 Task: Look for space in Laredo, Peru from 10th July, 2023 to 15th July, 2023 for 7 adults in price range Rs.10000 to Rs.15000. Place can be entire place or shared room with 4 bedrooms having 7 beds and 4 bathrooms. Property type can be house, flat, guest house. Amenities needed are: wifi, TV, free parkinig on premises, gym, breakfast. Booking option can be shelf check-in. Required host language is English.
Action: Mouse pressed left at (544, 119)
Screenshot: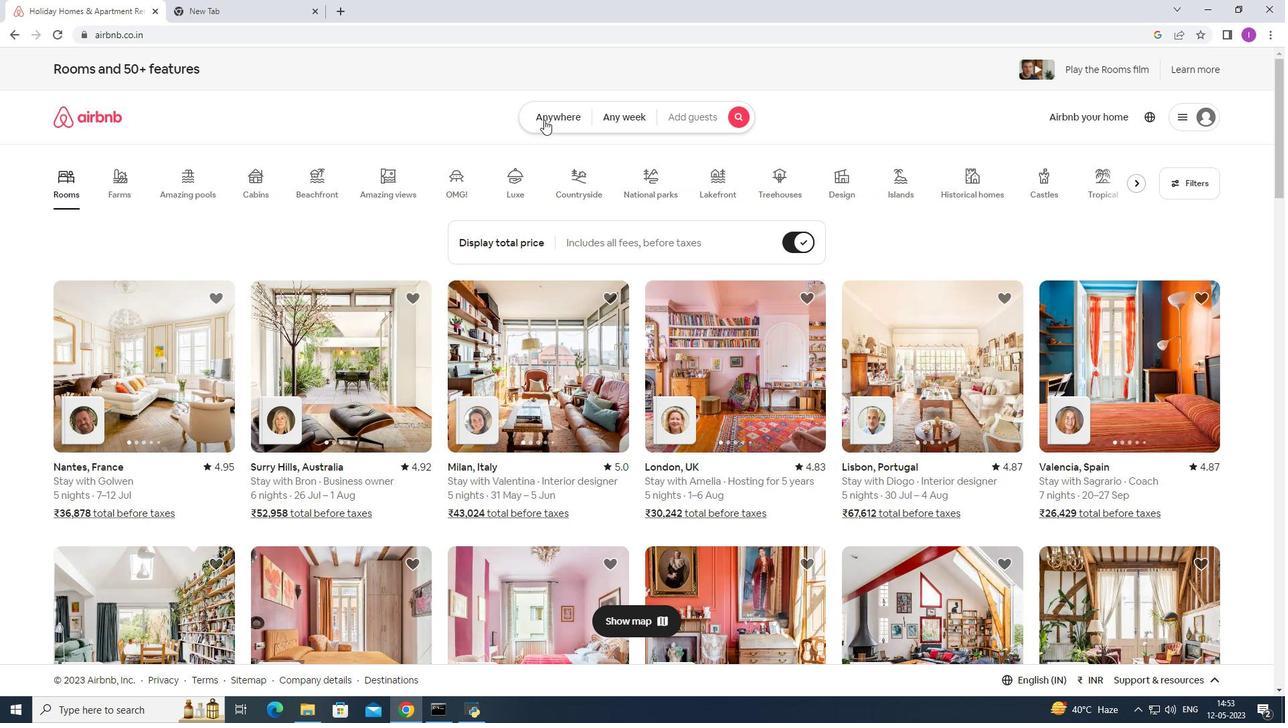 
Action: Mouse moved to (437, 163)
Screenshot: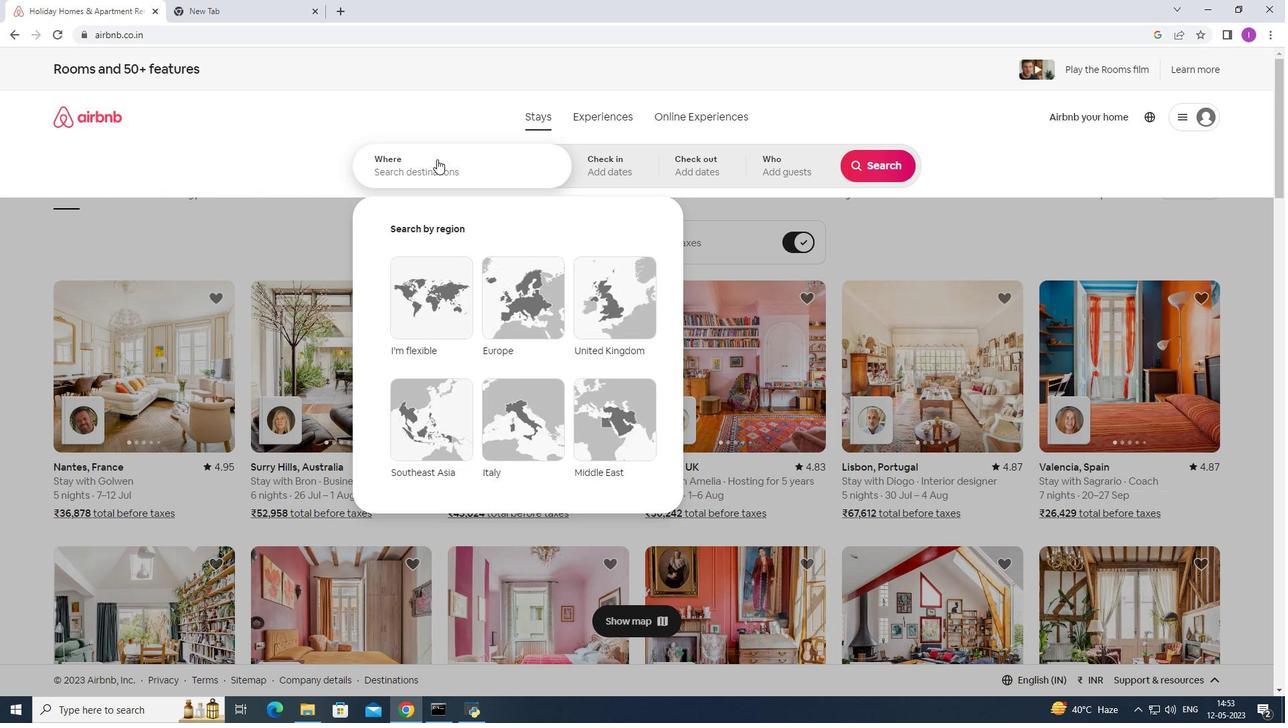 
Action: Mouse pressed left at (437, 163)
Screenshot: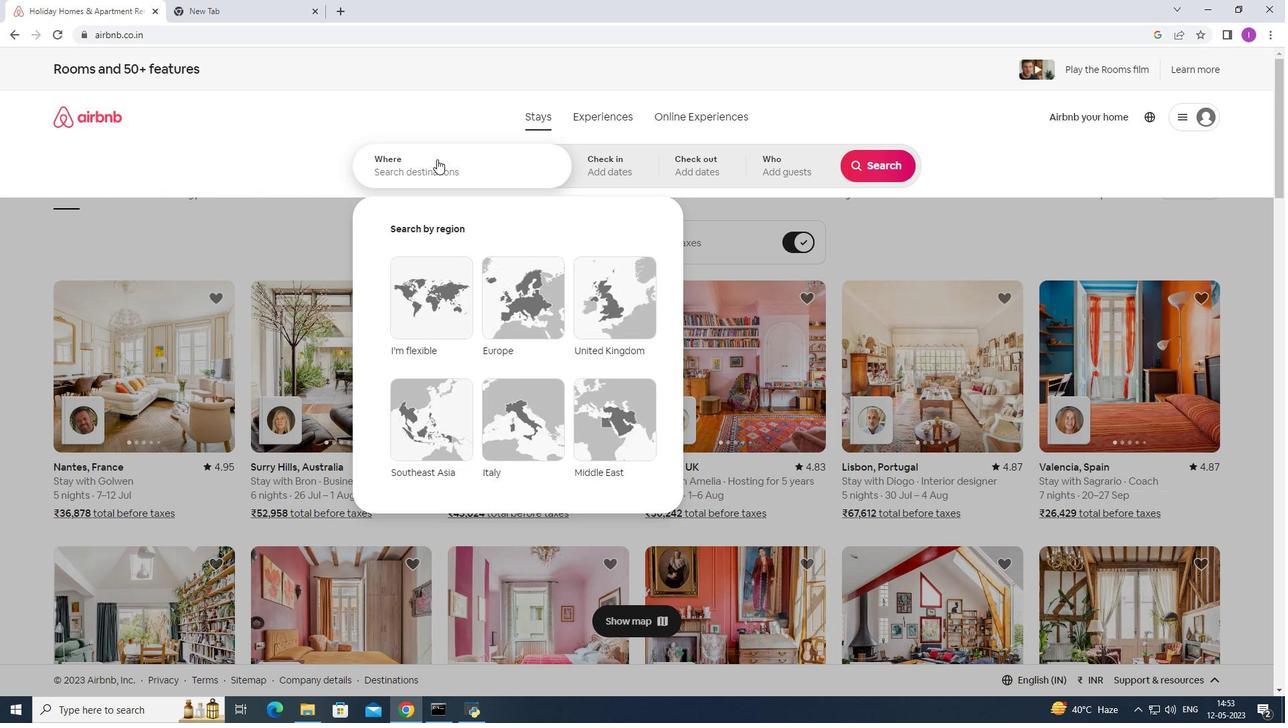
Action: Key pressed <Key.shift>Laredo,<Key.shift>Peru
Screenshot: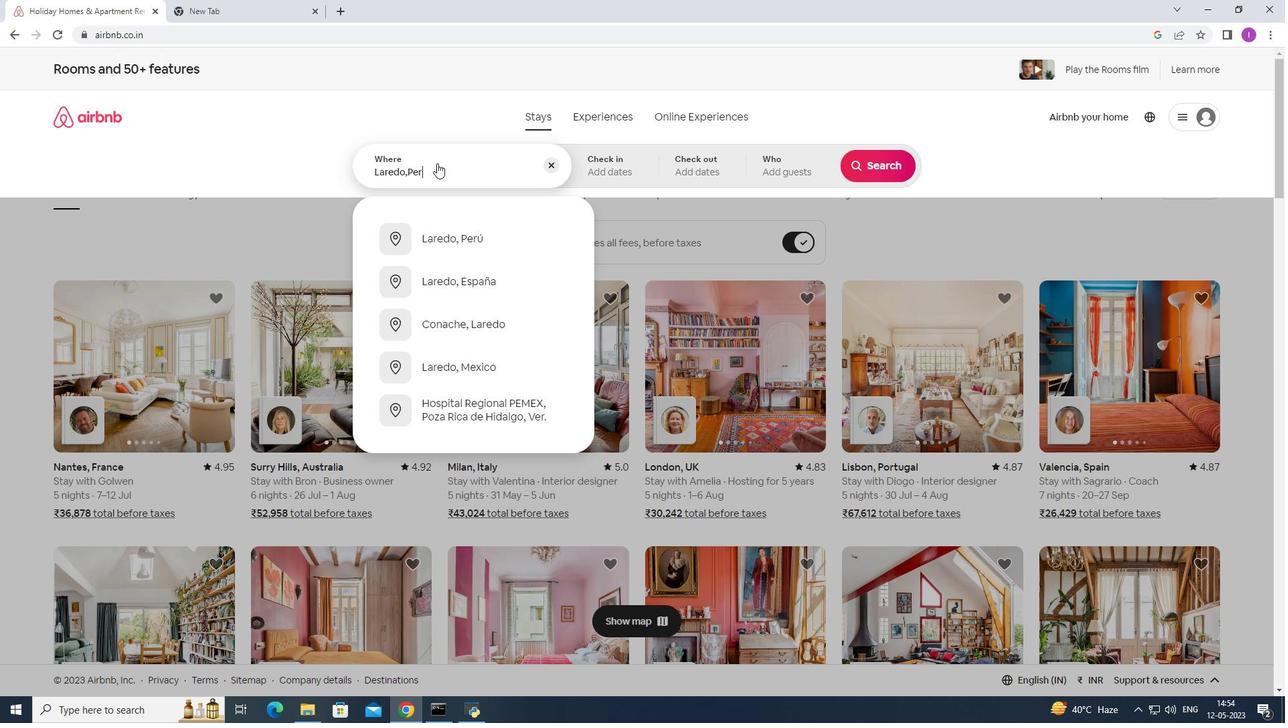 
Action: Mouse moved to (606, 170)
Screenshot: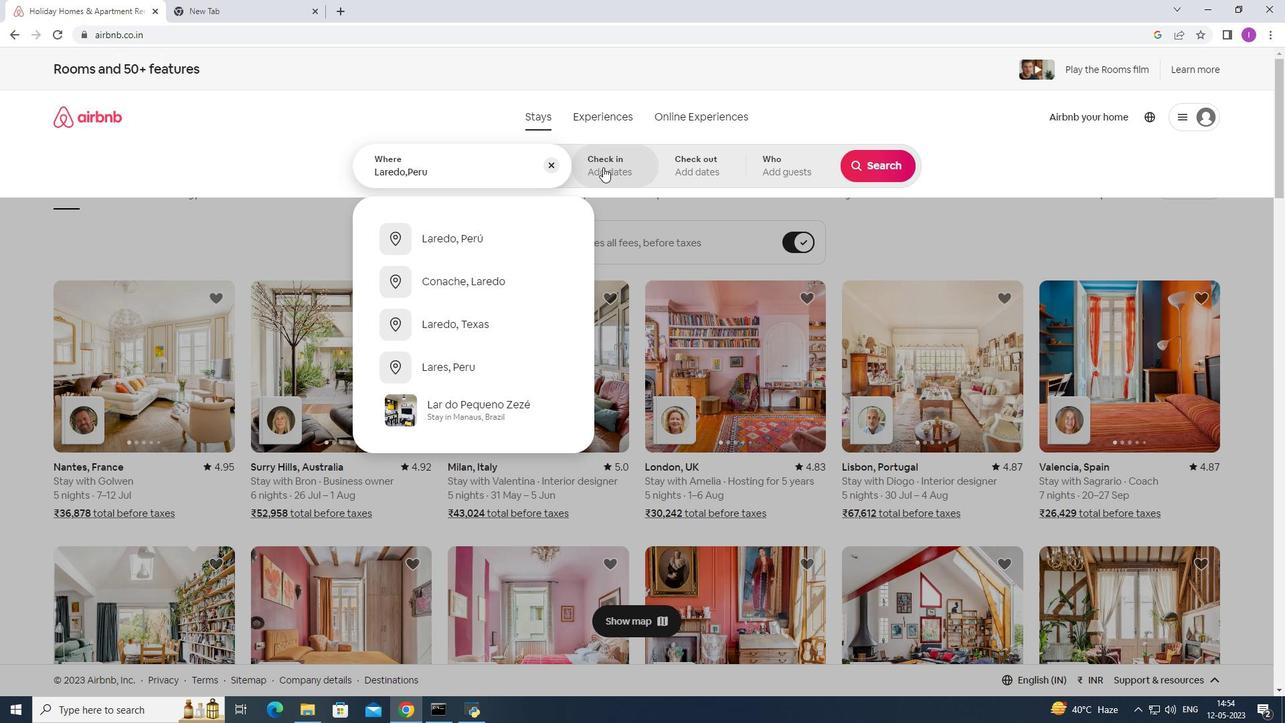 
Action: Mouse pressed left at (606, 170)
Screenshot: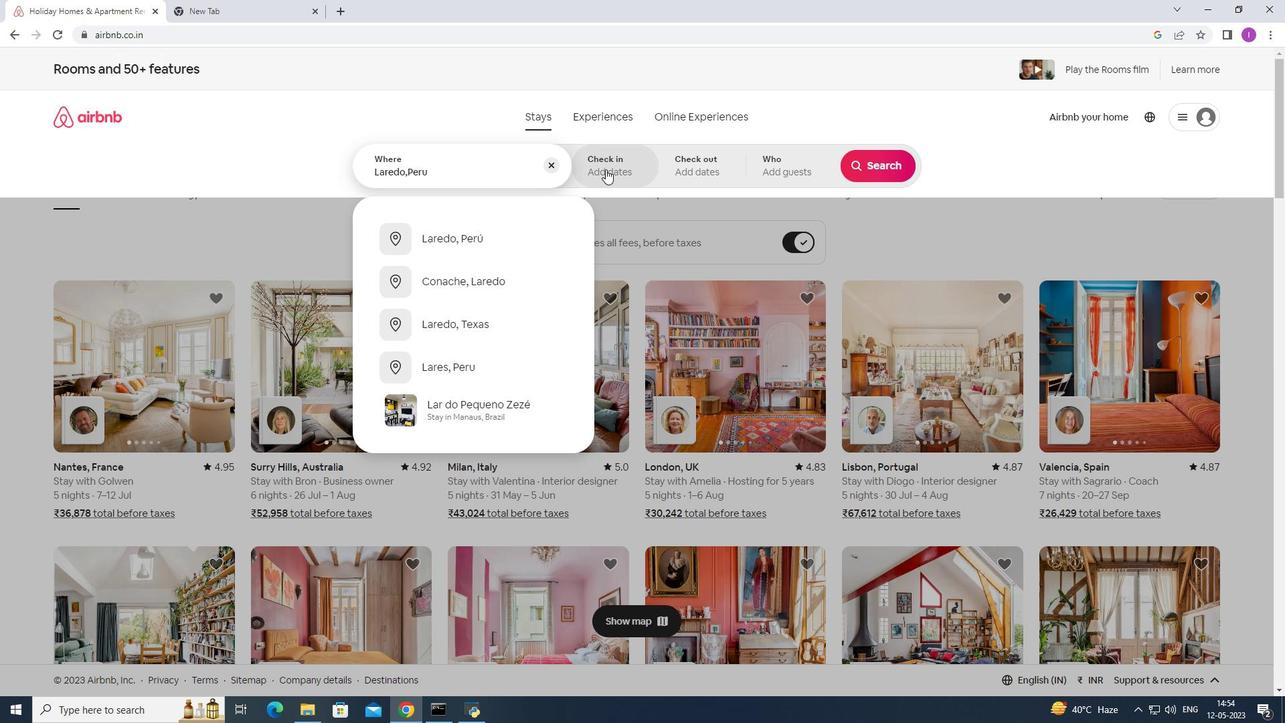 
Action: Mouse moved to (872, 272)
Screenshot: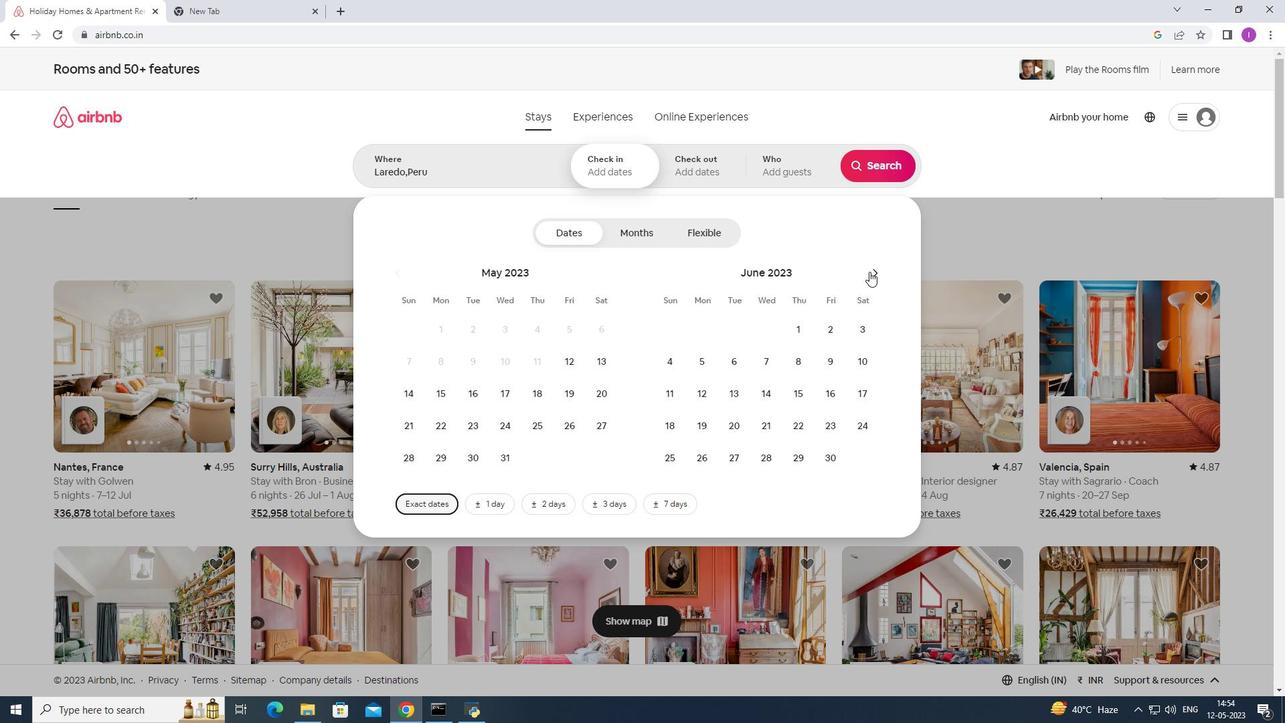 
Action: Mouse pressed left at (872, 272)
Screenshot: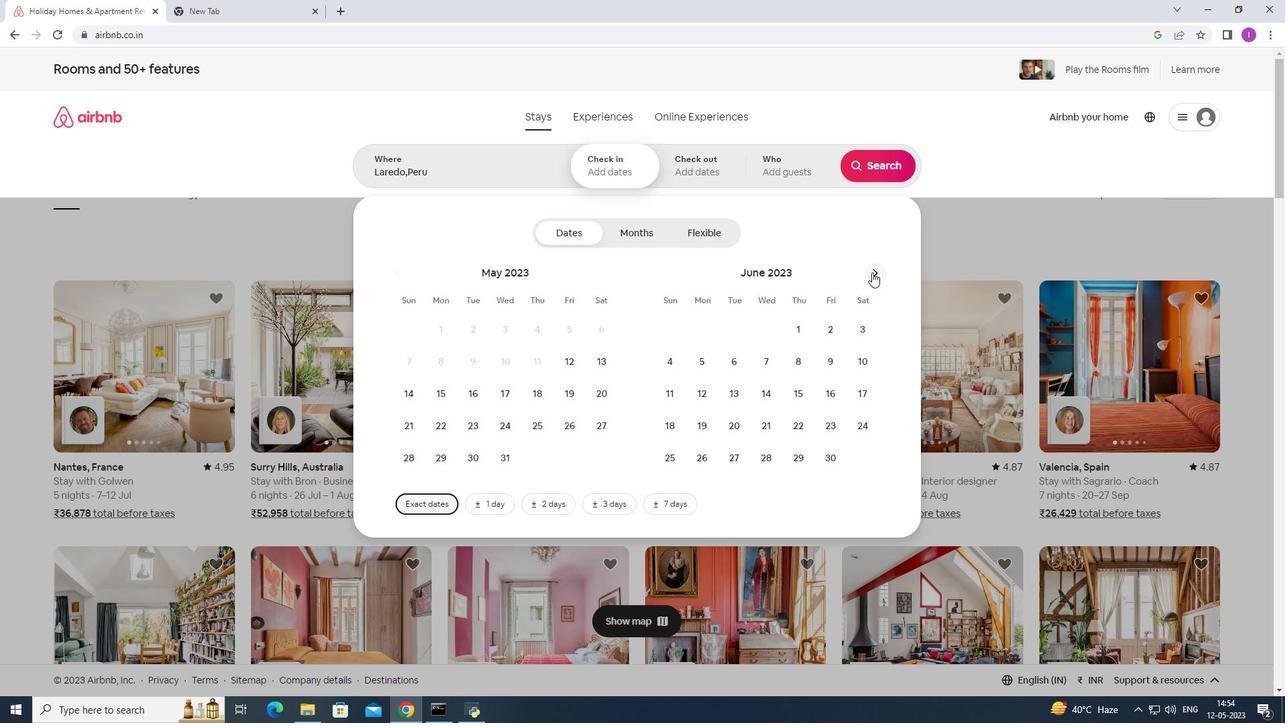 
Action: Mouse moved to (699, 399)
Screenshot: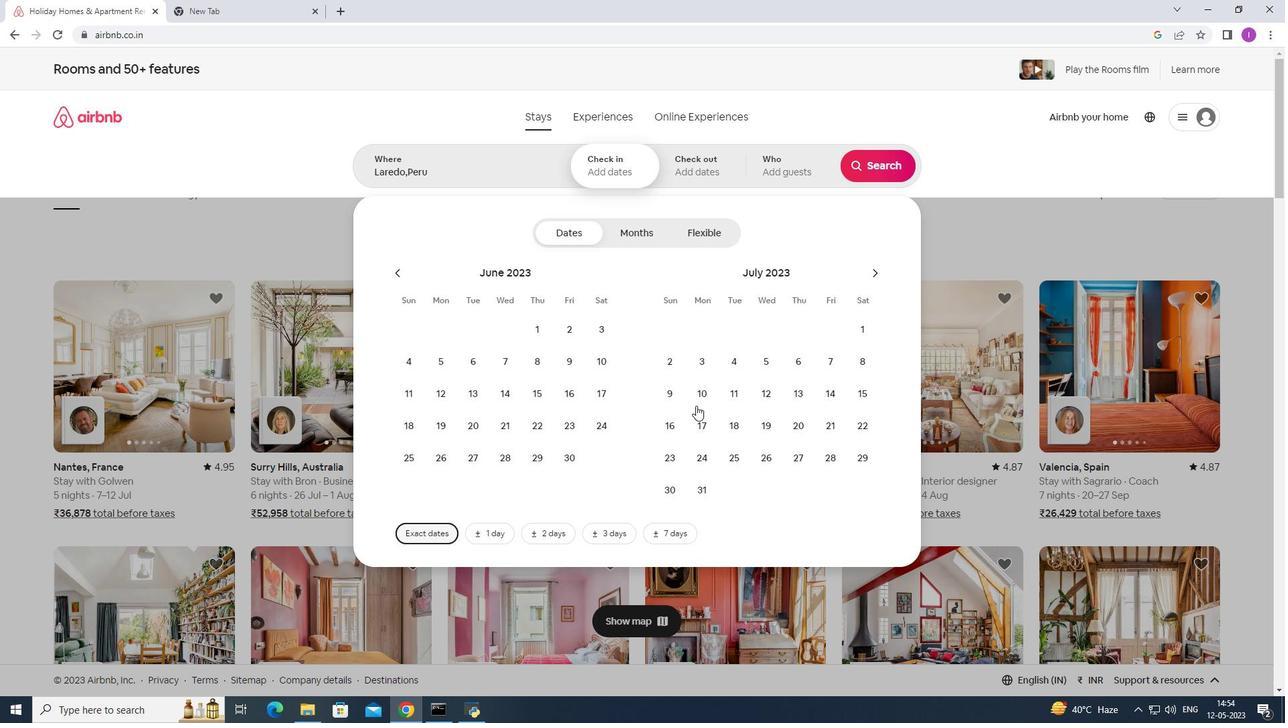 
Action: Mouse pressed left at (699, 399)
Screenshot: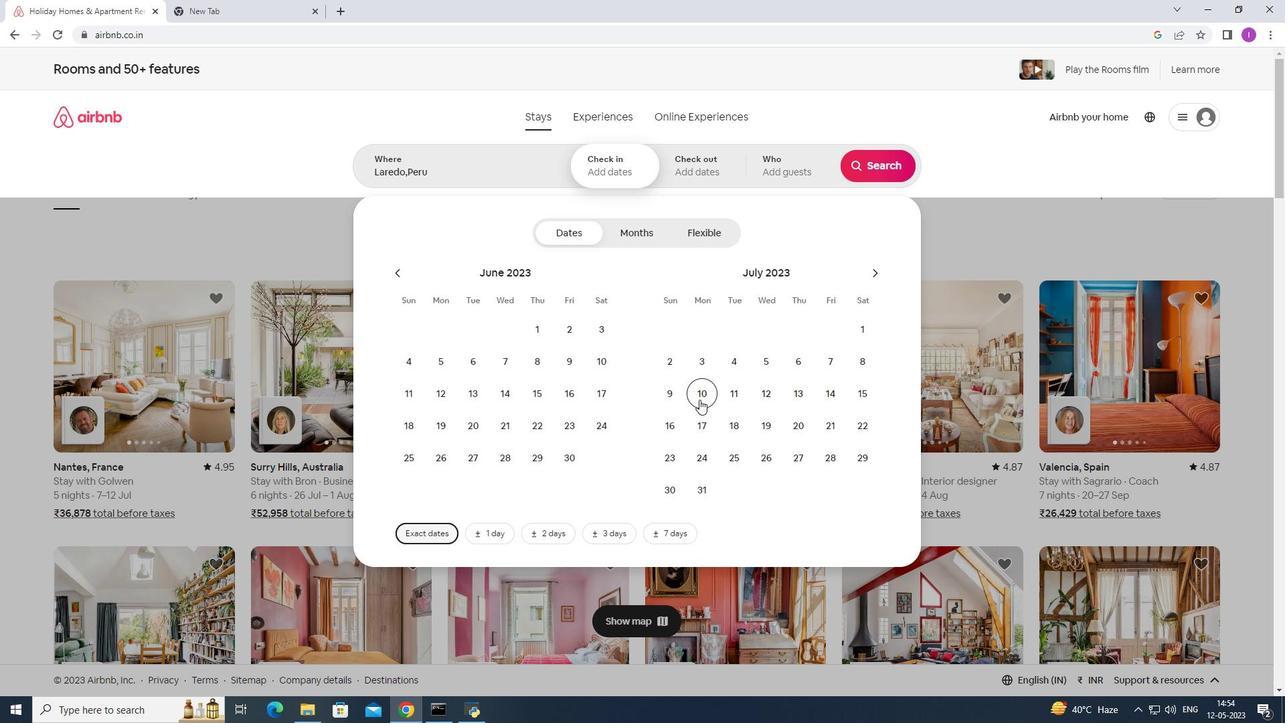 
Action: Mouse moved to (857, 389)
Screenshot: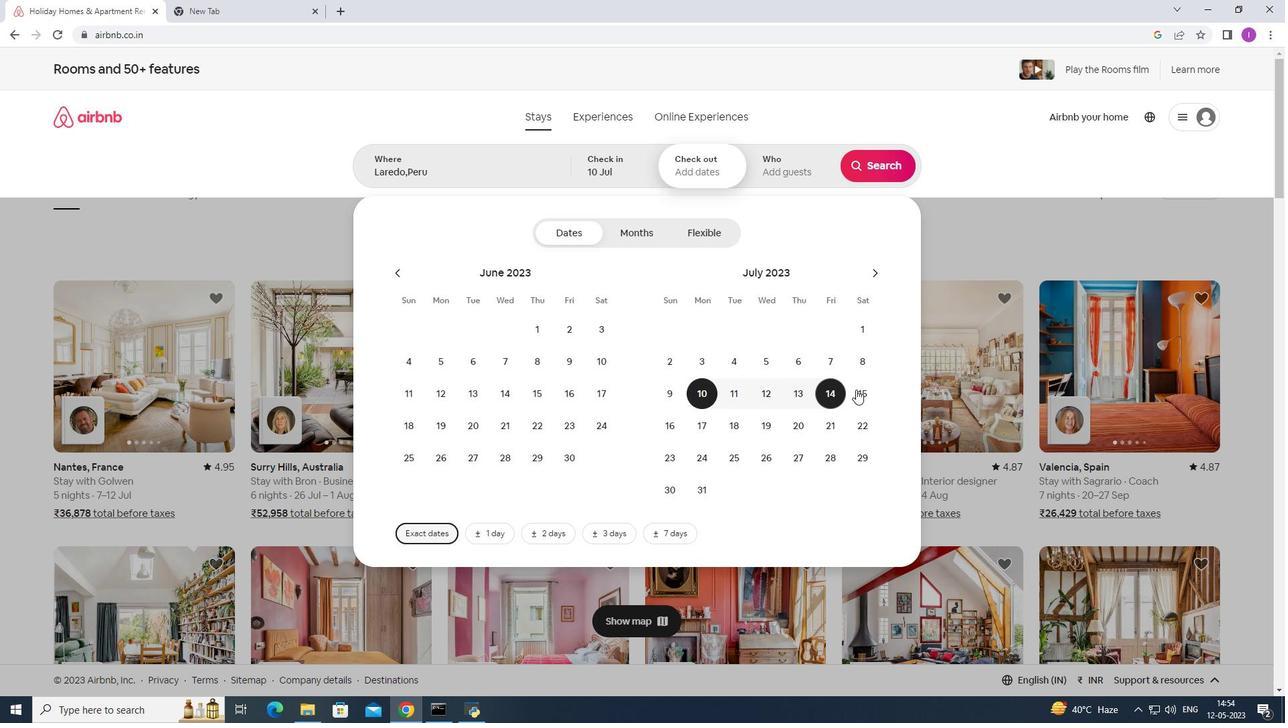 
Action: Mouse pressed left at (857, 389)
Screenshot: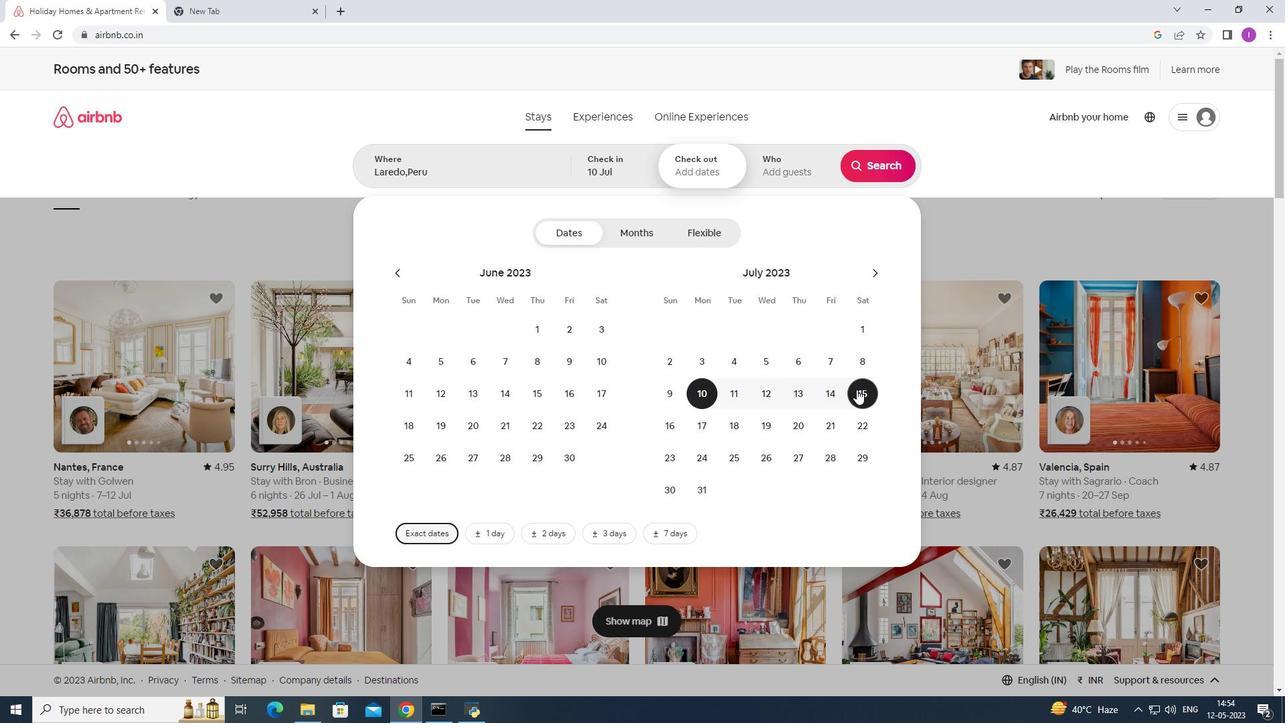 
Action: Mouse moved to (766, 176)
Screenshot: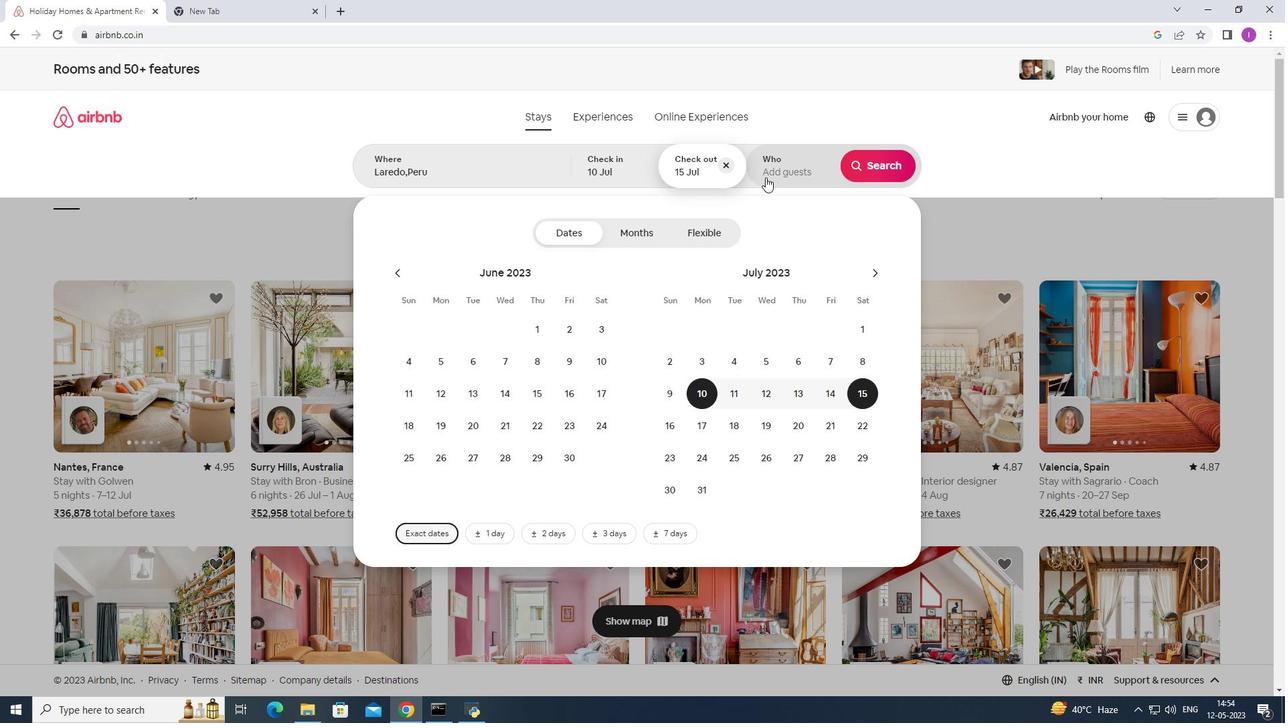 
Action: Mouse pressed left at (766, 176)
Screenshot: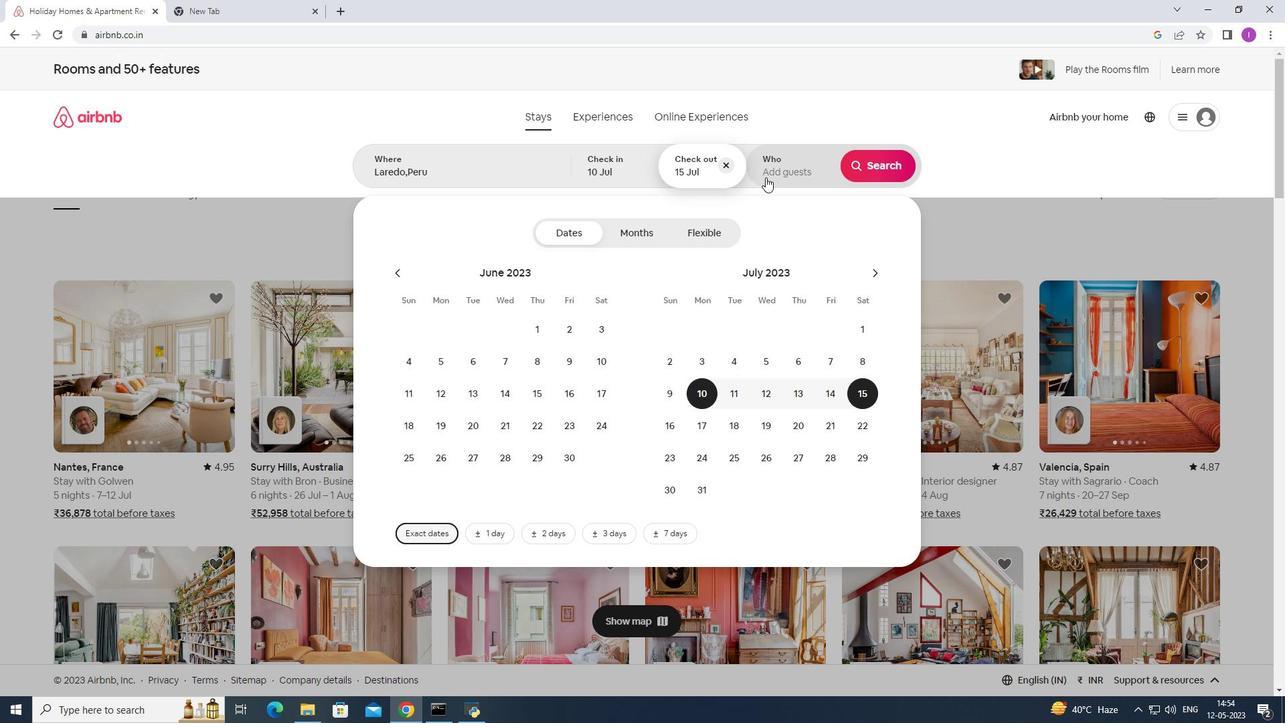
Action: Mouse moved to (878, 235)
Screenshot: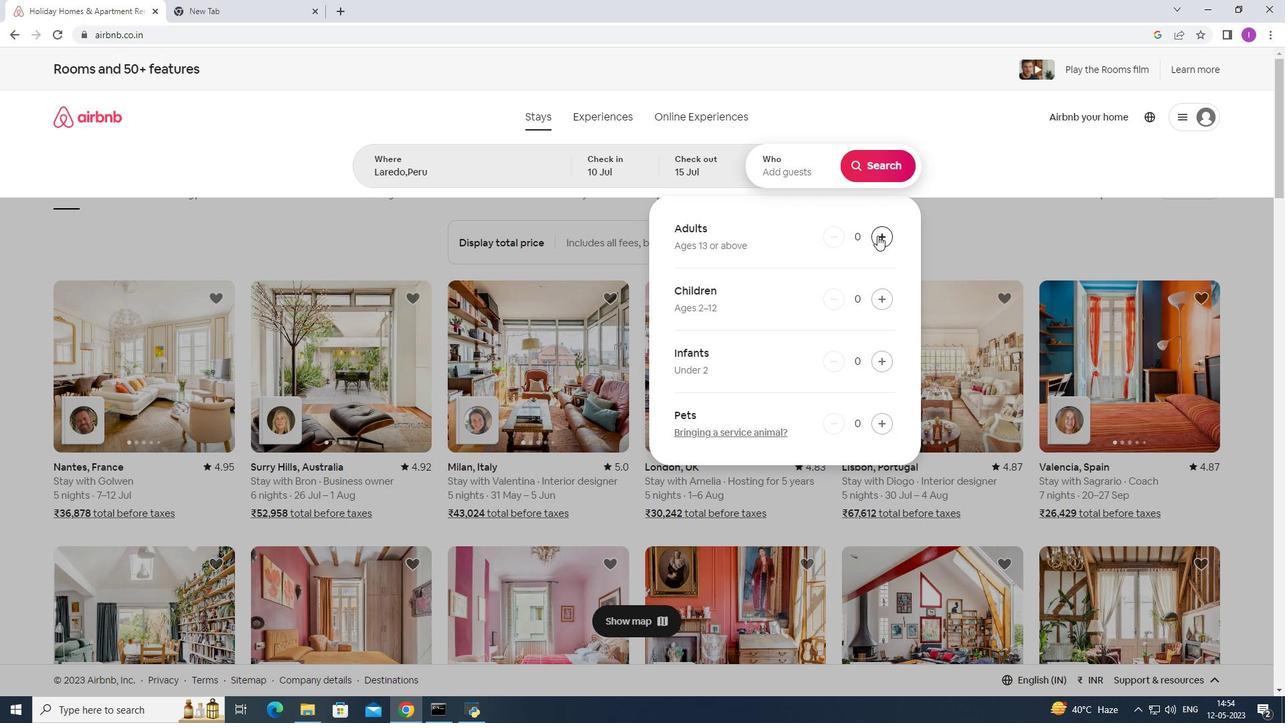 
Action: Mouse pressed left at (878, 235)
Screenshot: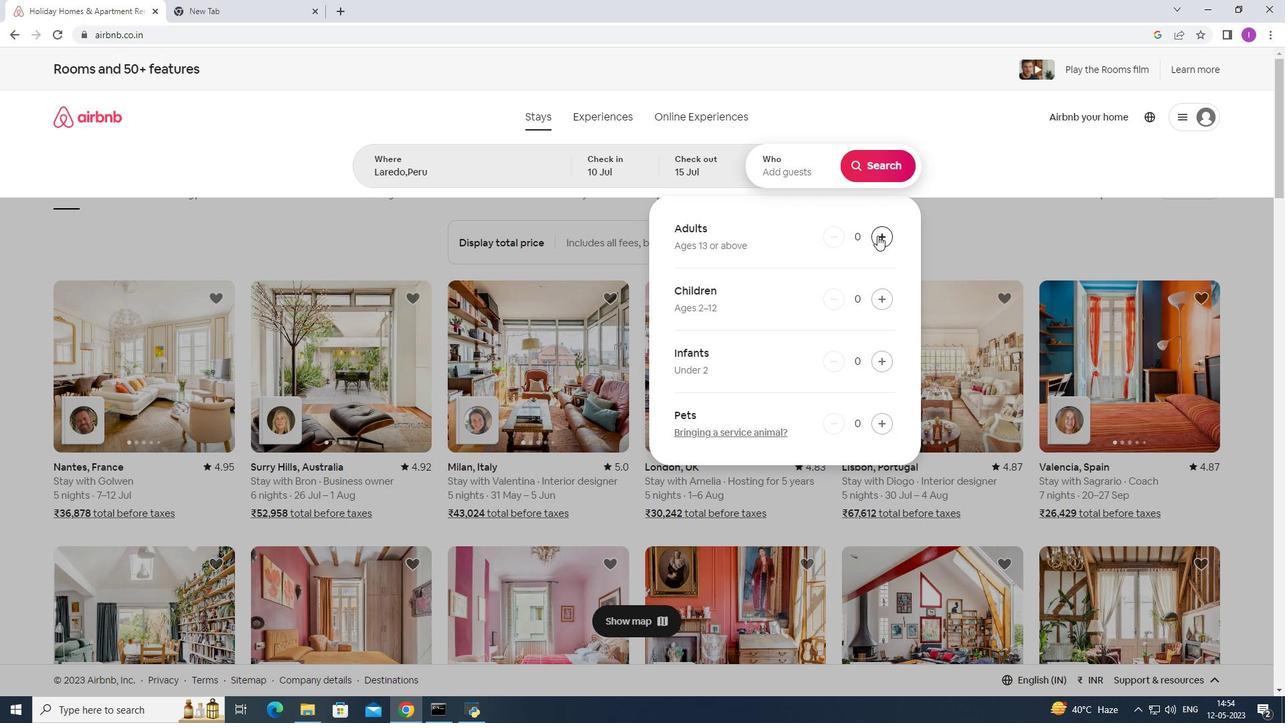 
Action: Mouse moved to (878, 233)
Screenshot: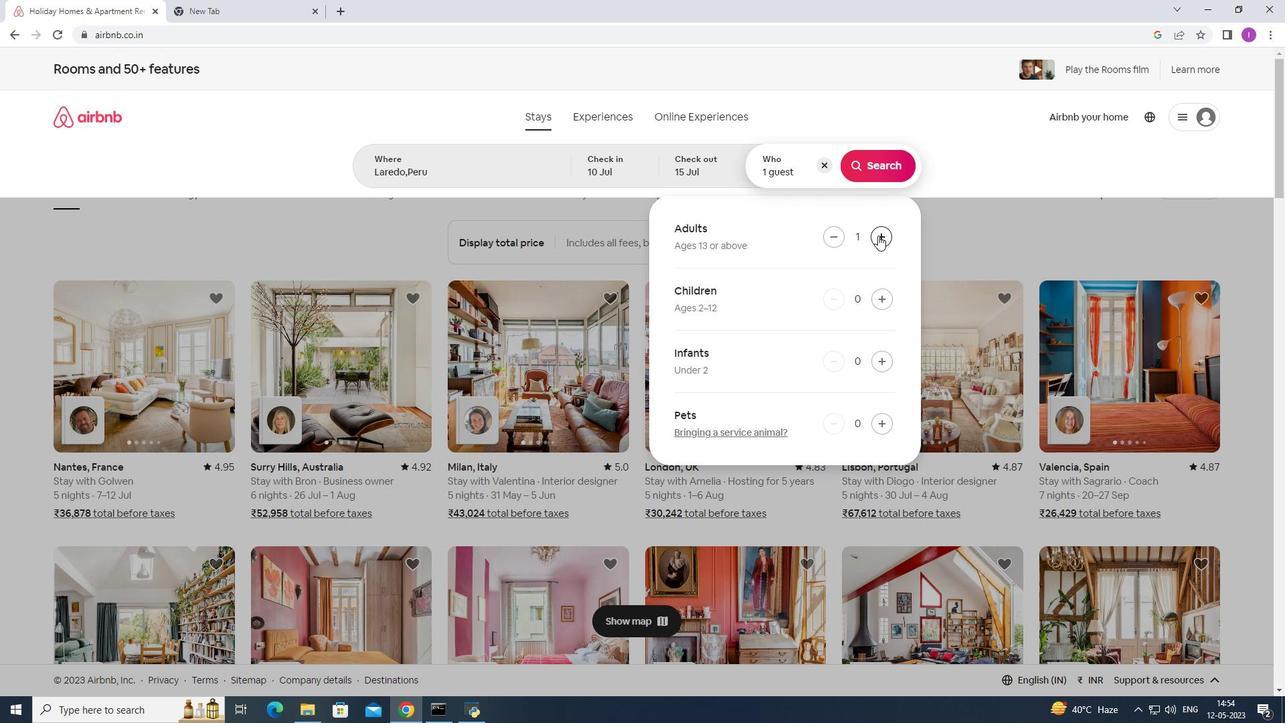 
Action: Mouse pressed left at (878, 233)
Screenshot: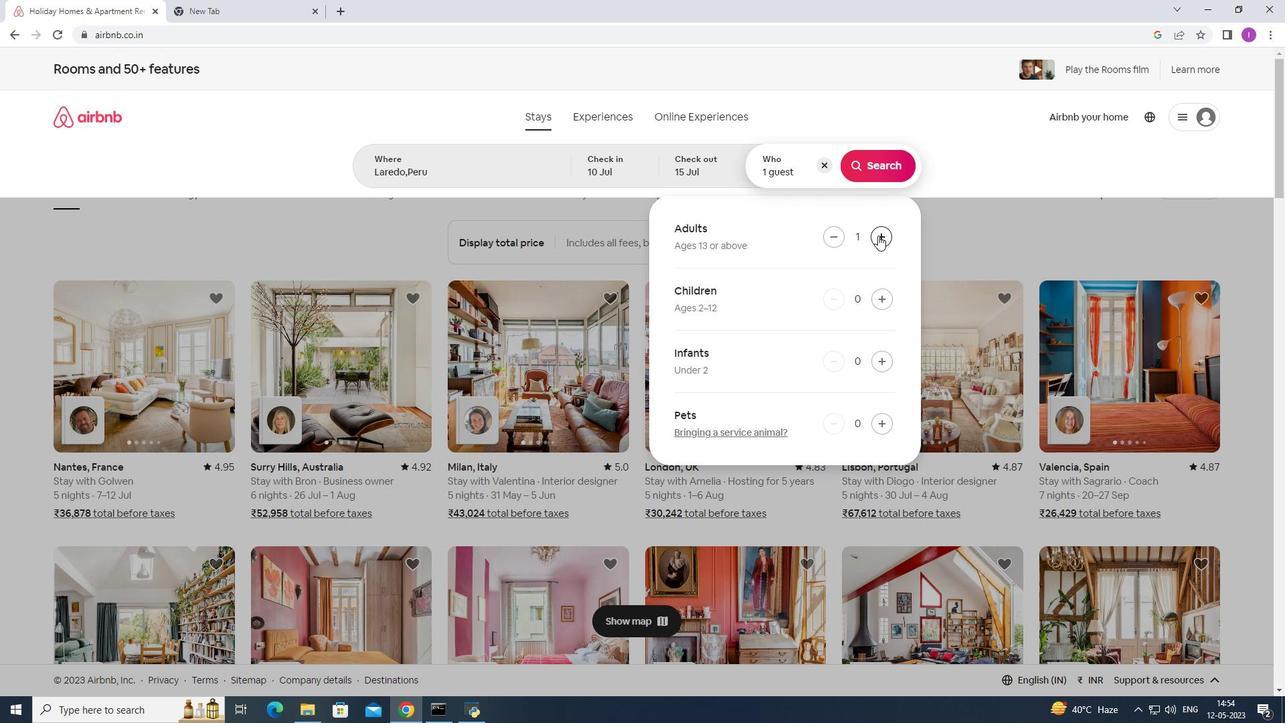 
Action: Mouse moved to (877, 237)
Screenshot: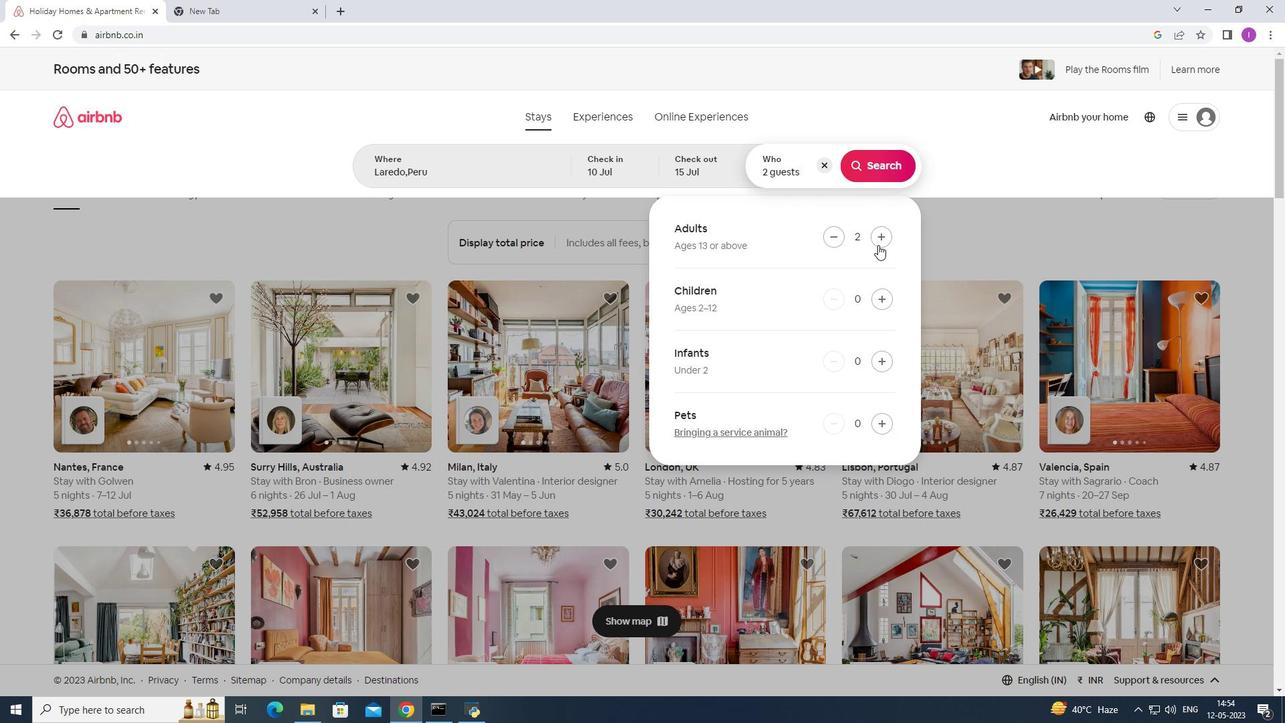 
Action: Mouse pressed left at (877, 237)
Screenshot: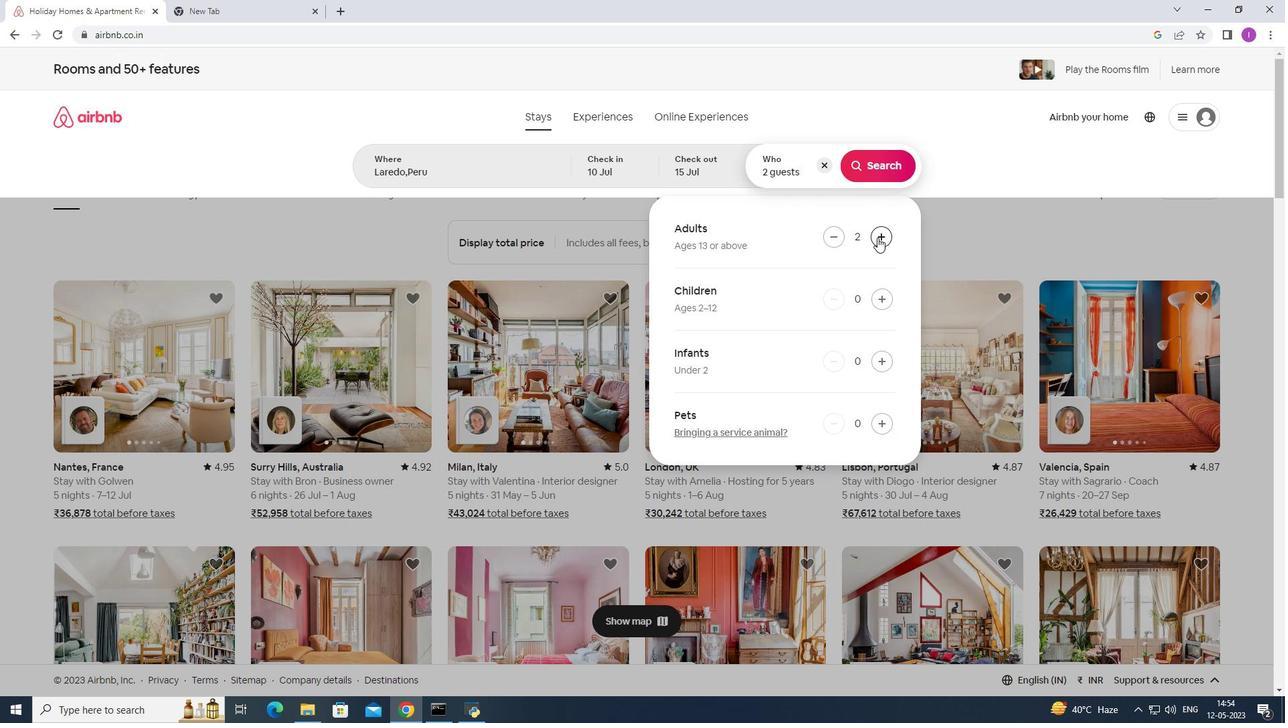 
Action: Mouse pressed left at (877, 237)
Screenshot: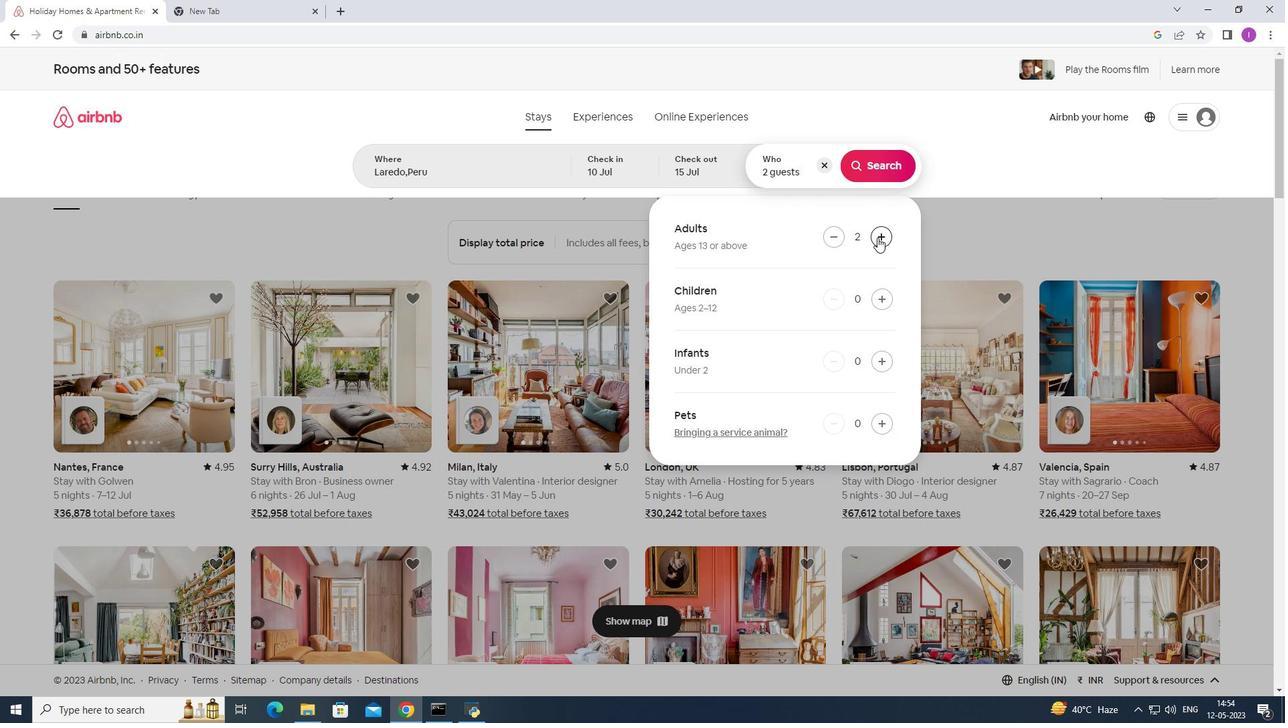
Action: Mouse pressed left at (877, 237)
Screenshot: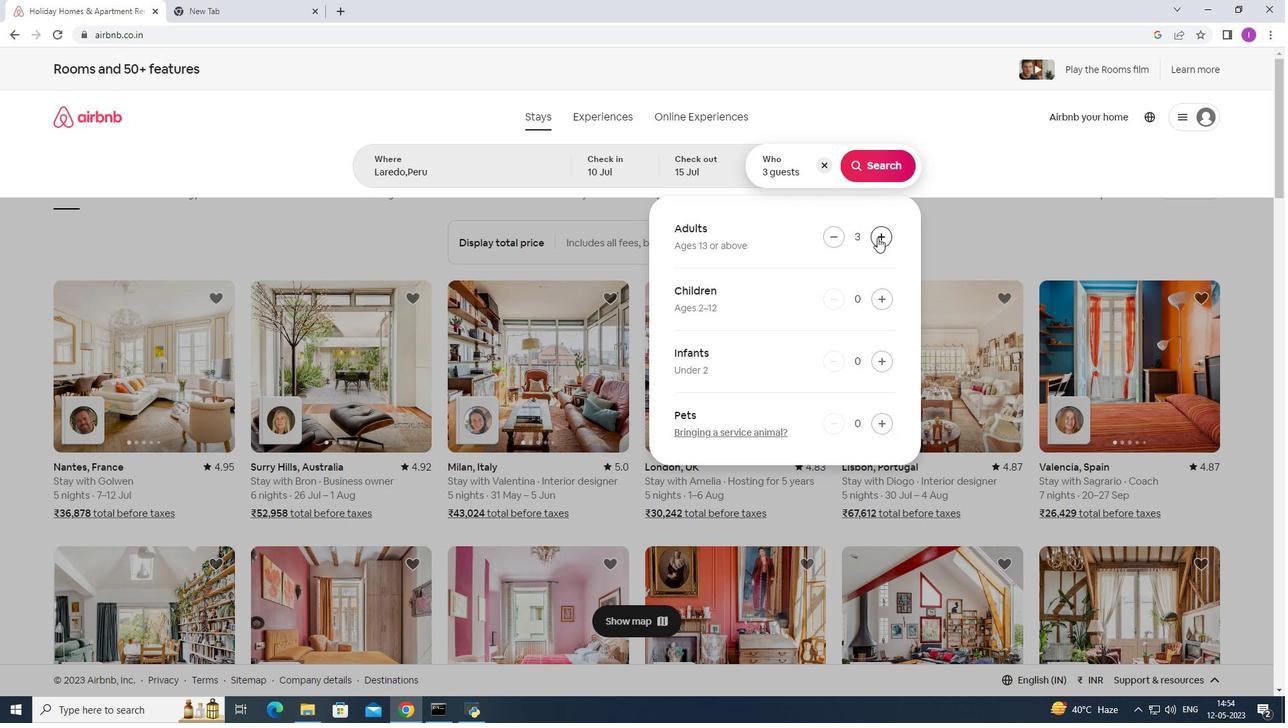 
Action: Mouse pressed left at (877, 237)
Screenshot: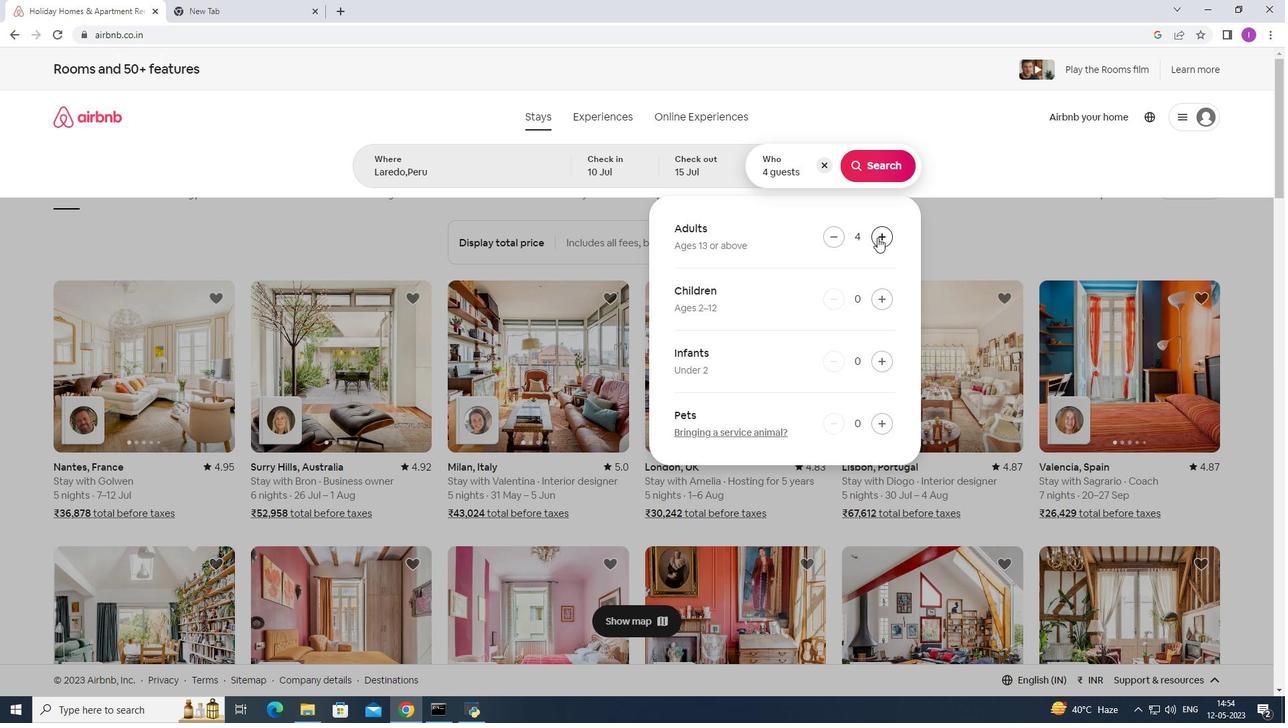 
Action: Mouse pressed left at (877, 237)
Screenshot: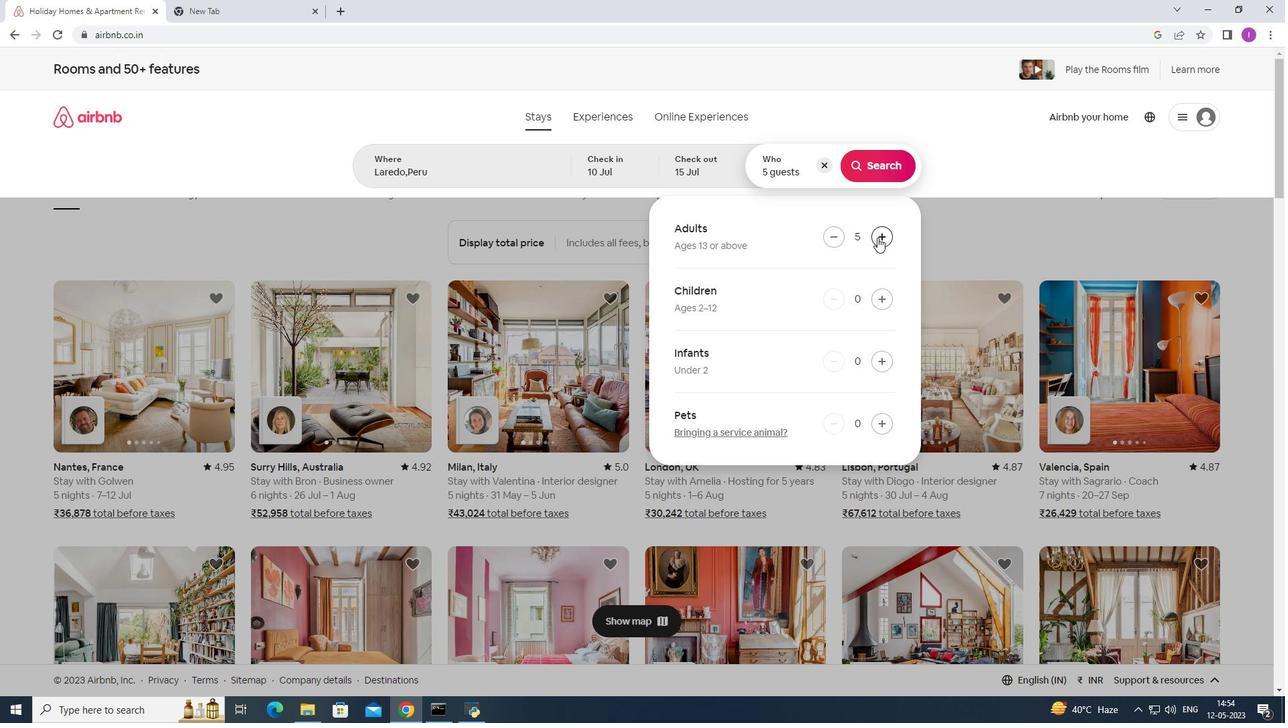 
Action: Mouse moved to (877, 237)
Screenshot: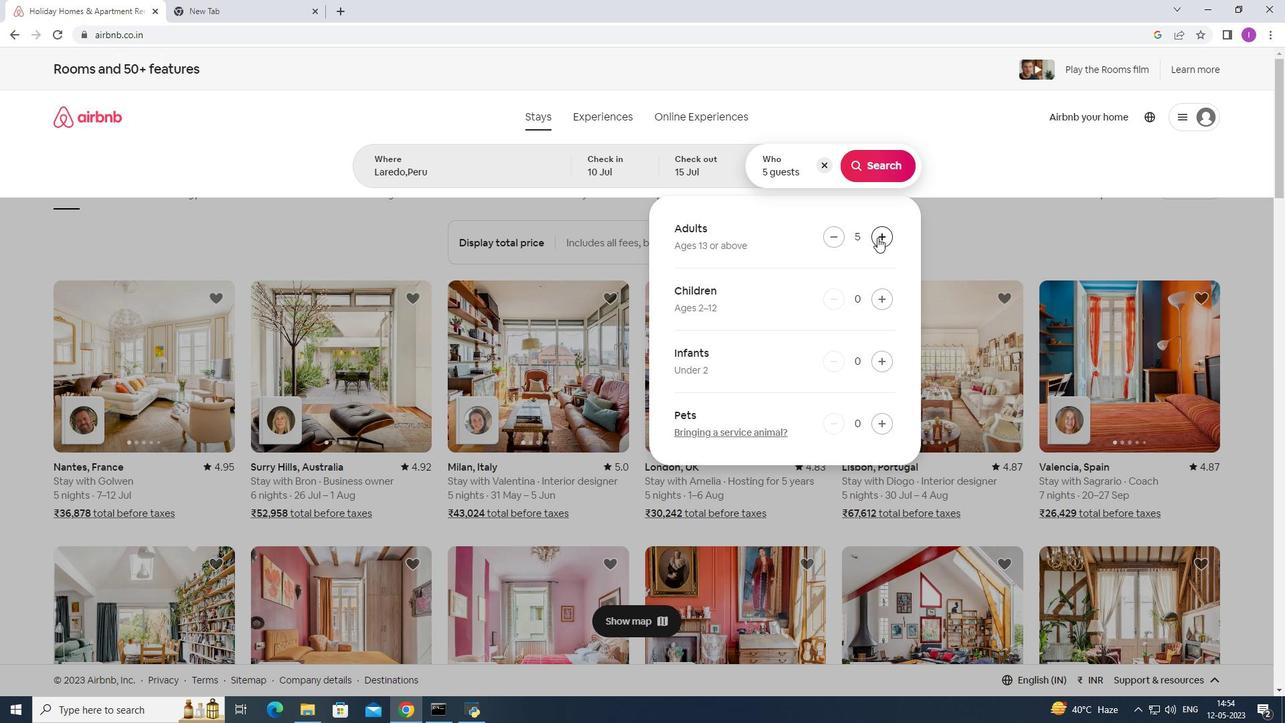 
Action: Mouse pressed left at (877, 237)
Screenshot: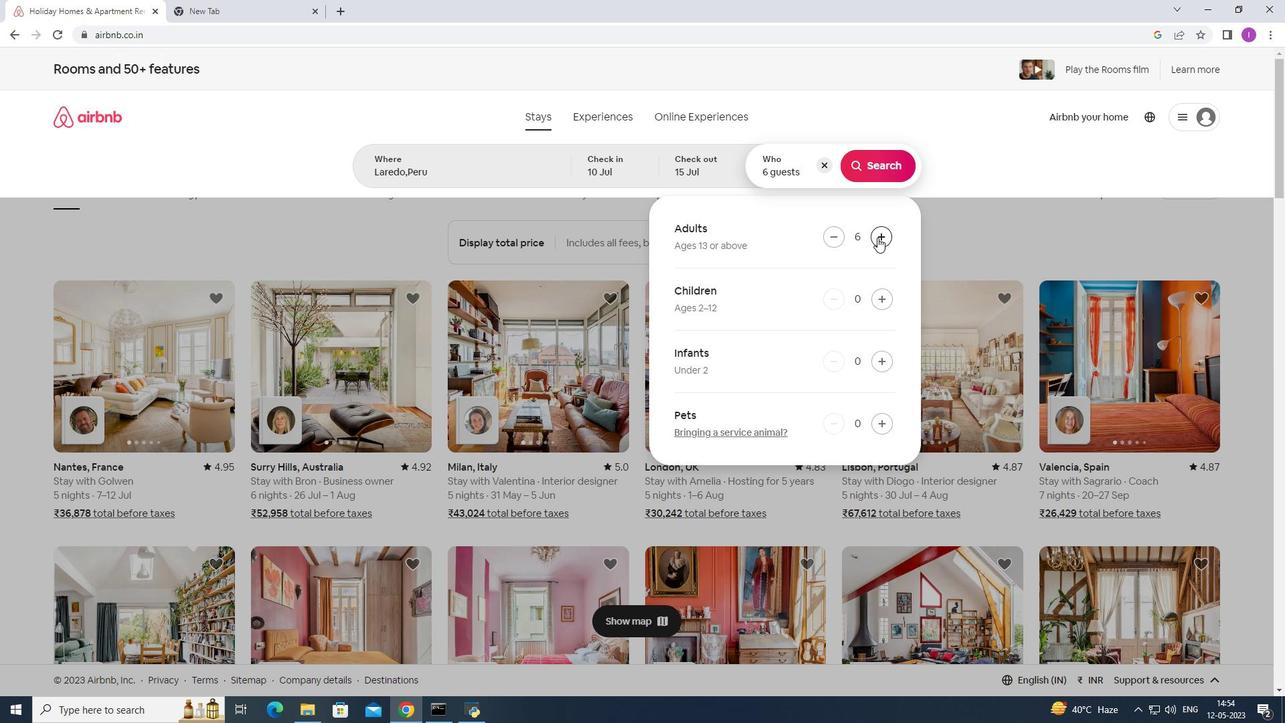 
Action: Mouse moved to (831, 243)
Screenshot: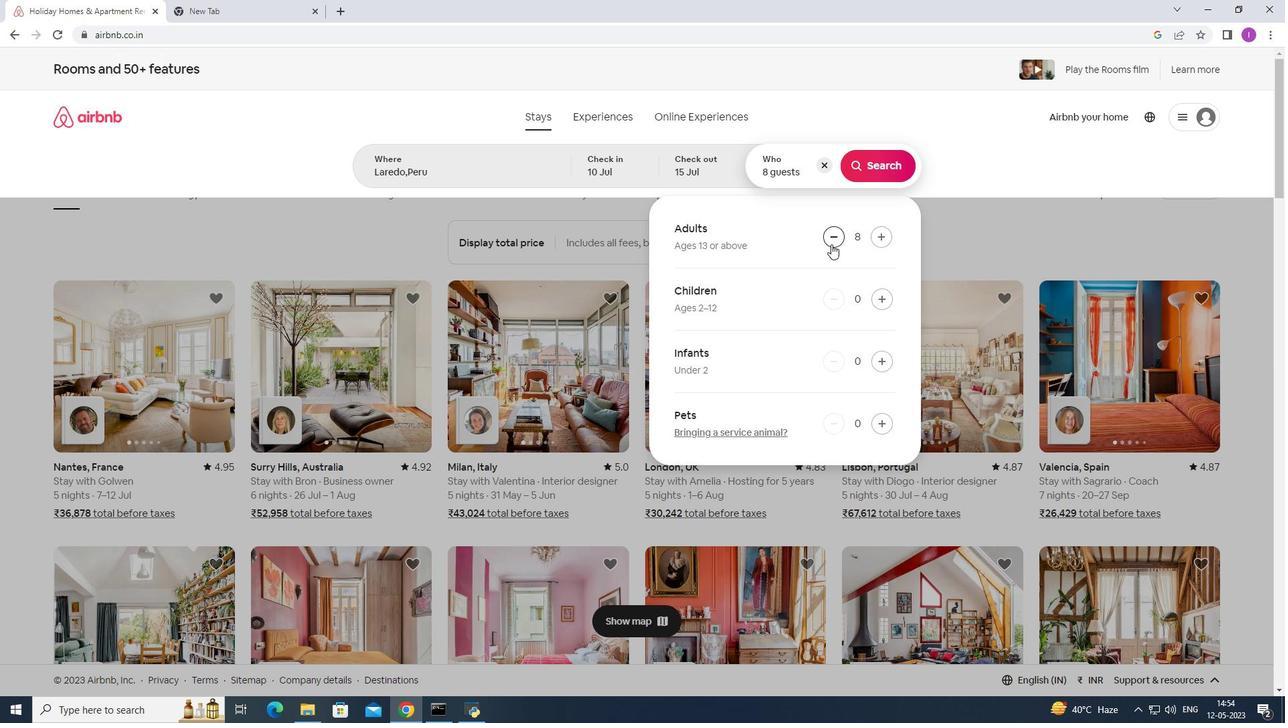 
Action: Mouse pressed left at (831, 243)
Screenshot: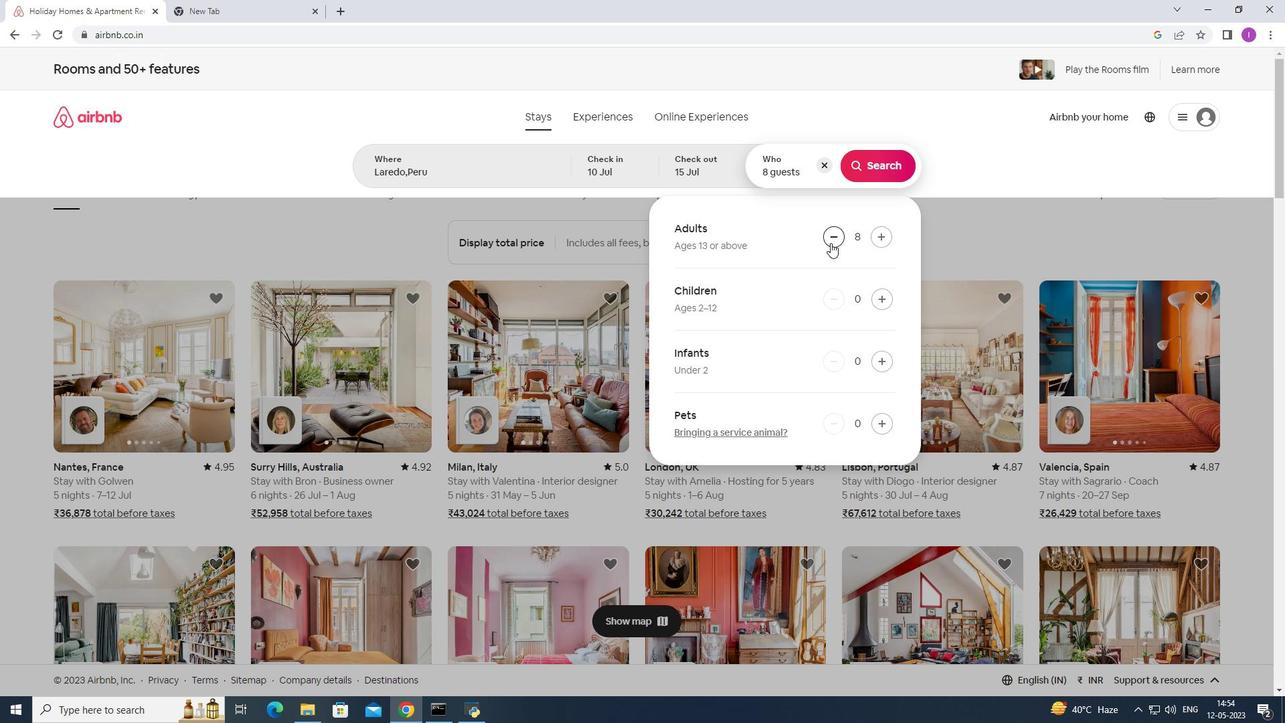 
Action: Mouse moved to (868, 171)
Screenshot: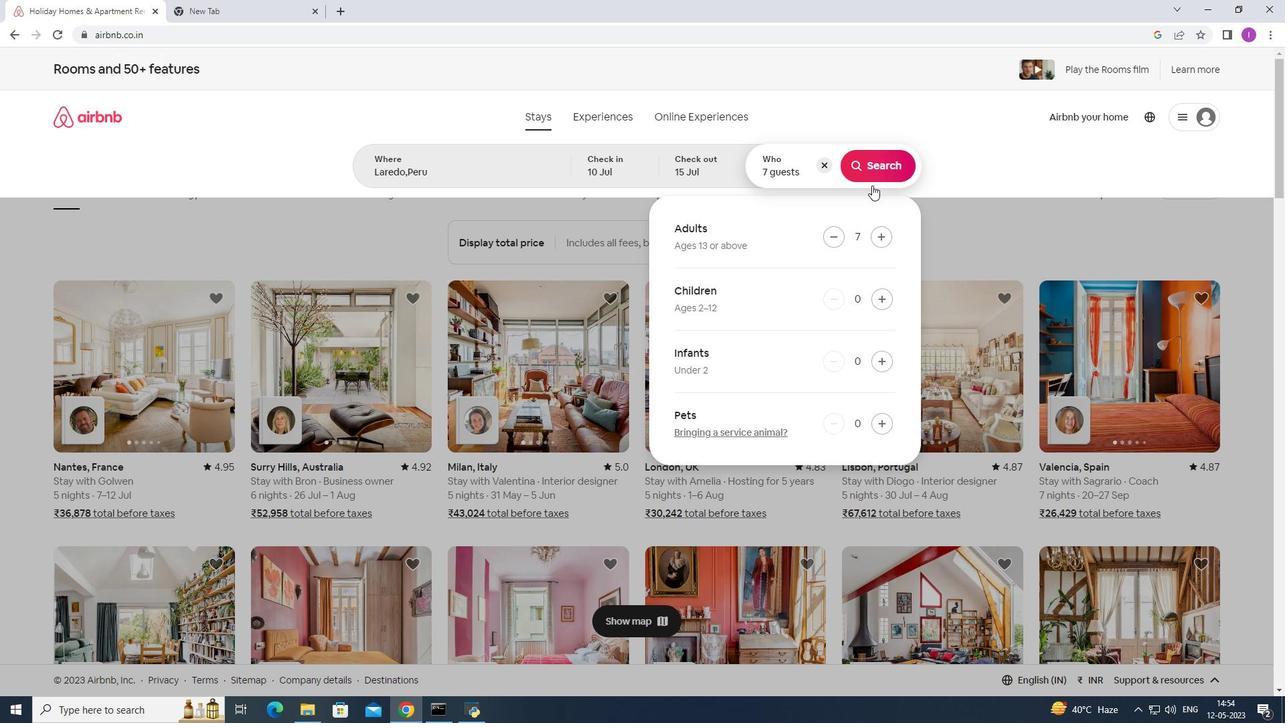 
Action: Mouse pressed left at (868, 171)
Screenshot: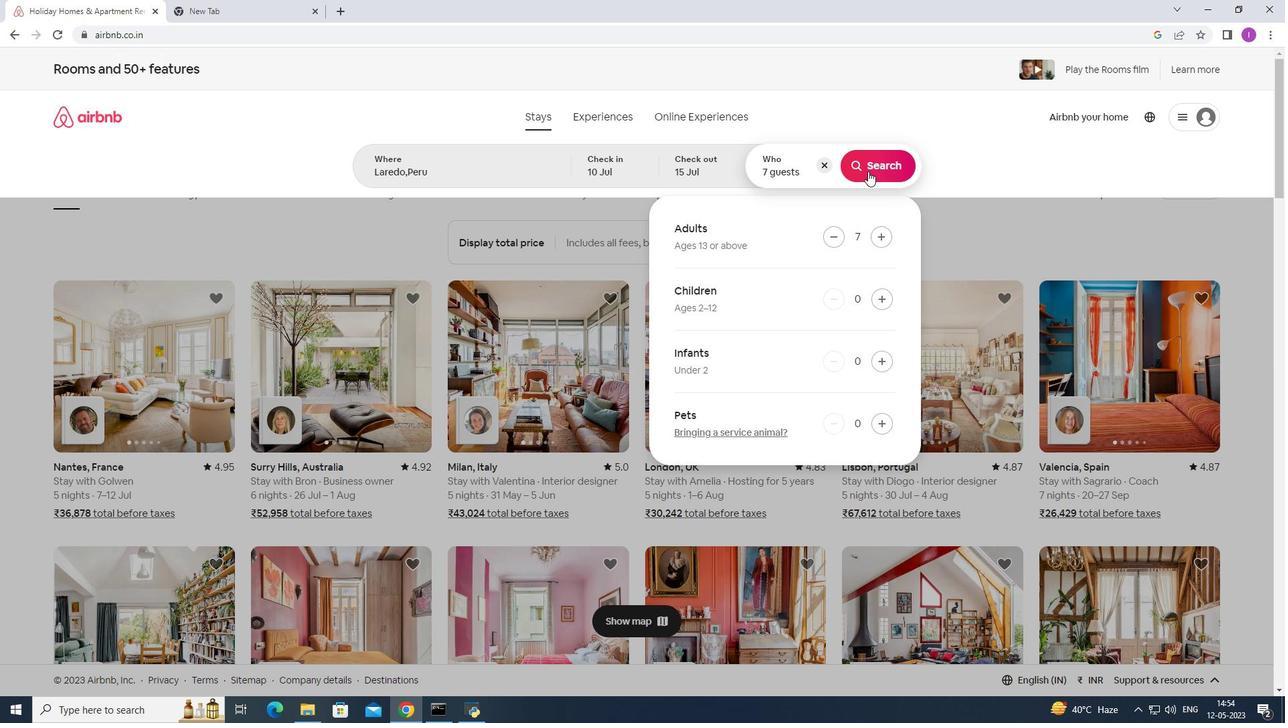 
Action: Mouse moved to (1212, 133)
Screenshot: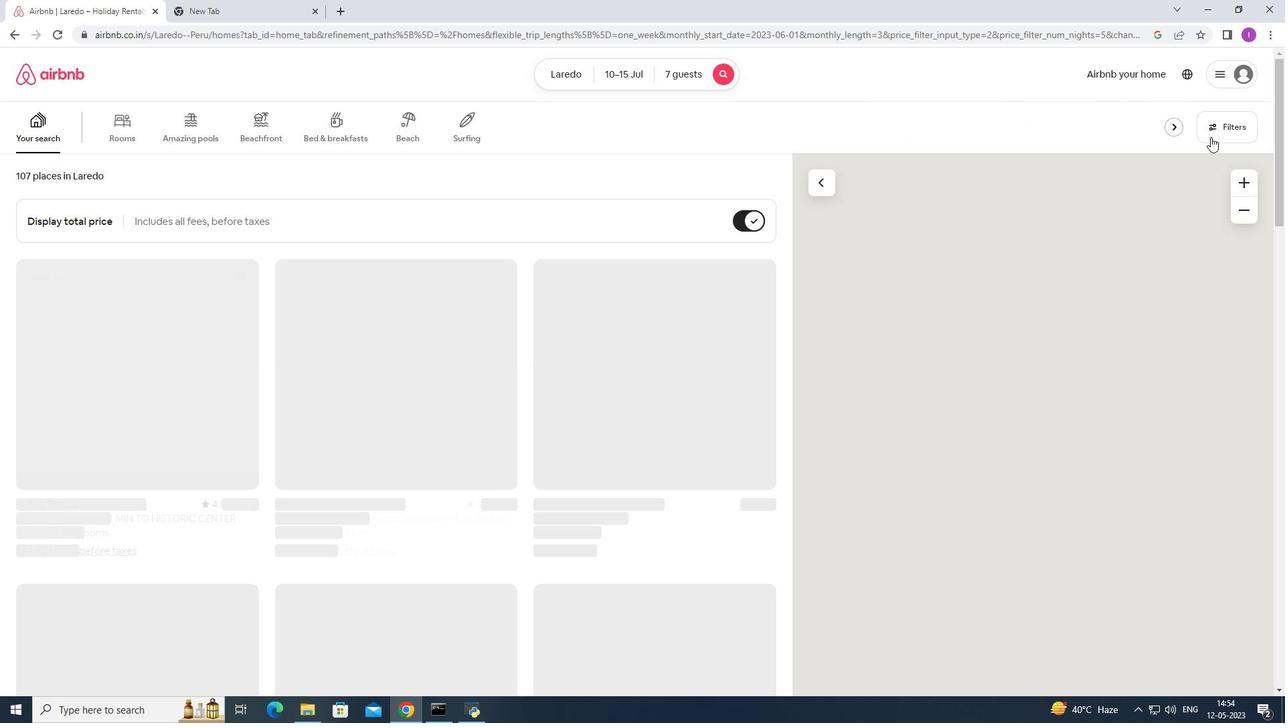 
Action: Mouse pressed left at (1212, 133)
Screenshot: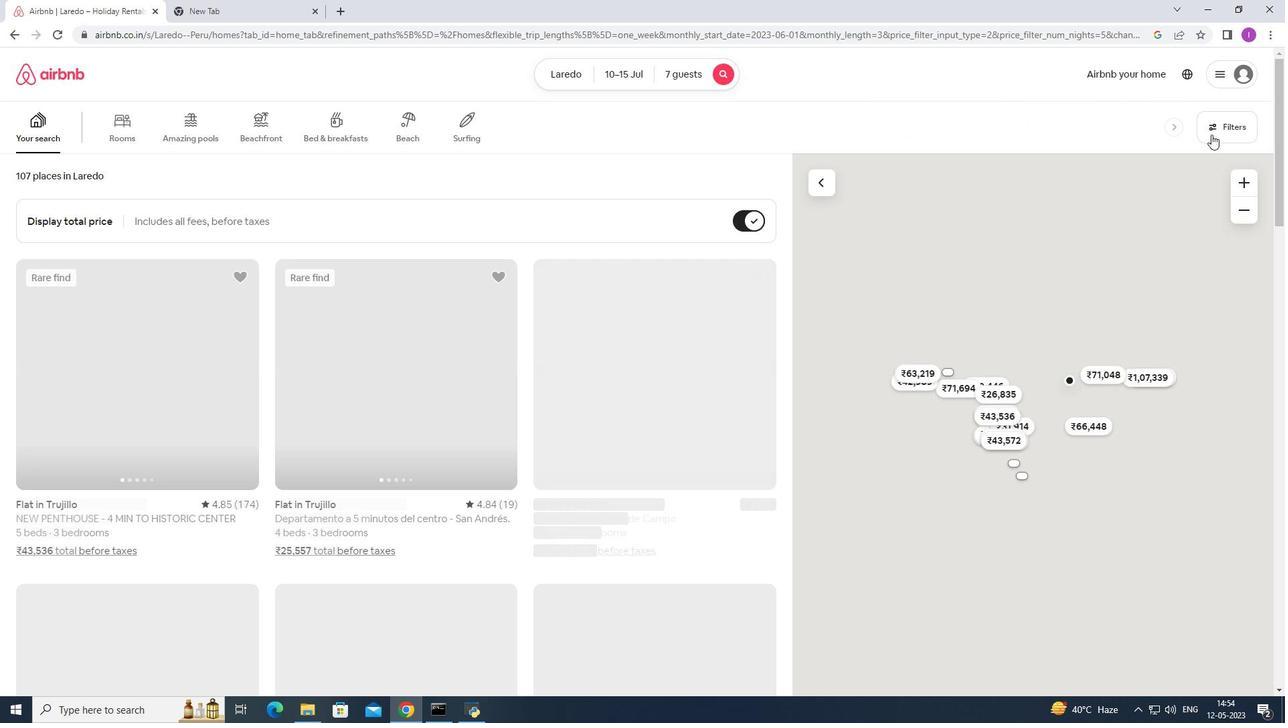 
Action: Mouse moved to (724, 457)
Screenshot: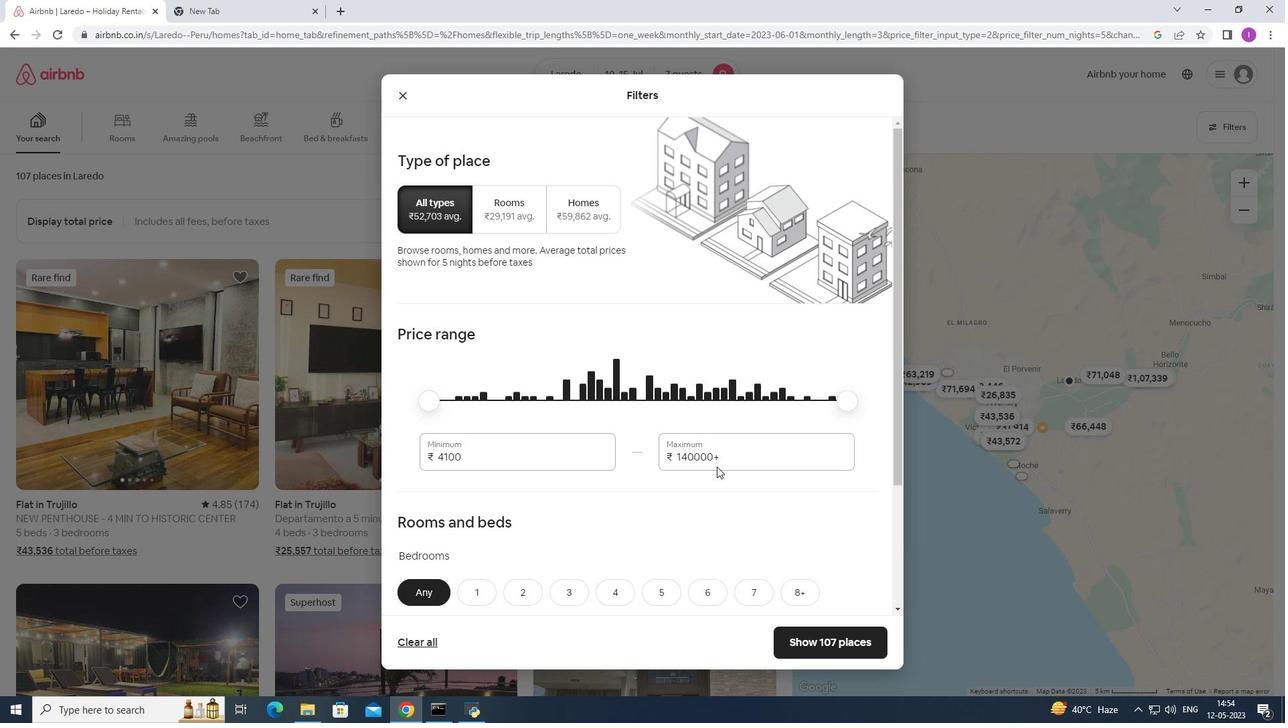 
Action: Mouse pressed left at (724, 457)
Screenshot: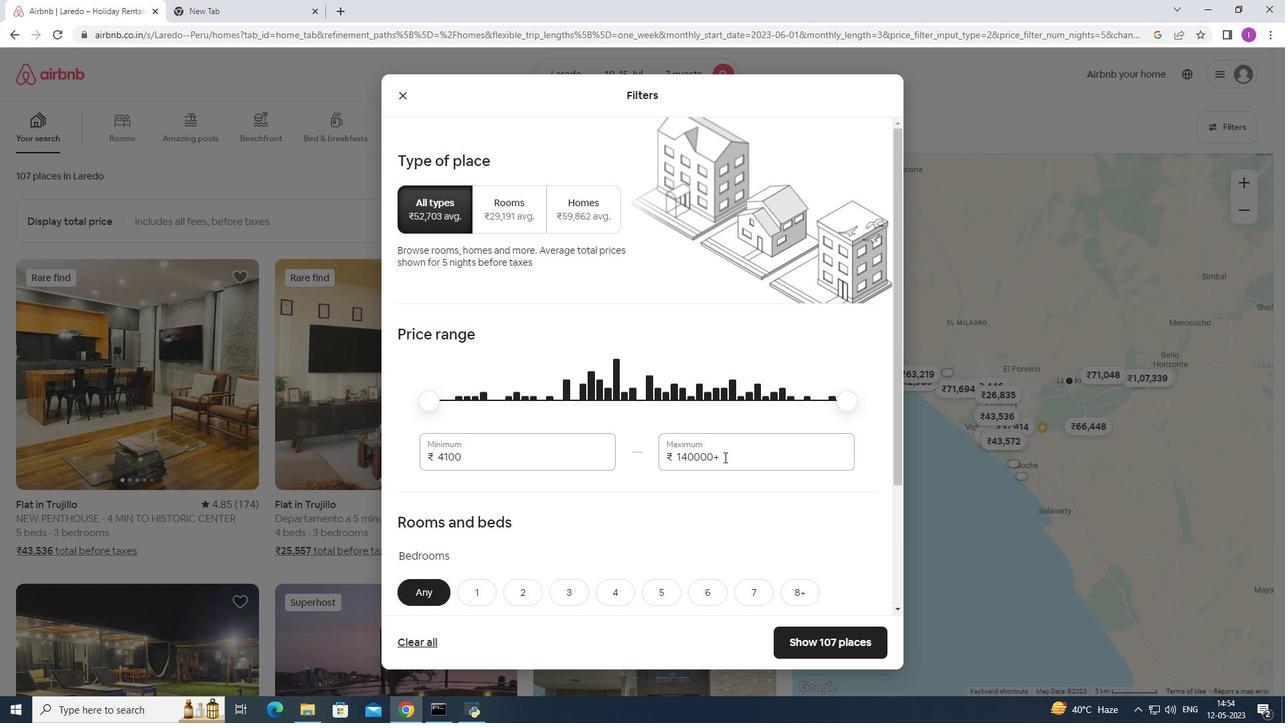 
Action: Mouse moved to (679, 456)
Screenshot: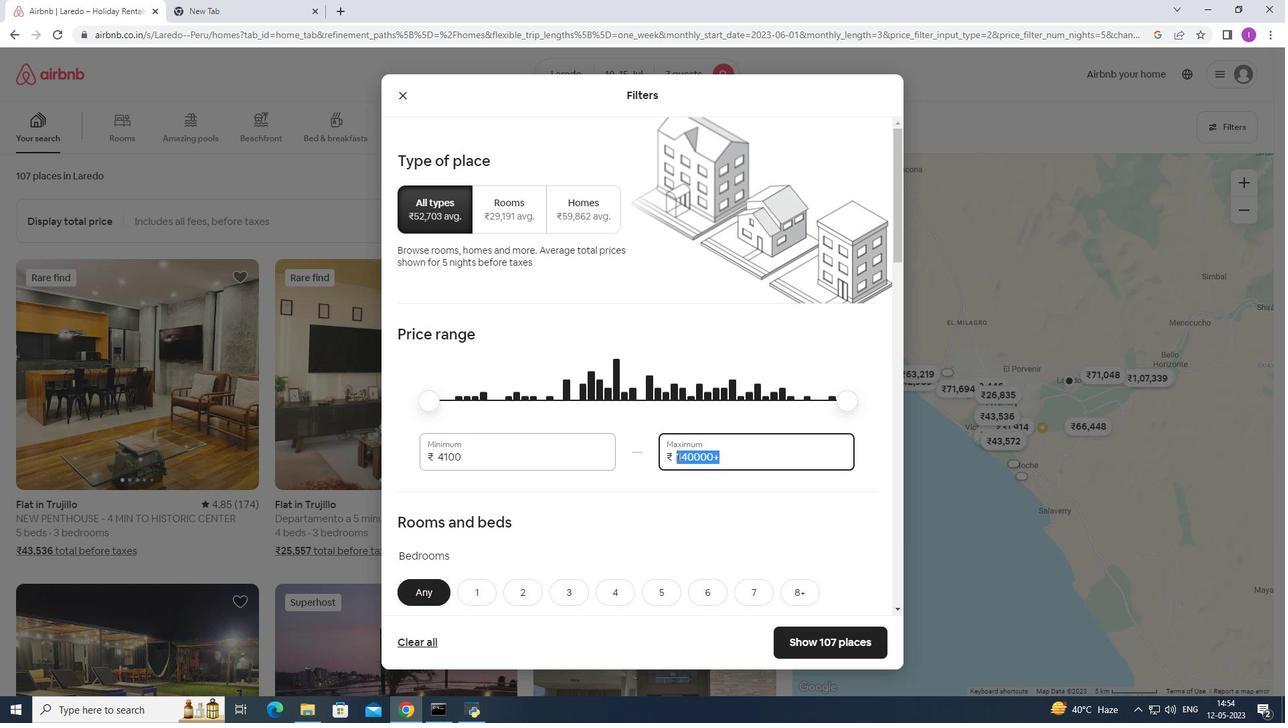 
Action: Key pressed 150000
Screenshot: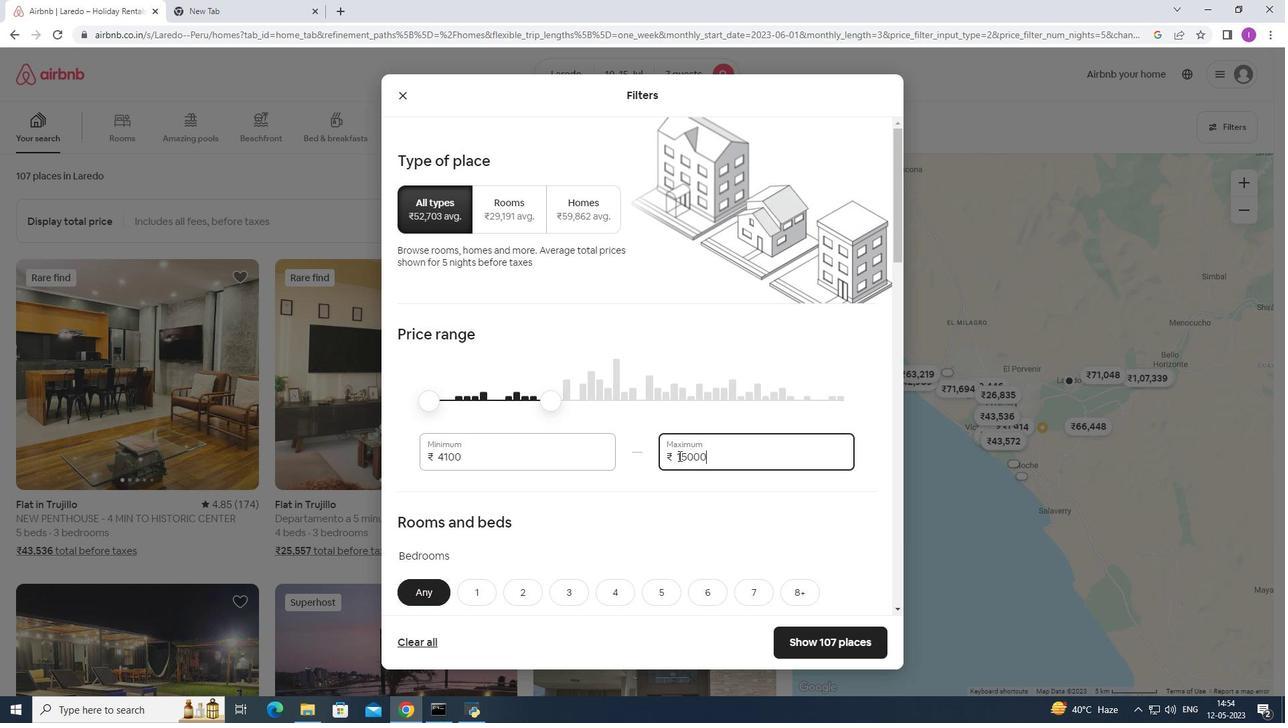 
Action: Mouse moved to (706, 471)
Screenshot: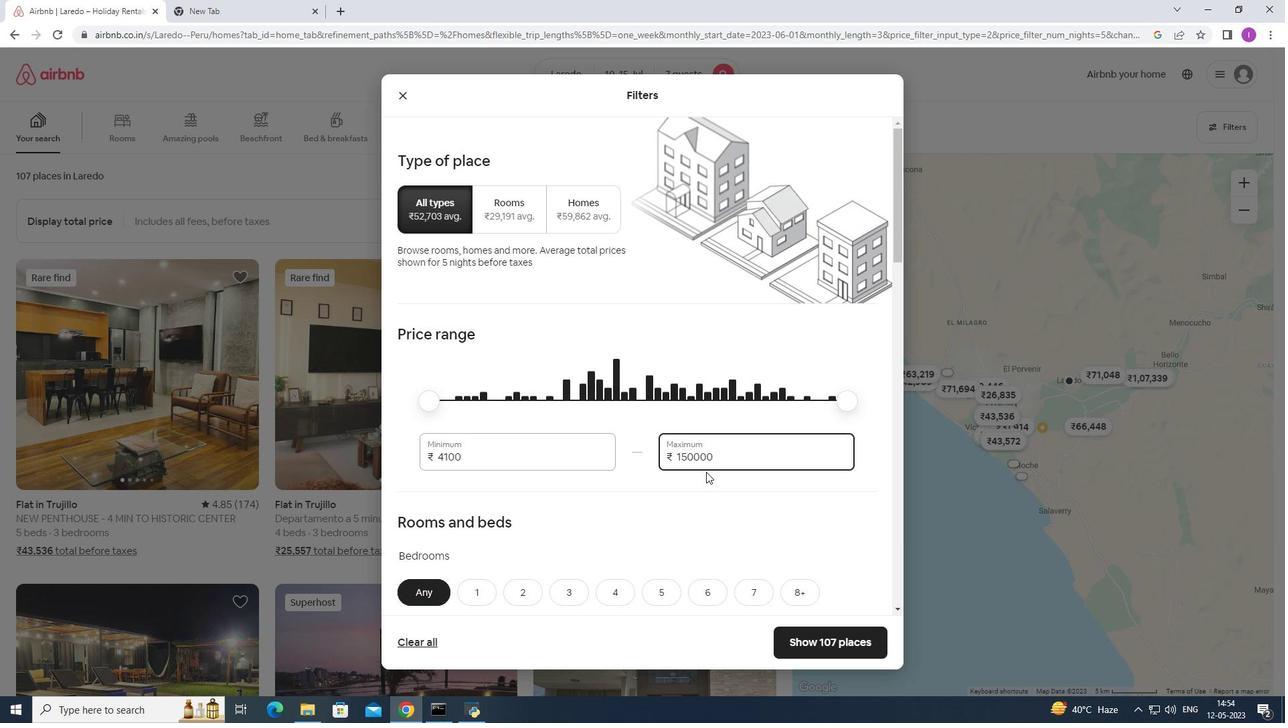 
Action: Key pressed <Key.backspace>
Screenshot: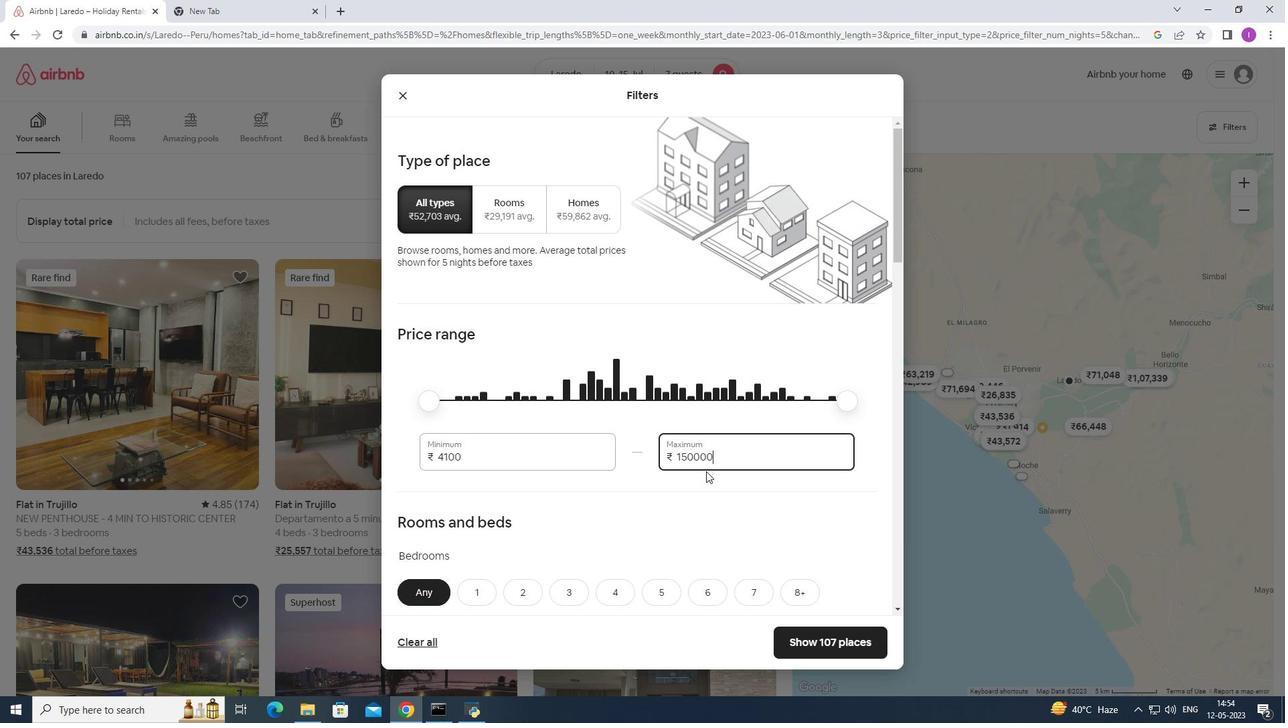 
Action: Mouse moved to (489, 459)
Screenshot: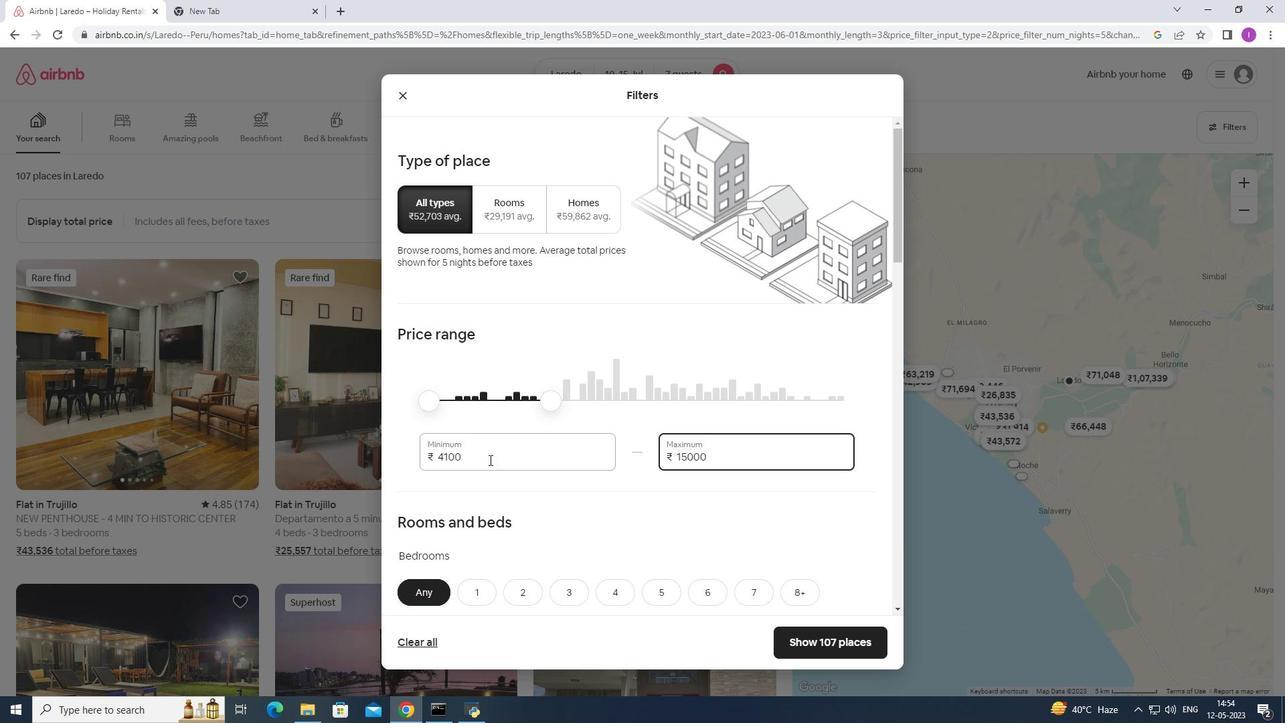 
Action: Mouse pressed left at (489, 459)
Screenshot: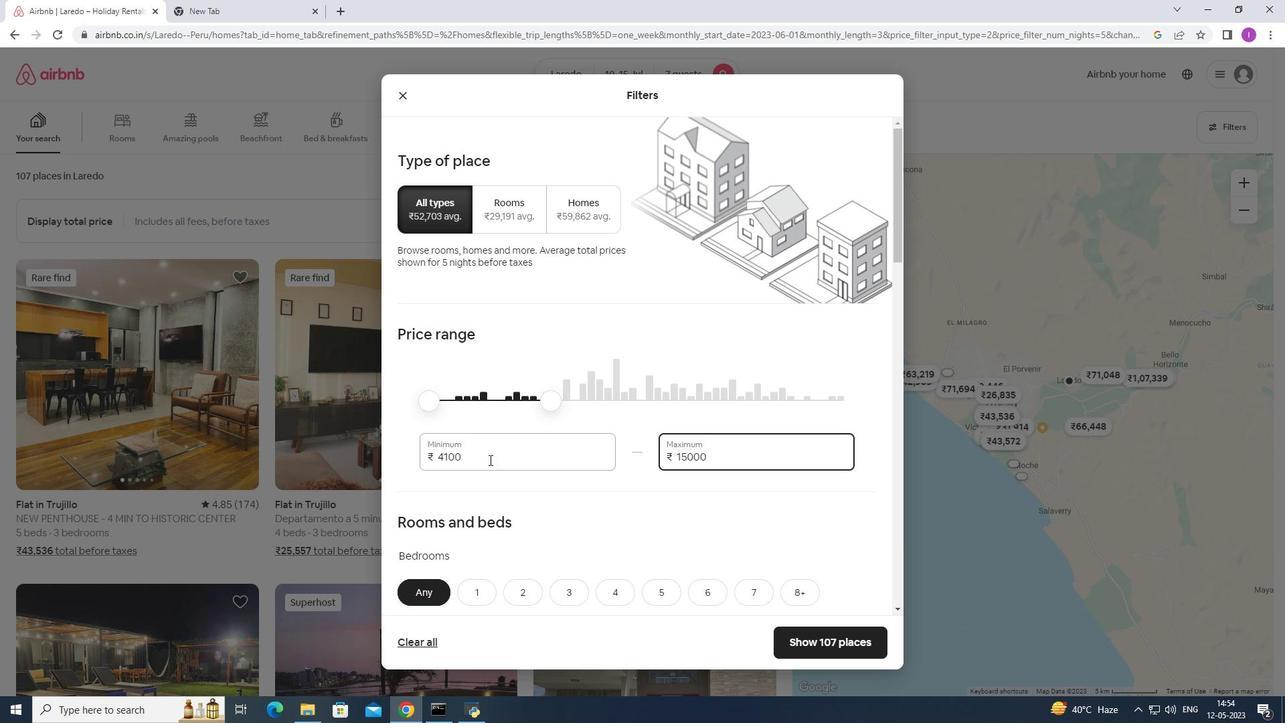 
Action: Mouse moved to (423, 465)
Screenshot: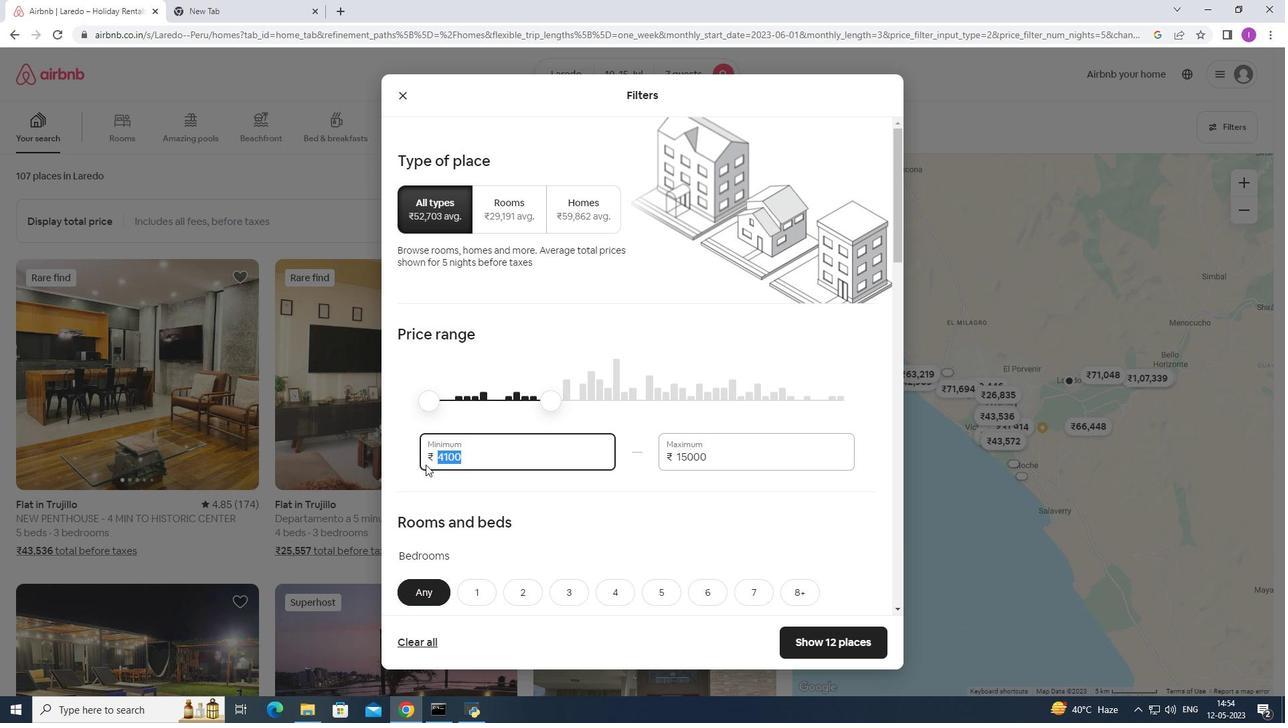 
Action: Mouse pressed left at (423, 465)
Screenshot: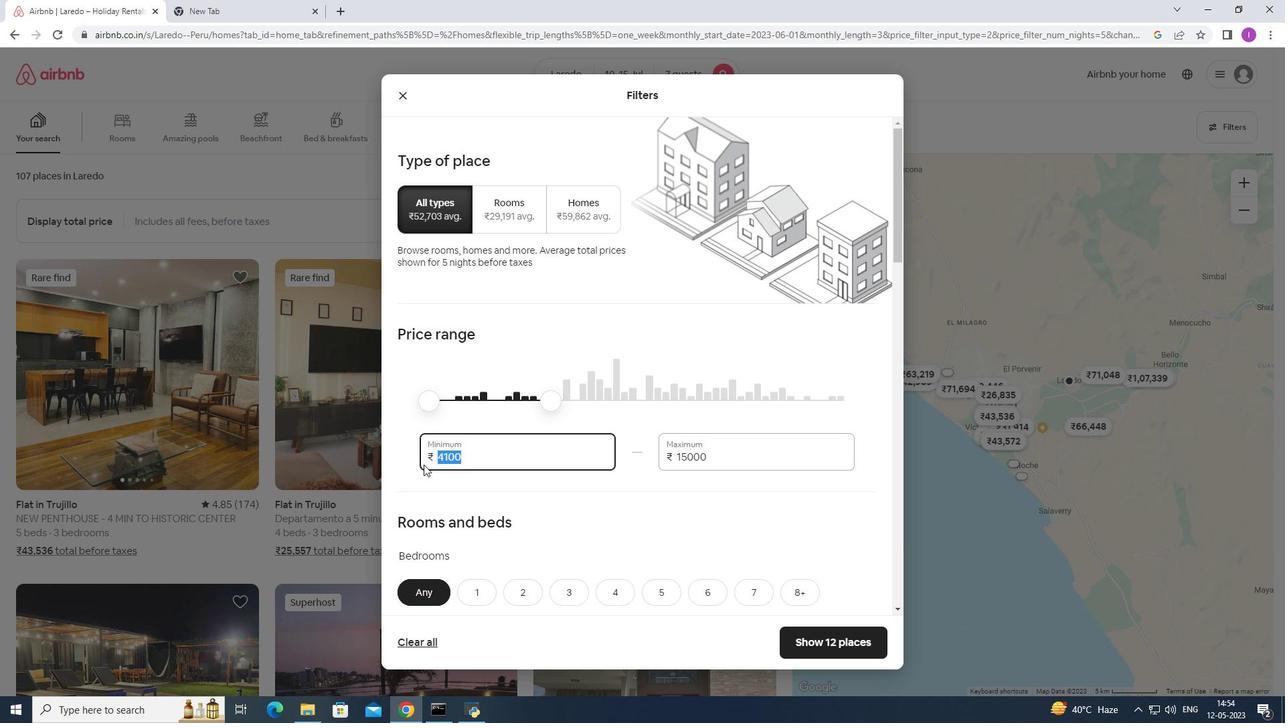 
Action: Mouse moved to (435, 458)
Screenshot: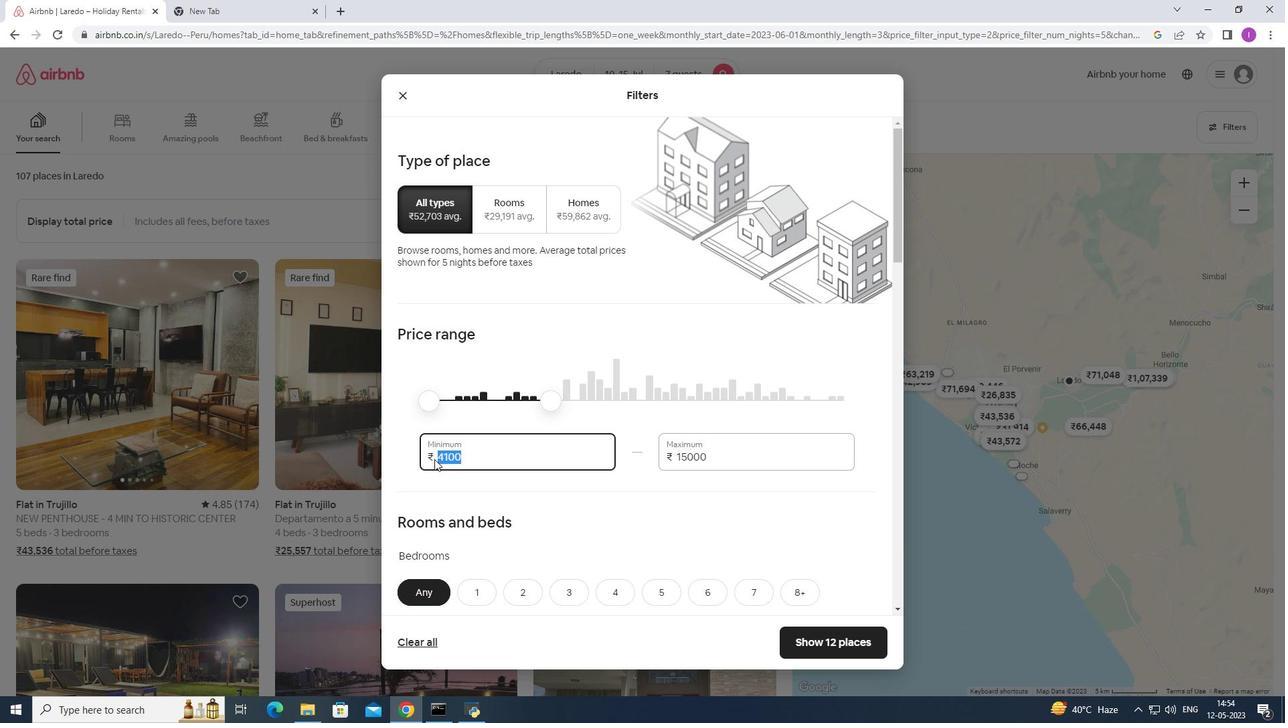 
Action: Key pressed 100
Screenshot: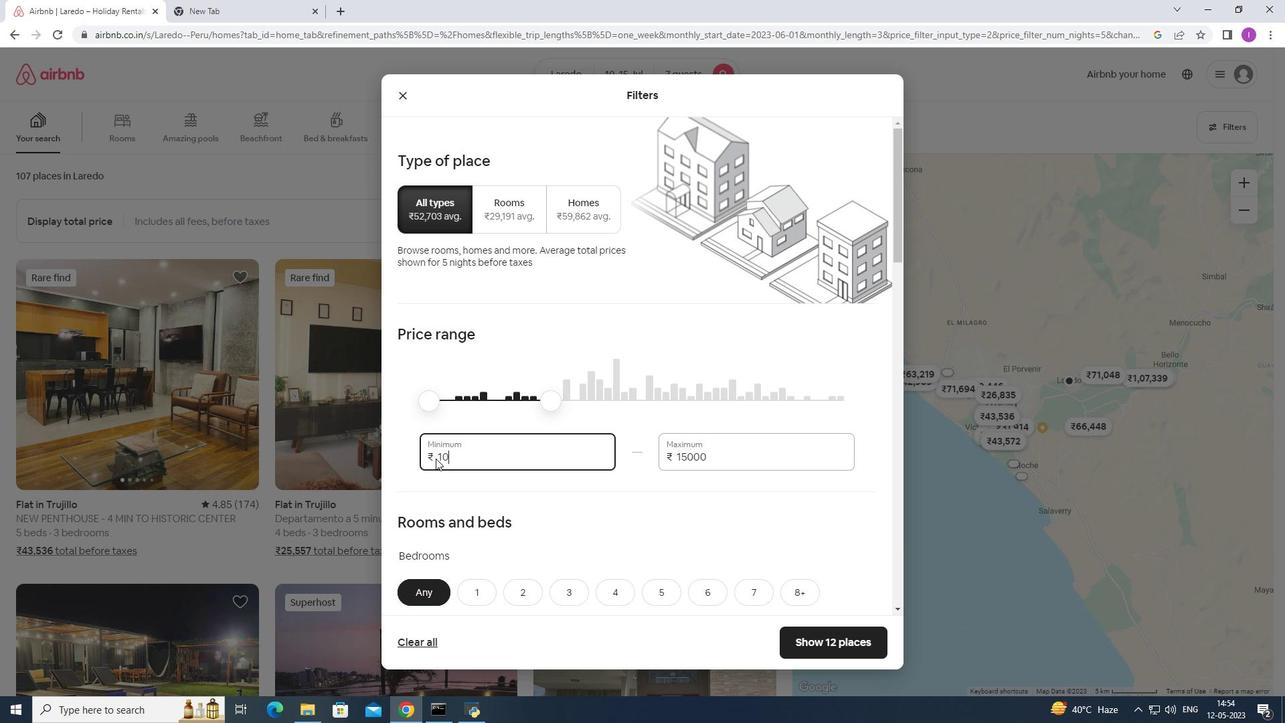 
Action: Mouse moved to (437, 458)
Screenshot: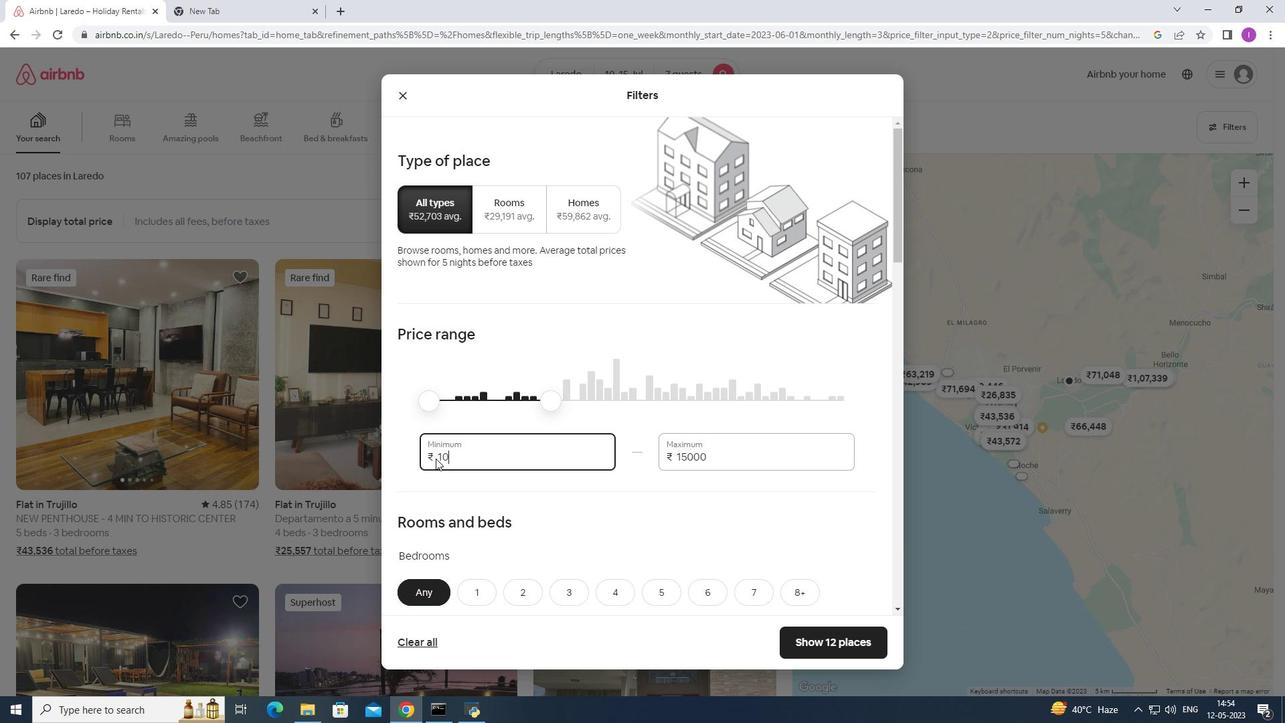 
Action: Key pressed 0
Screenshot: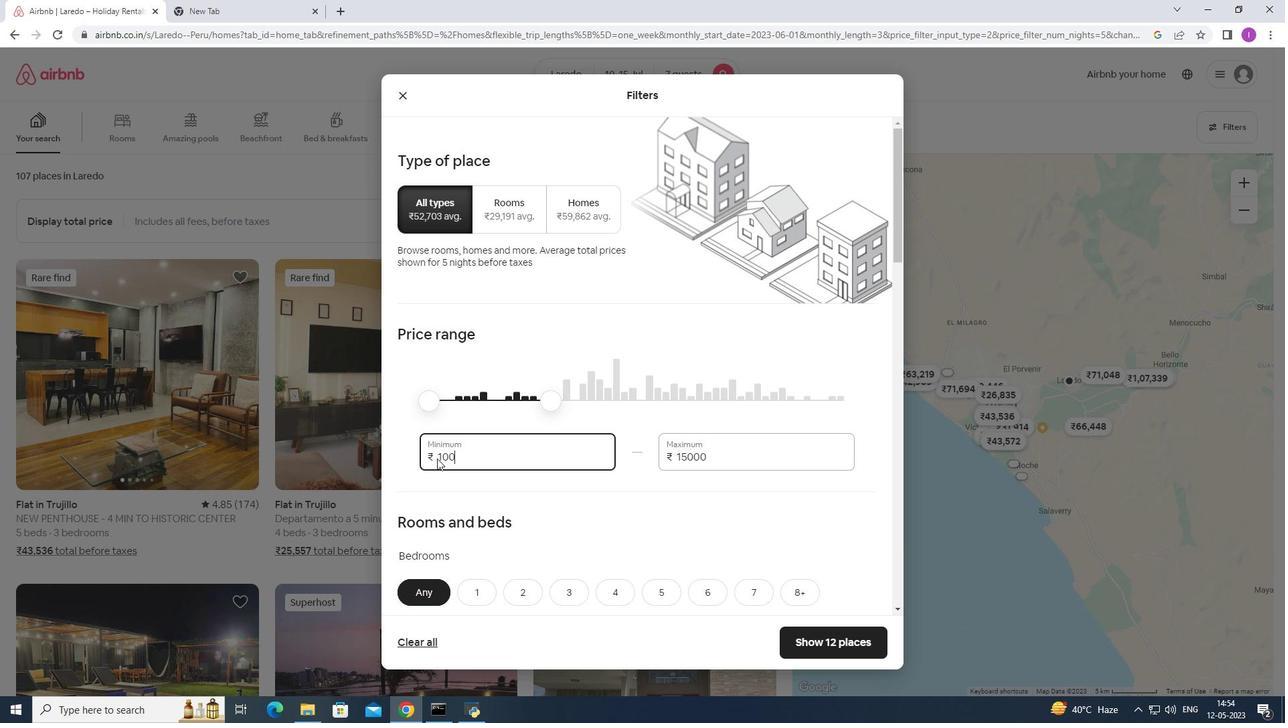 
Action: Mouse moved to (438, 457)
Screenshot: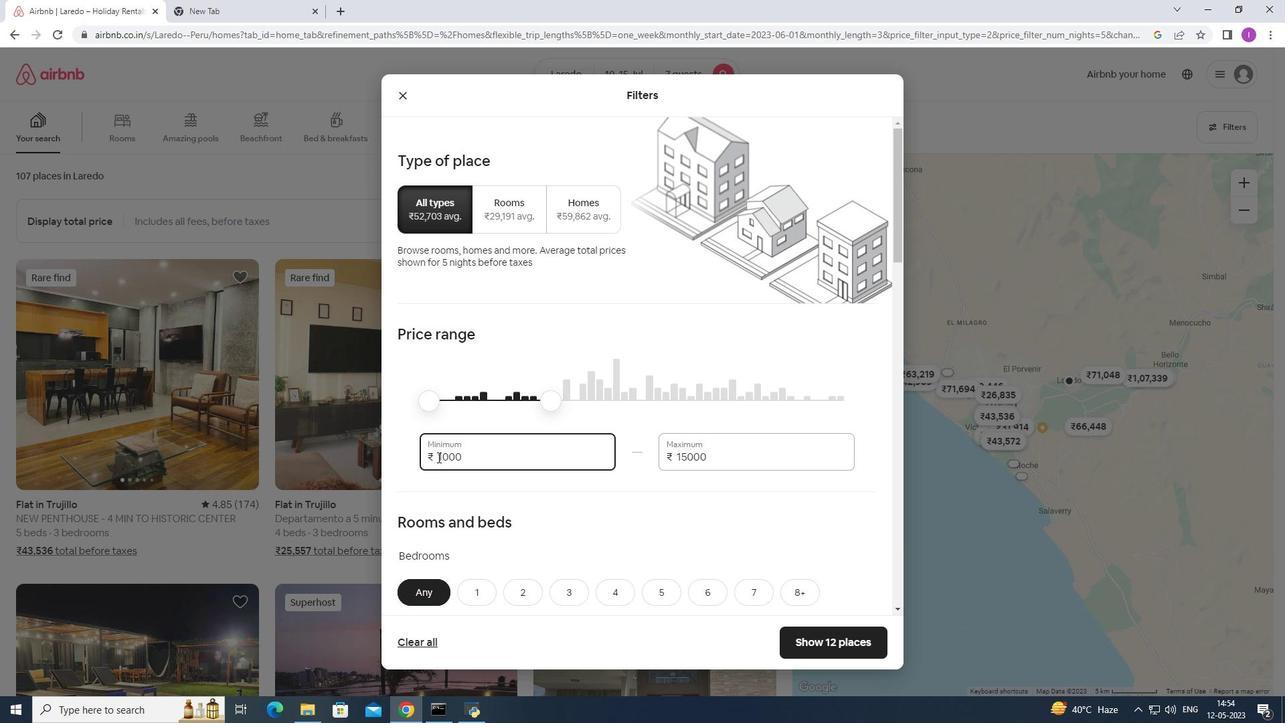 
Action: Key pressed 0
Screenshot: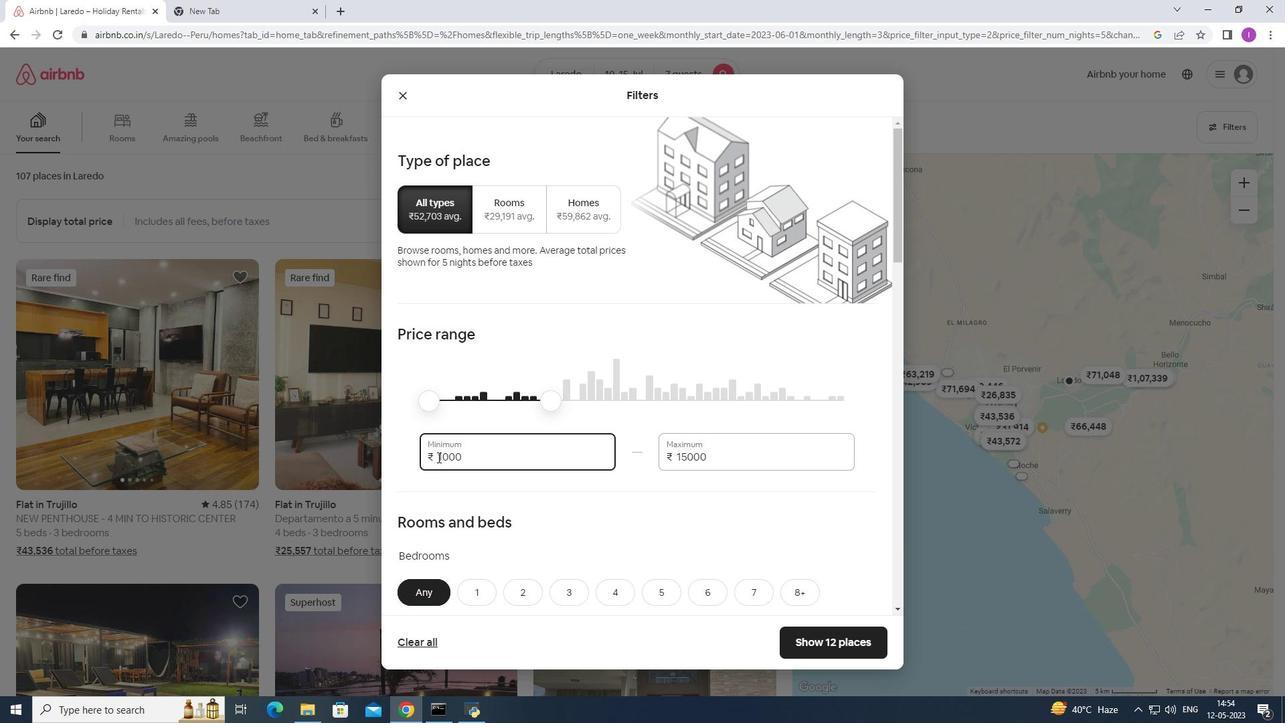 
Action: Mouse moved to (512, 463)
Screenshot: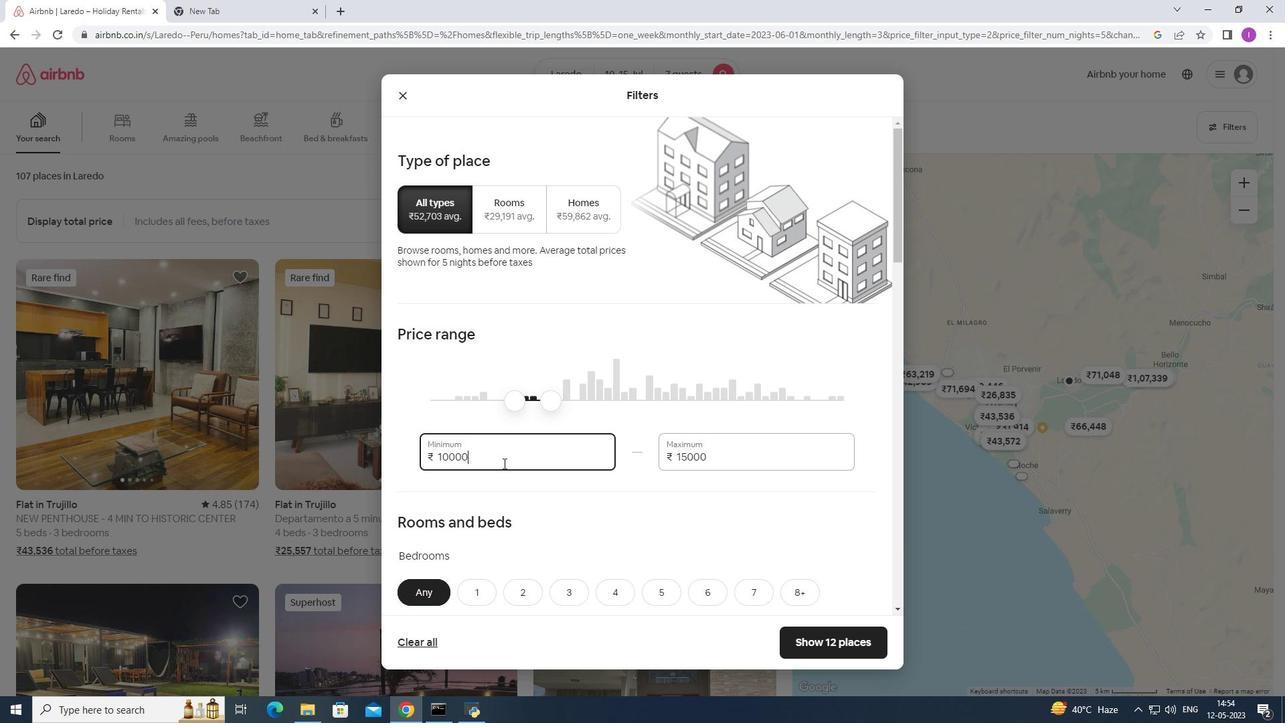 
Action: Mouse scrolled (509, 462) with delta (0, 0)
Screenshot: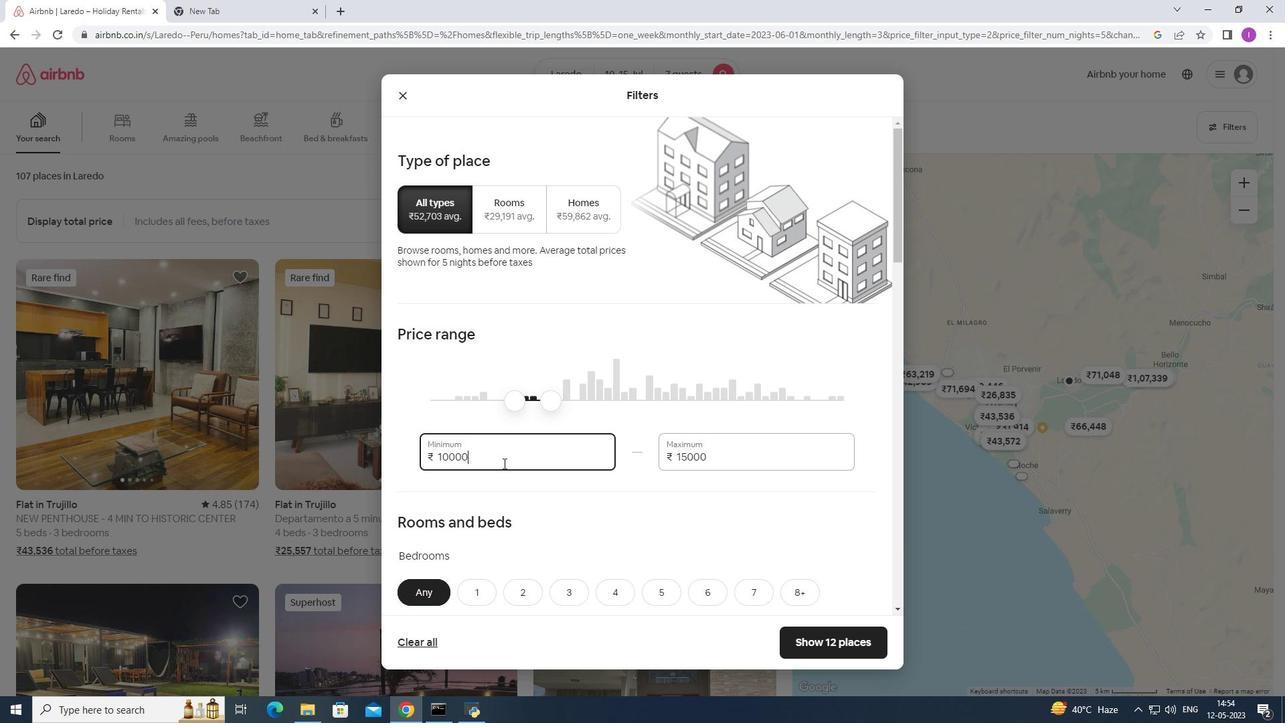 
Action: Mouse moved to (522, 462)
Screenshot: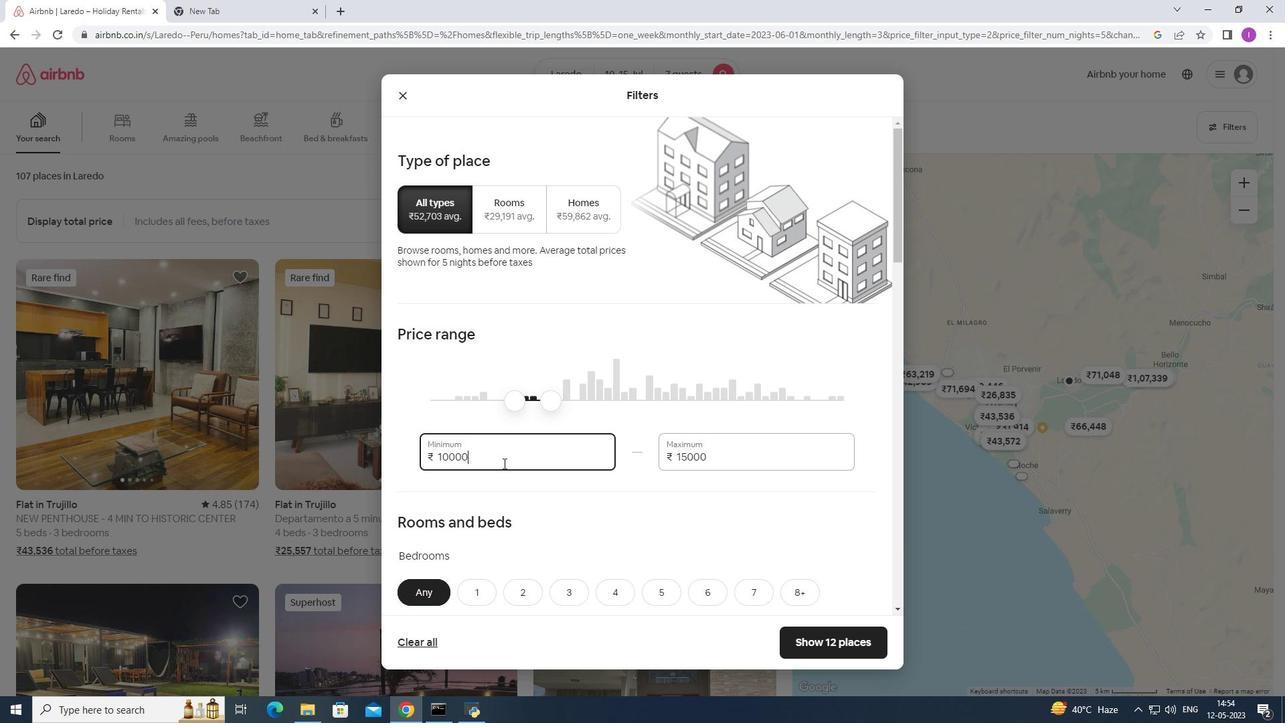 
Action: Mouse scrolled (522, 462) with delta (0, 0)
Screenshot: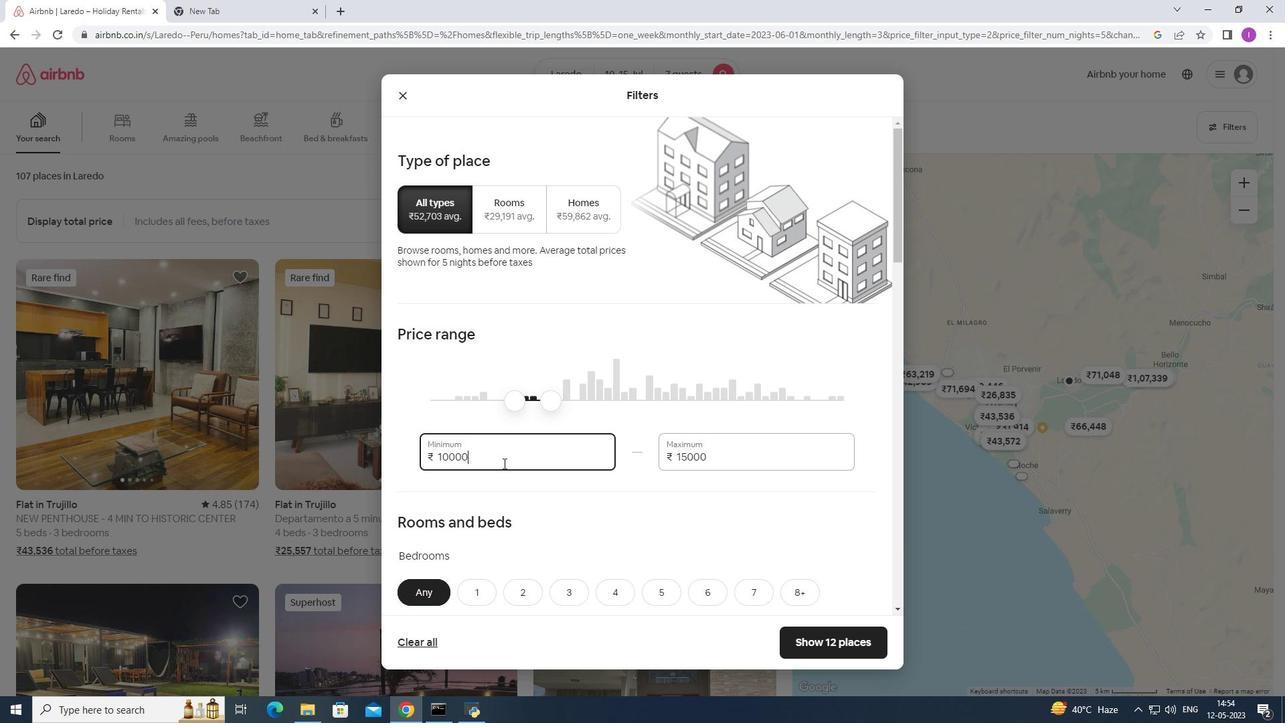 
Action: Mouse moved to (605, 466)
Screenshot: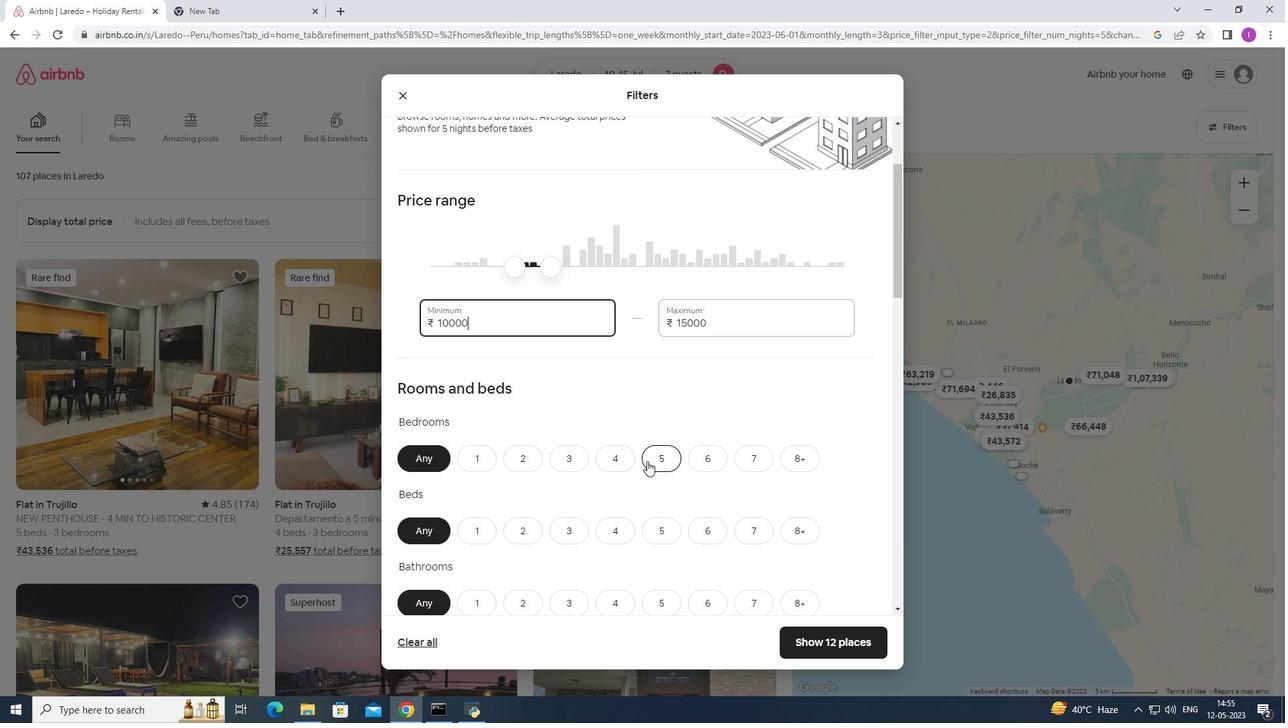 
Action: Mouse pressed left at (605, 466)
Screenshot: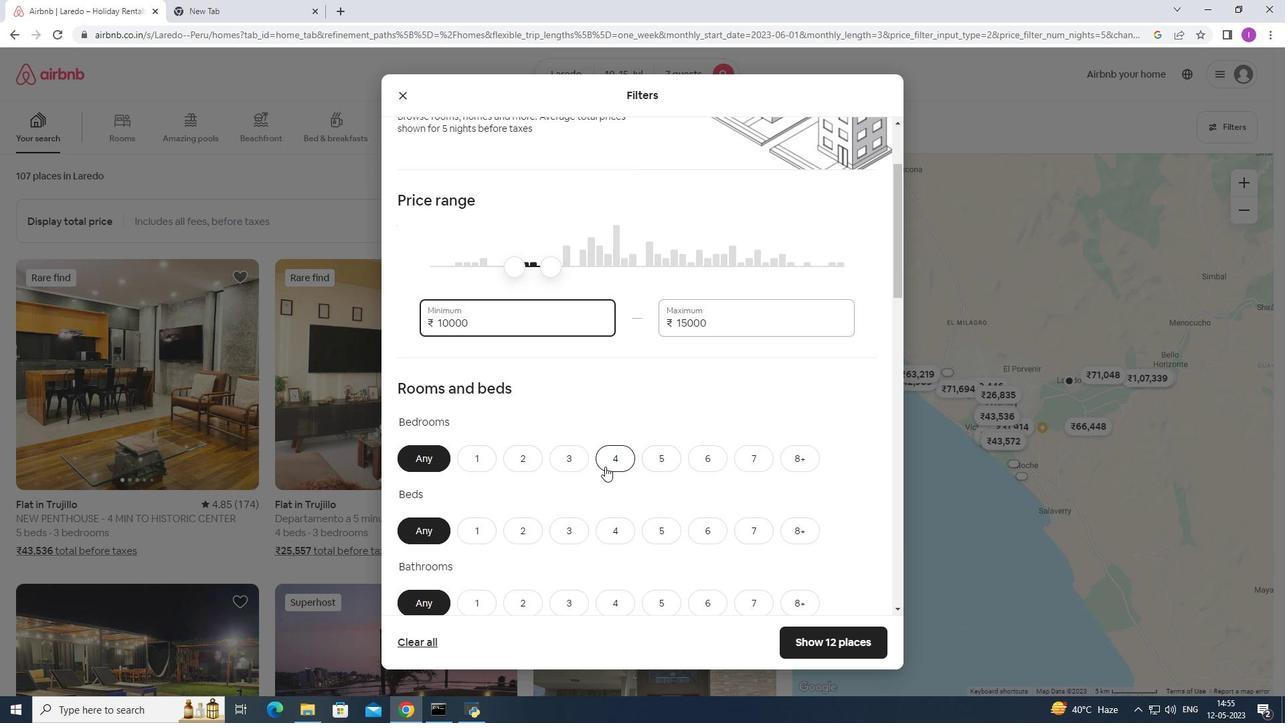 
Action: Mouse moved to (752, 533)
Screenshot: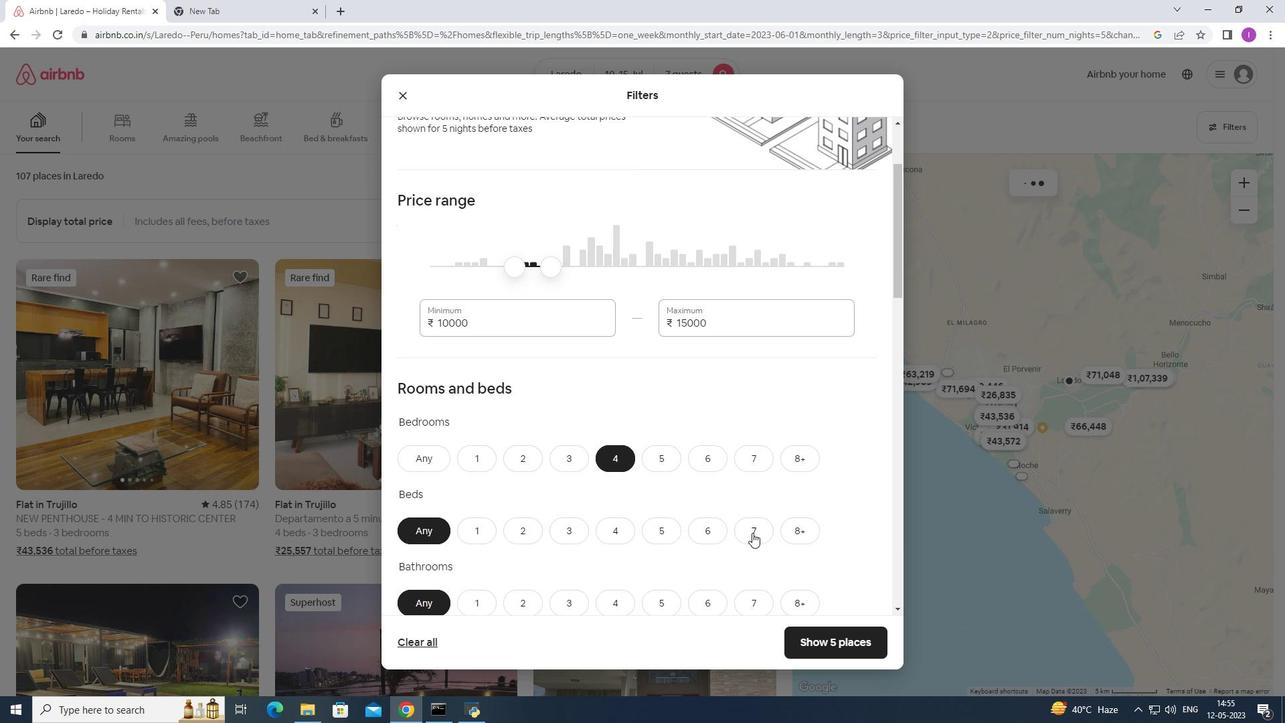 
Action: Mouse pressed left at (752, 533)
Screenshot: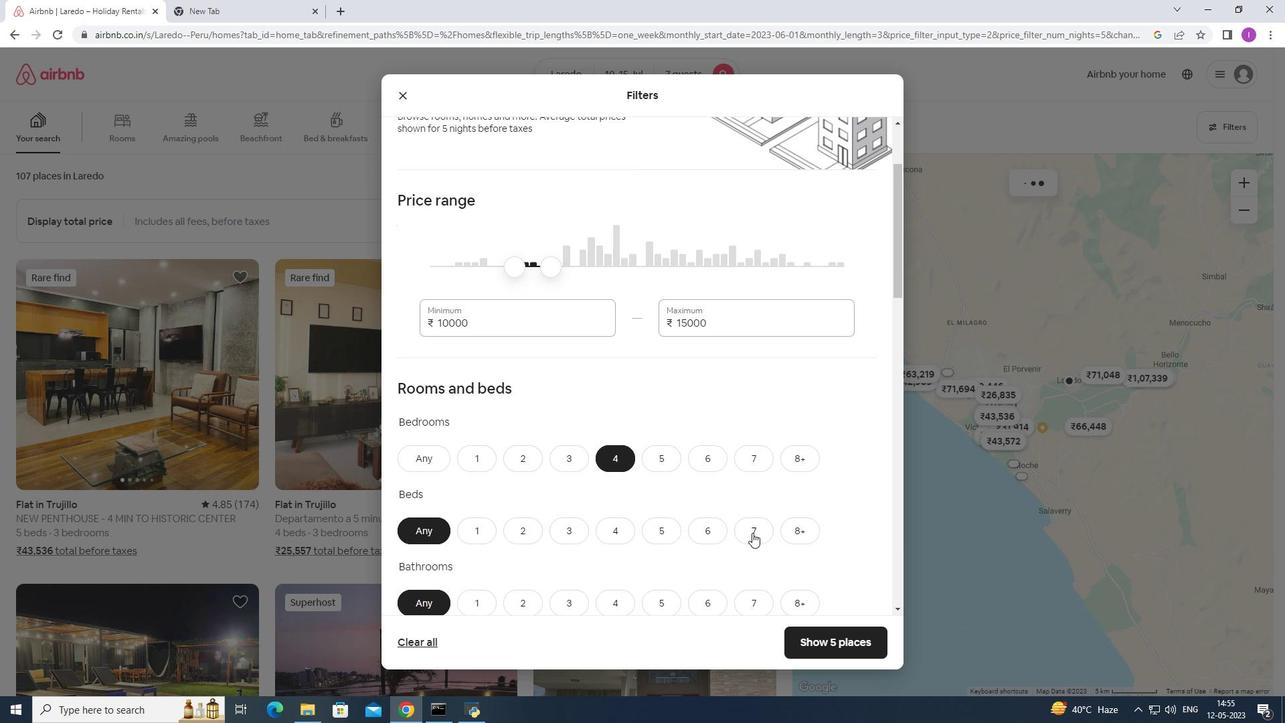 
Action: Mouse moved to (630, 596)
Screenshot: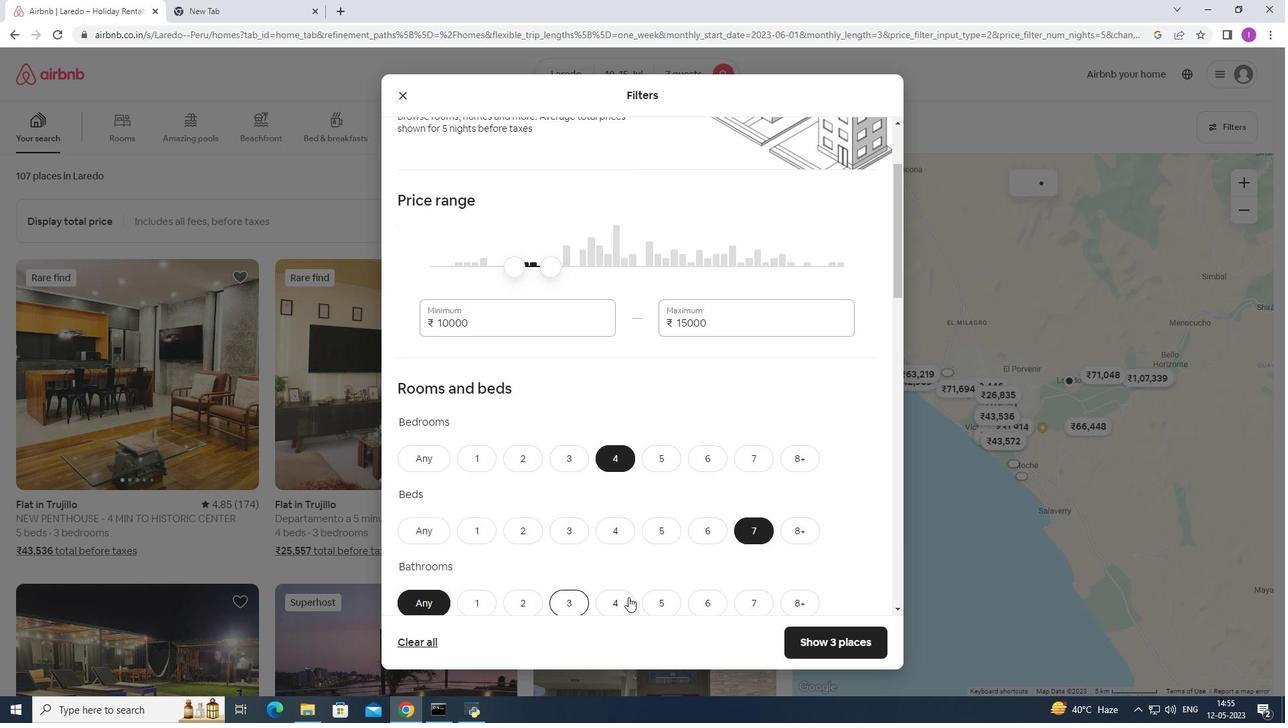 
Action: Mouse scrolled (630, 595) with delta (0, 0)
Screenshot: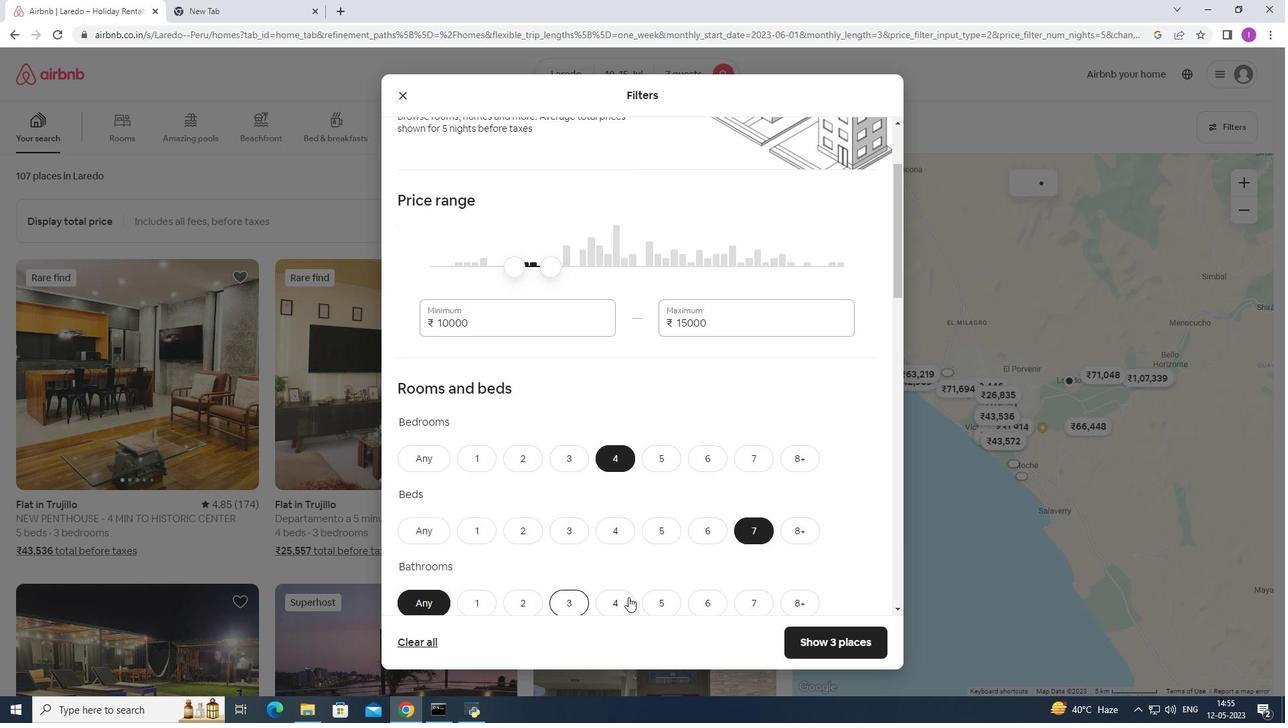 
Action: Mouse scrolled (630, 595) with delta (0, 0)
Screenshot: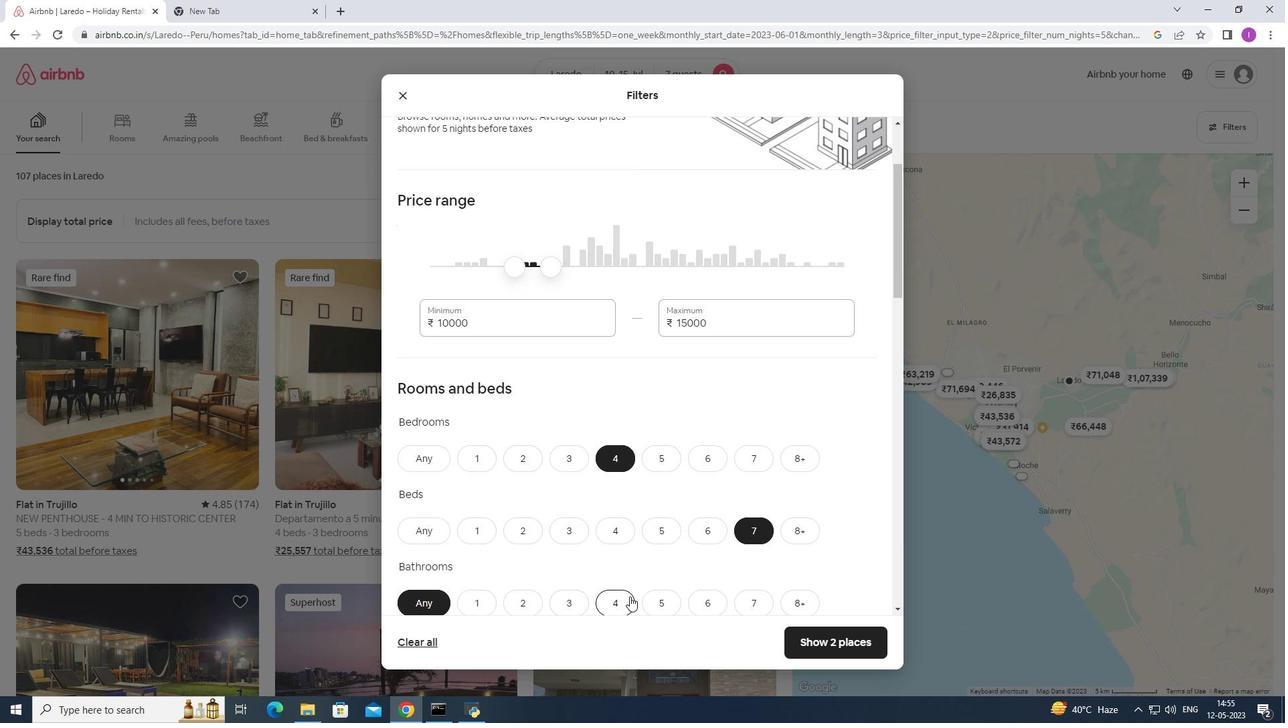 
Action: Mouse scrolled (630, 595) with delta (0, 0)
Screenshot: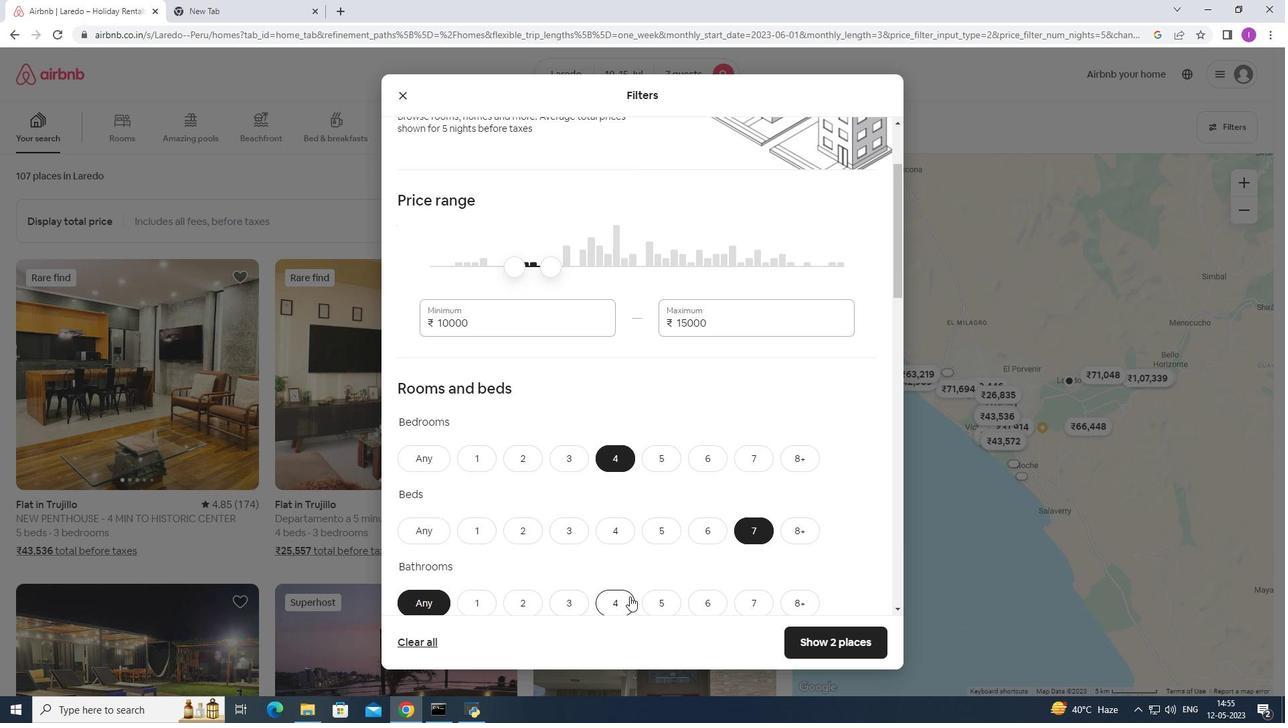 
Action: Mouse moved to (605, 405)
Screenshot: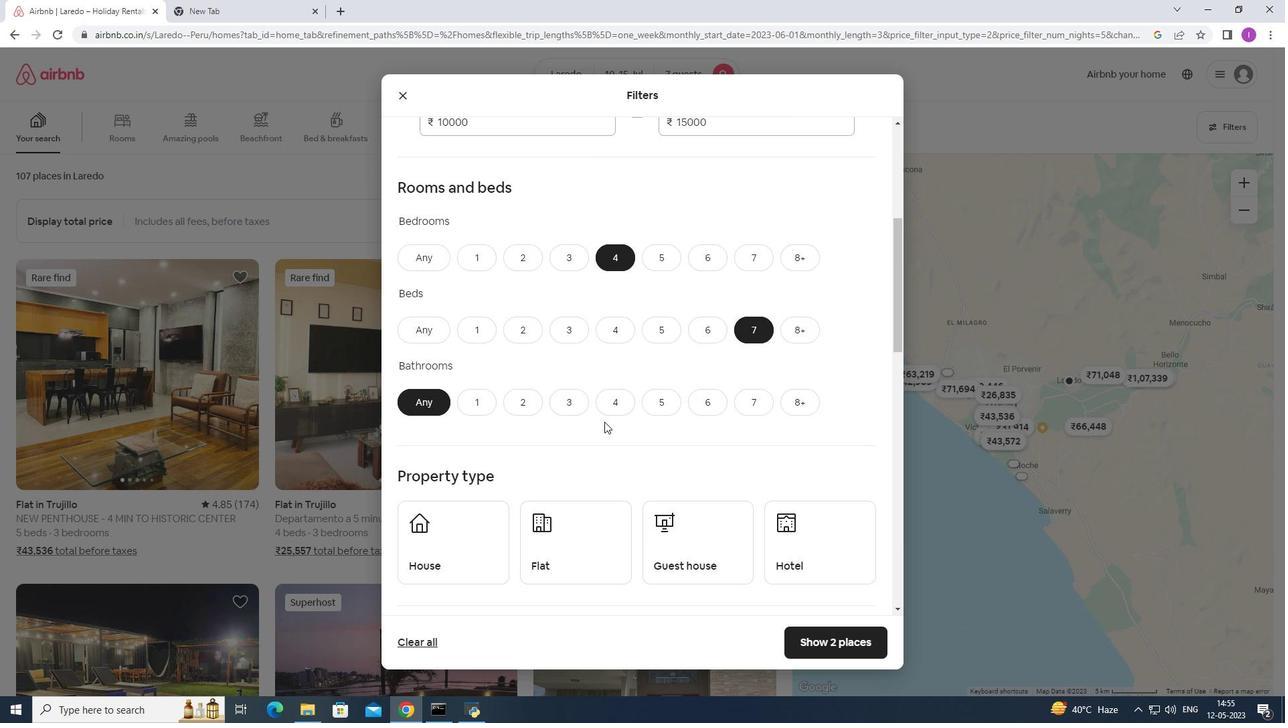 
Action: Mouse pressed left at (605, 405)
Screenshot: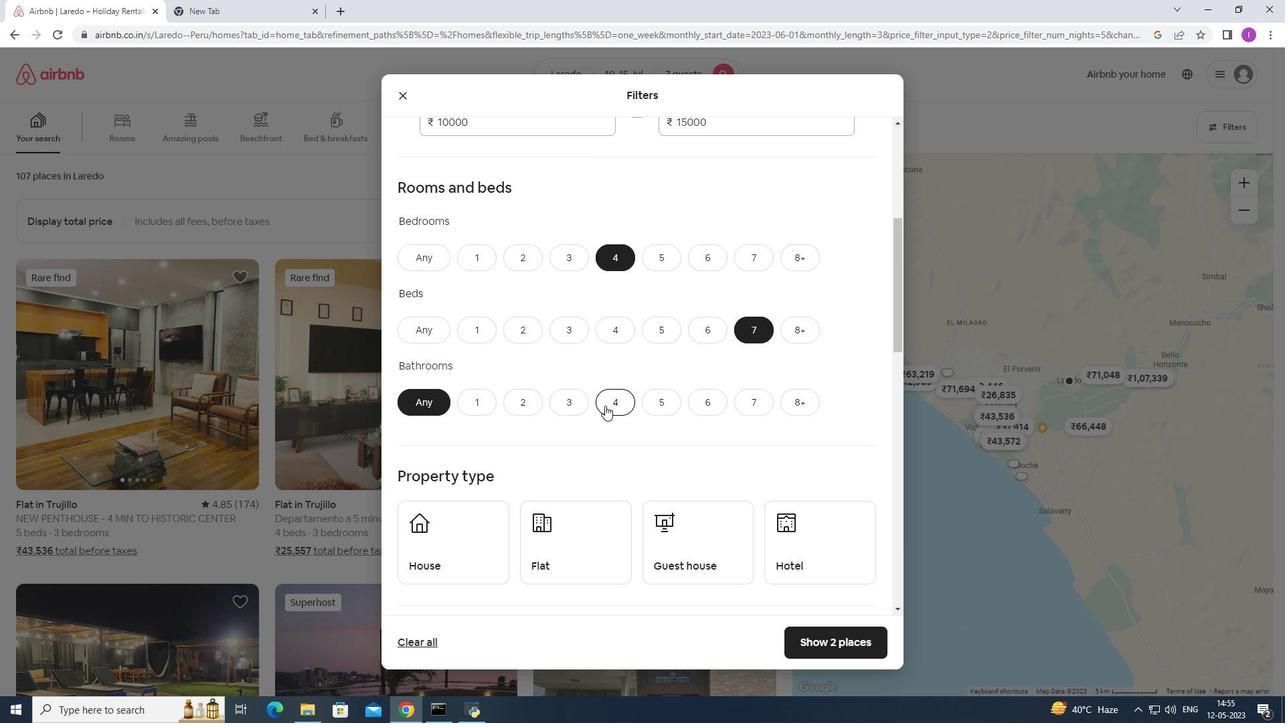 
Action: Mouse moved to (456, 551)
Screenshot: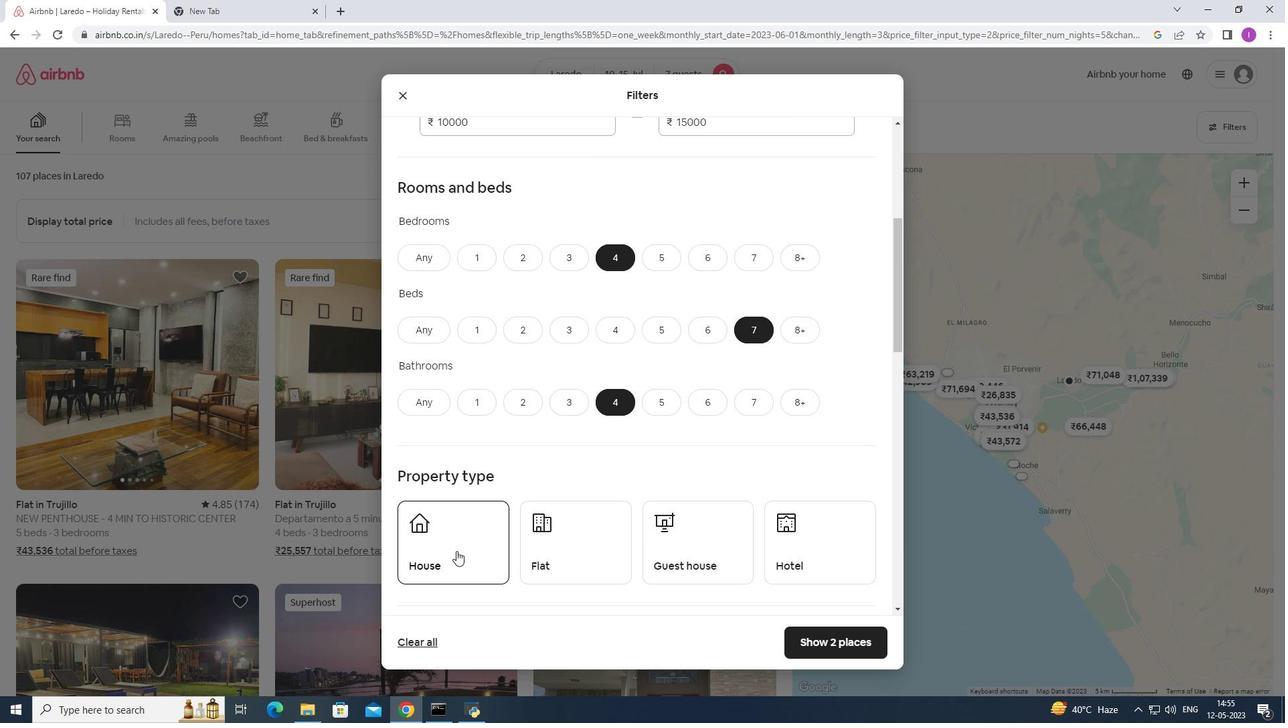 
Action: Mouse pressed left at (456, 551)
Screenshot: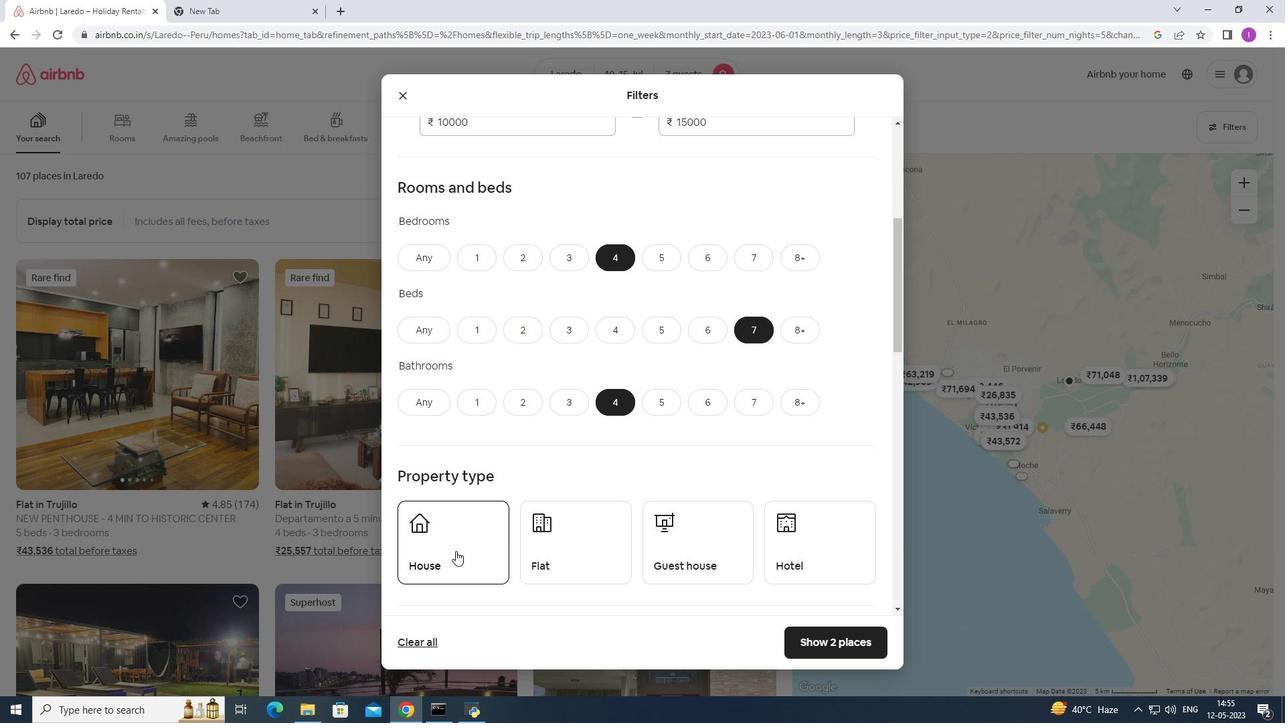 
Action: Mouse moved to (590, 549)
Screenshot: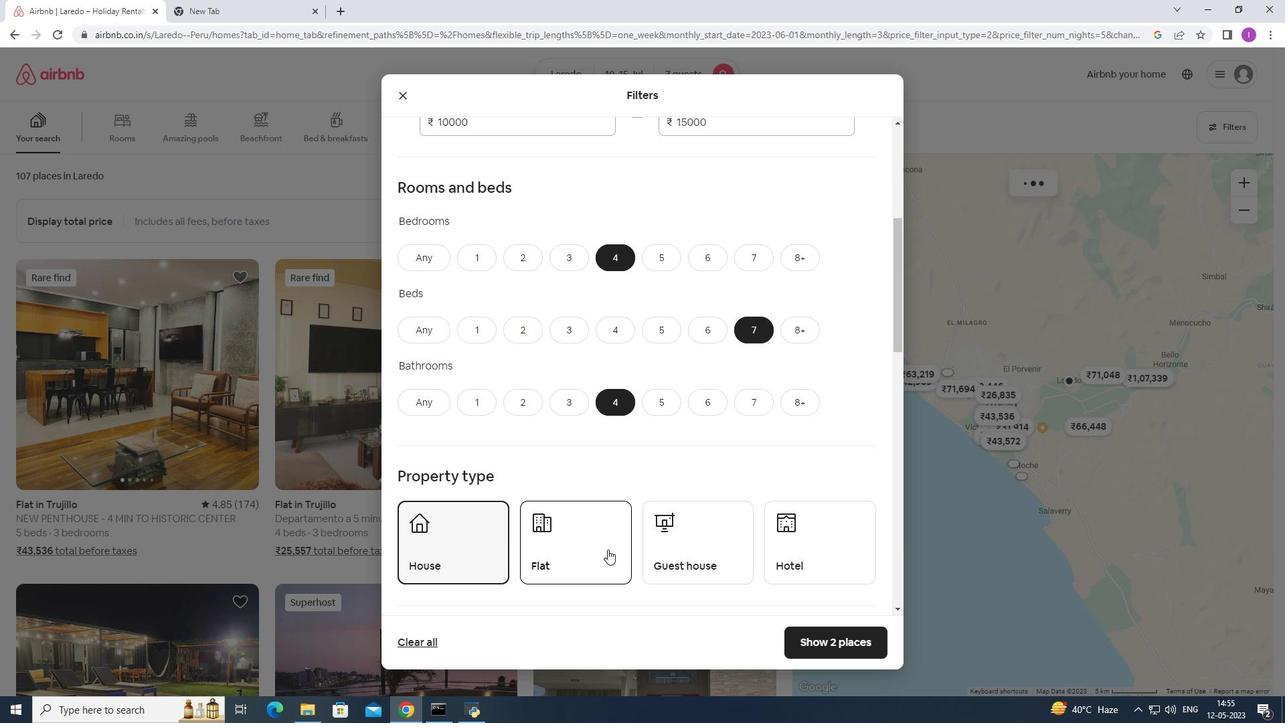 
Action: Mouse pressed left at (590, 549)
Screenshot: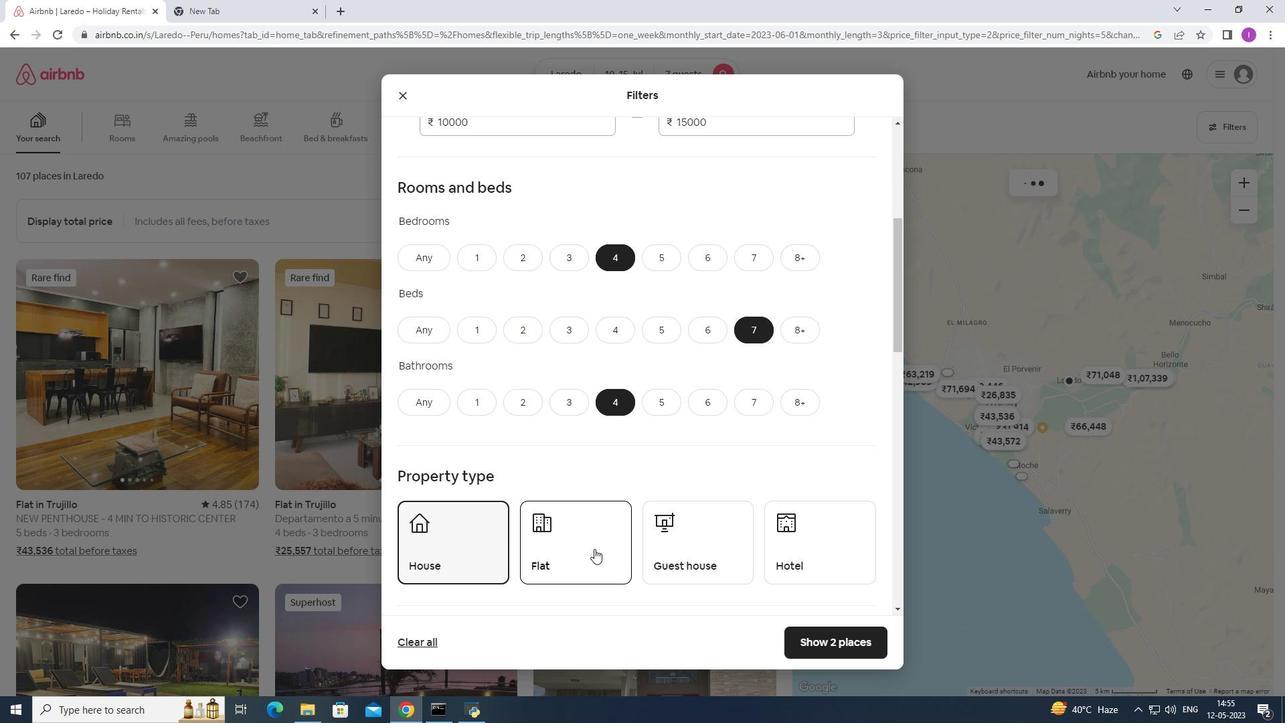 
Action: Mouse moved to (676, 552)
Screenshot: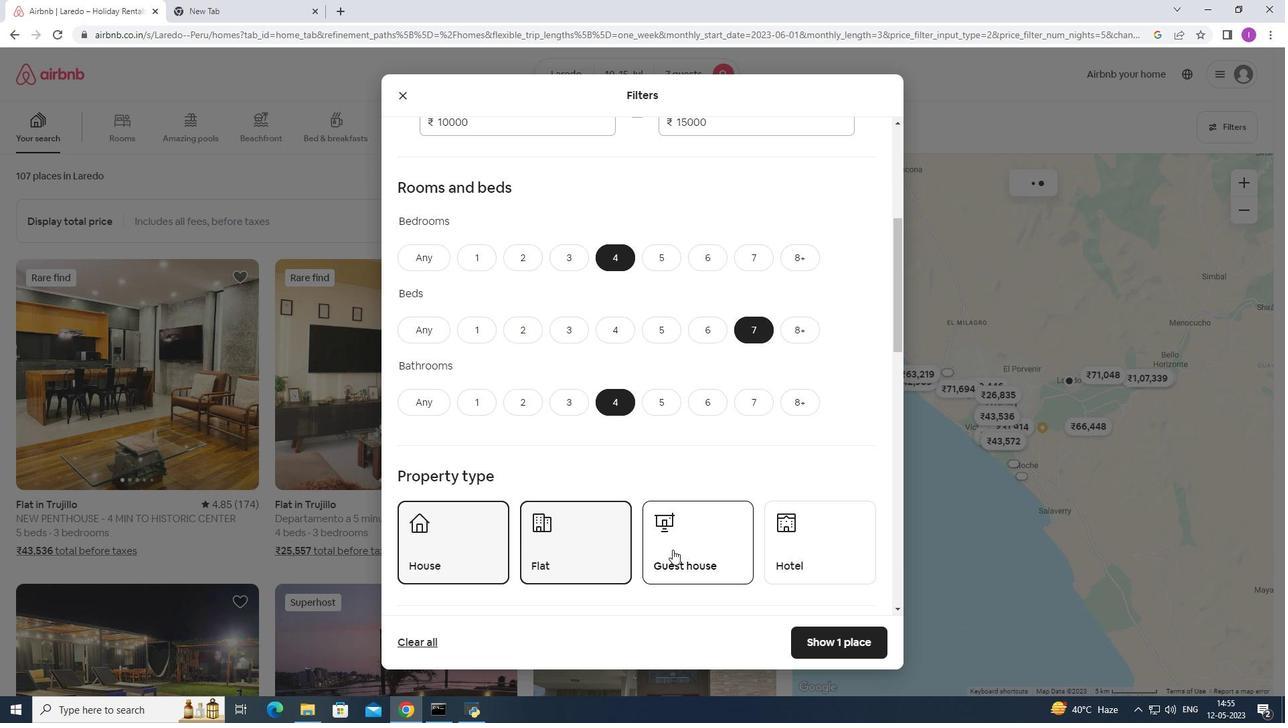 
Action: Mouse pressed left at (675, 552)
Screenshot: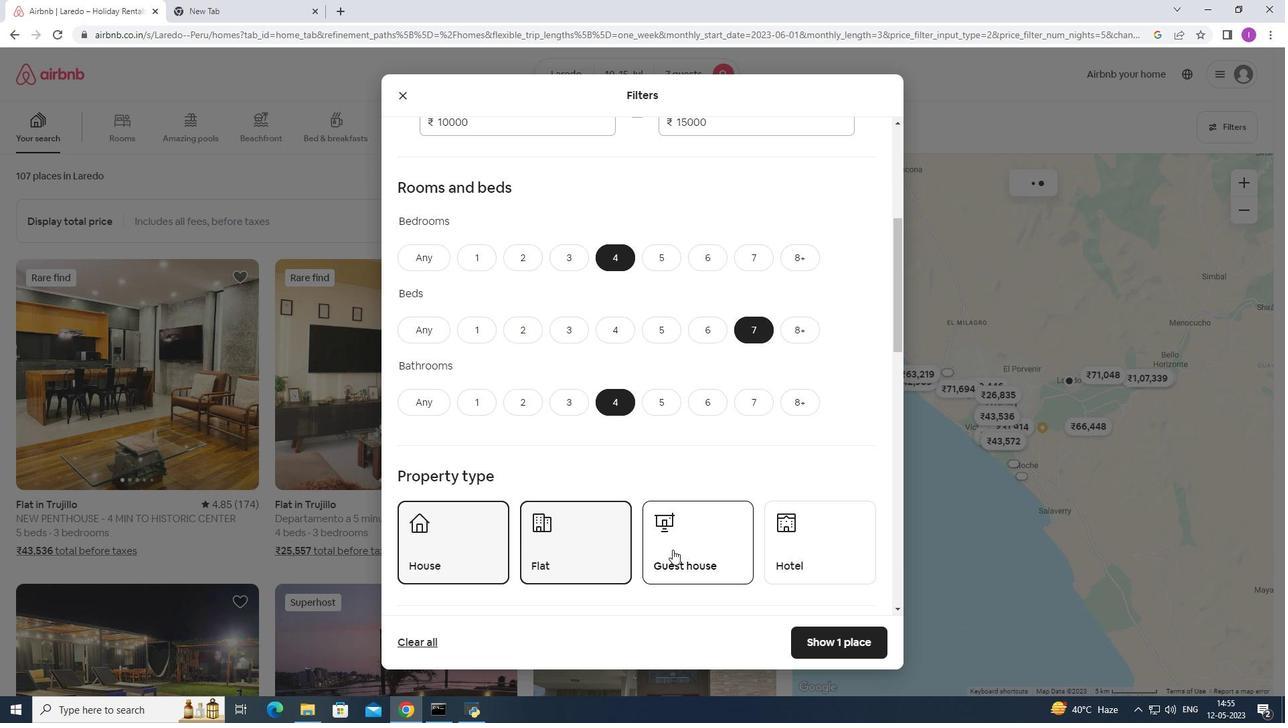 
Action: Mouse moved to (731, 566)
Screenshot: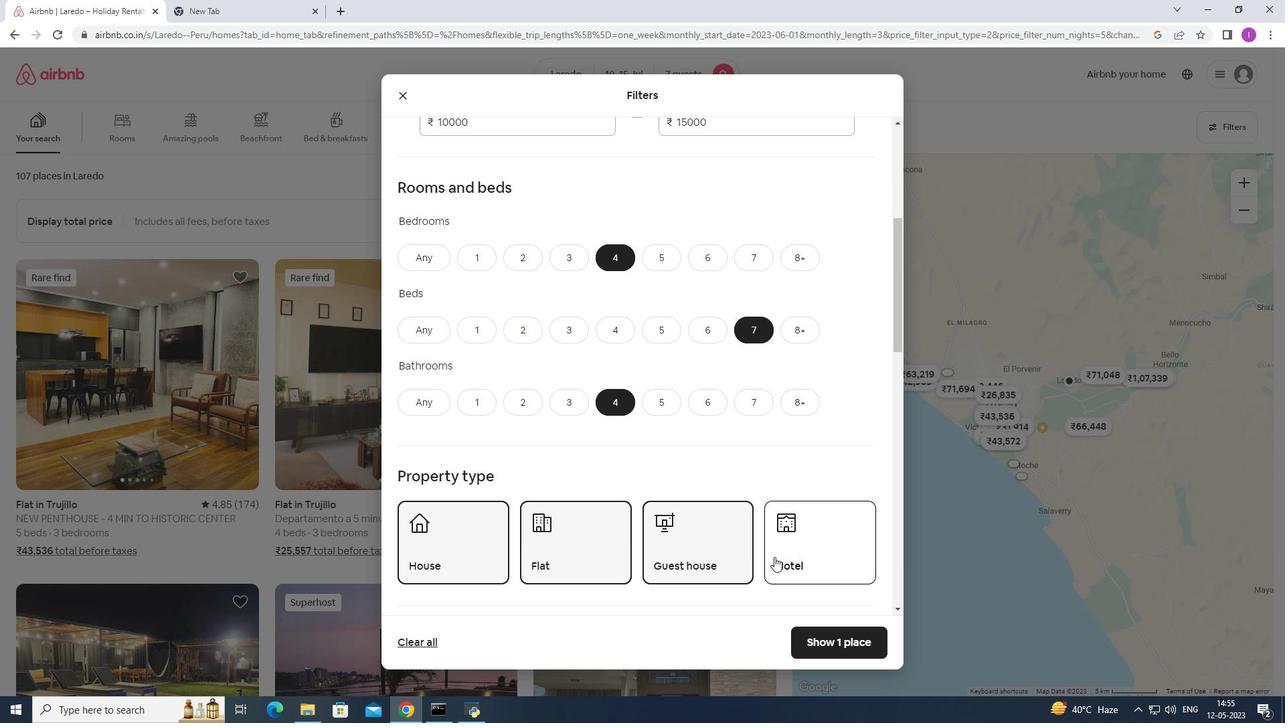 
Action: Mouse scrolled (731, 565) with delta (0, 0)
Screenshot: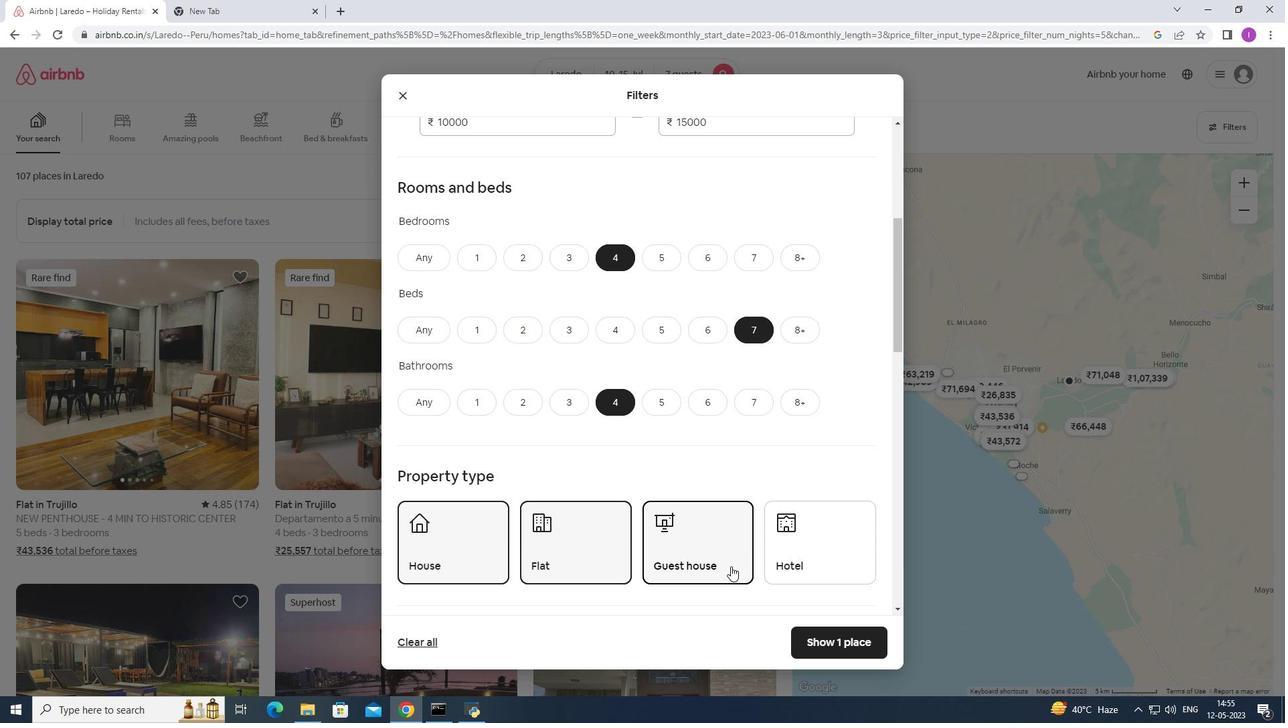 
Action: Mouse moved to (731, 566)
Screenshot: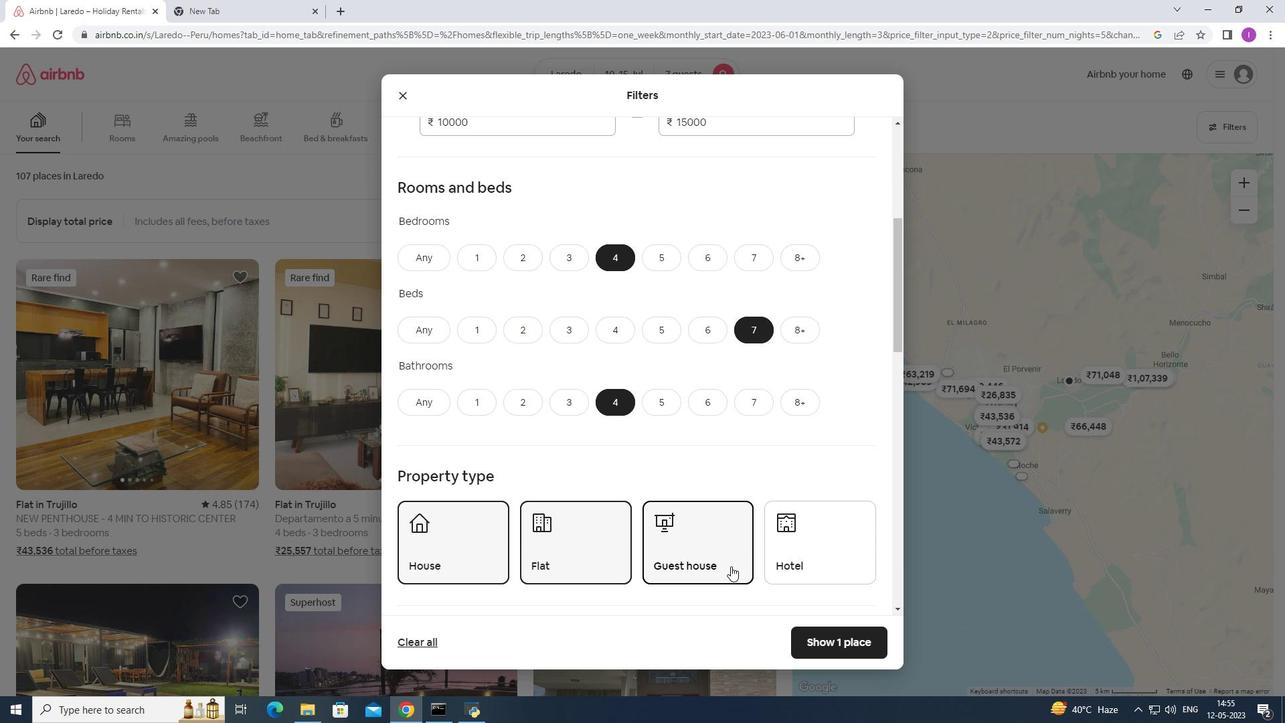 
Action: Mouse scrolled (731, 565) with delta (0, 0)
Screenshot: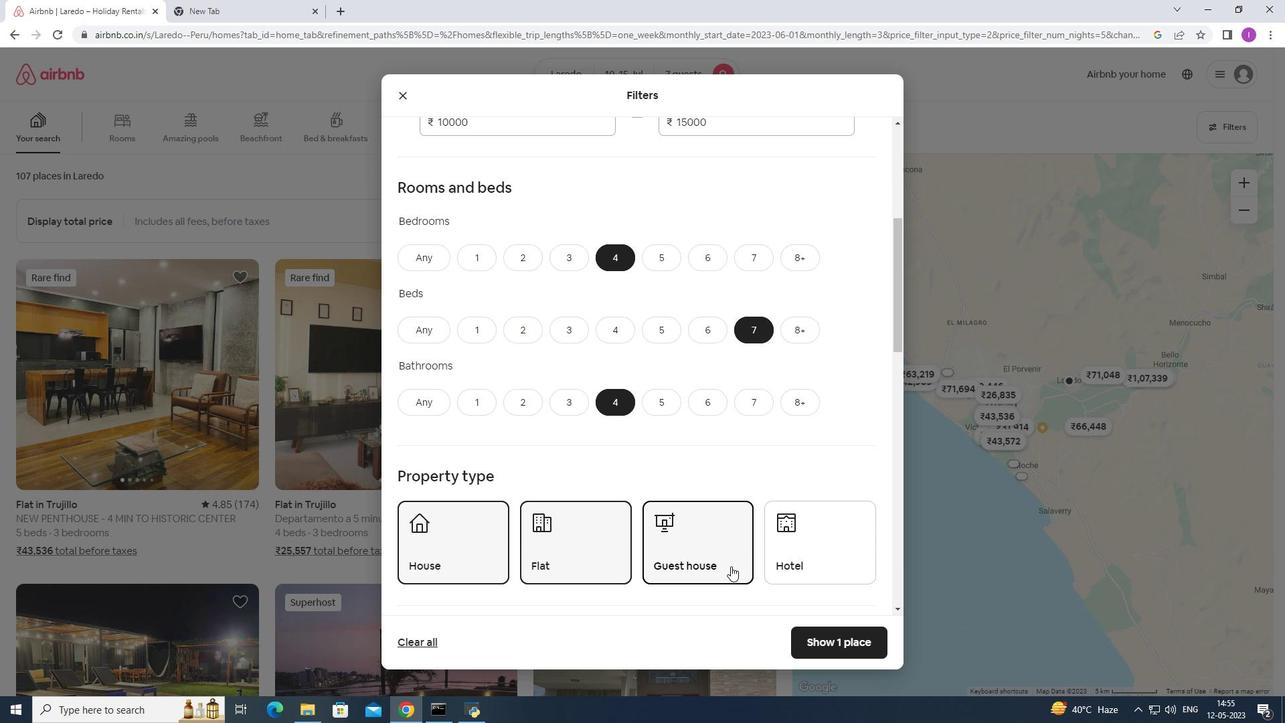 
Action: Mouse scrolled (731, 565) with delta (0, 0)
Screenshot: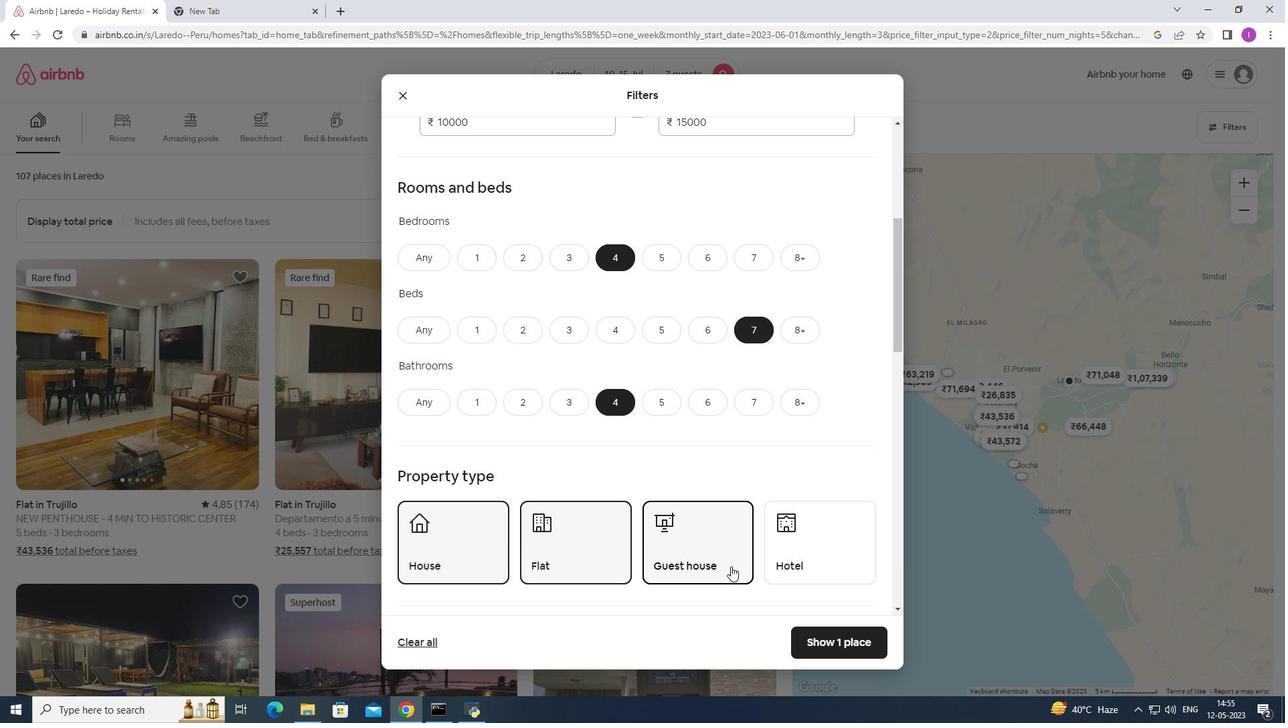 
Action: Mouse moved to (723, 518)
Screenshot: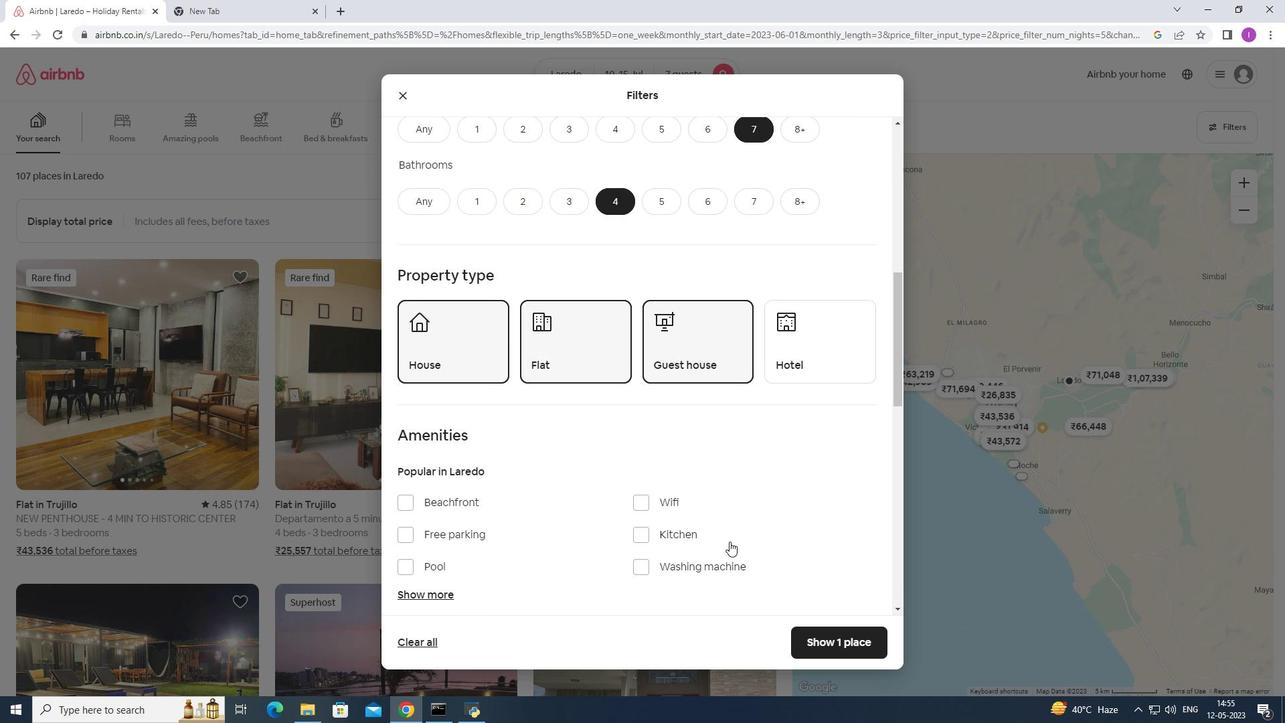 
Action: Mouse scrolled (723, 518) with delta (0, 0)
Screenshot: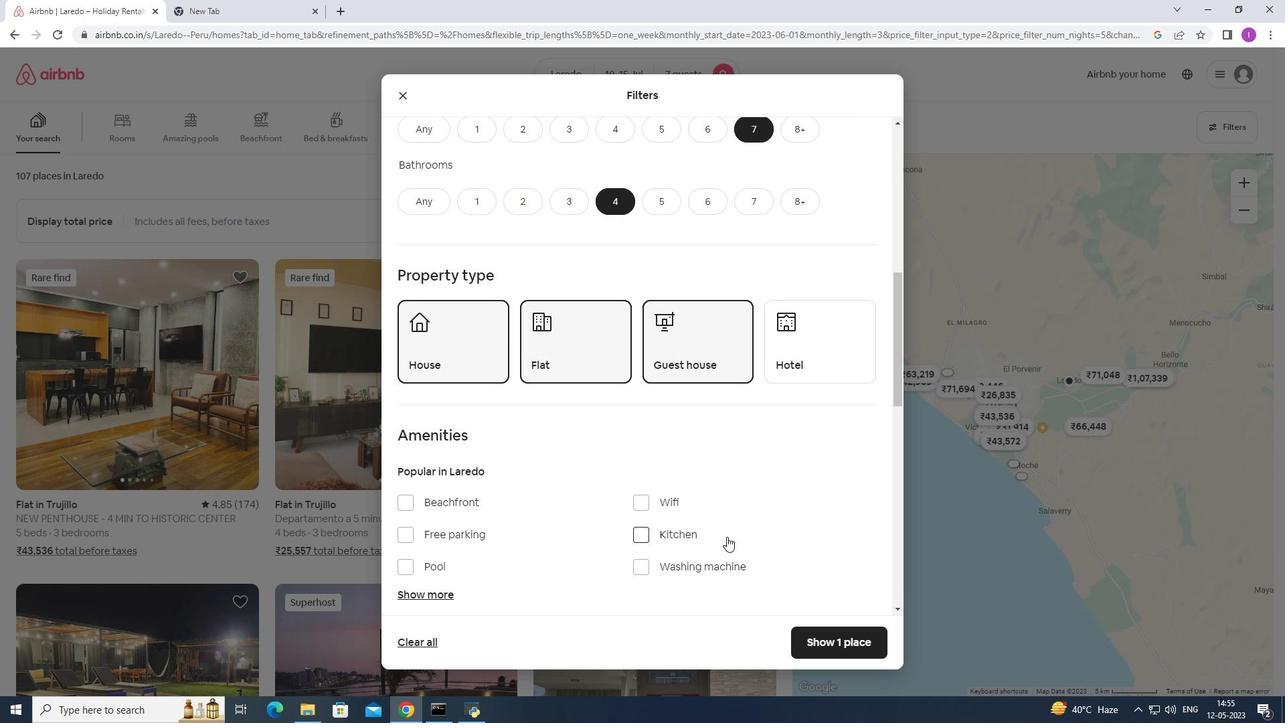 
Action: Mouse scrolled (723, 518) with delta (0, 0)
Screenshot: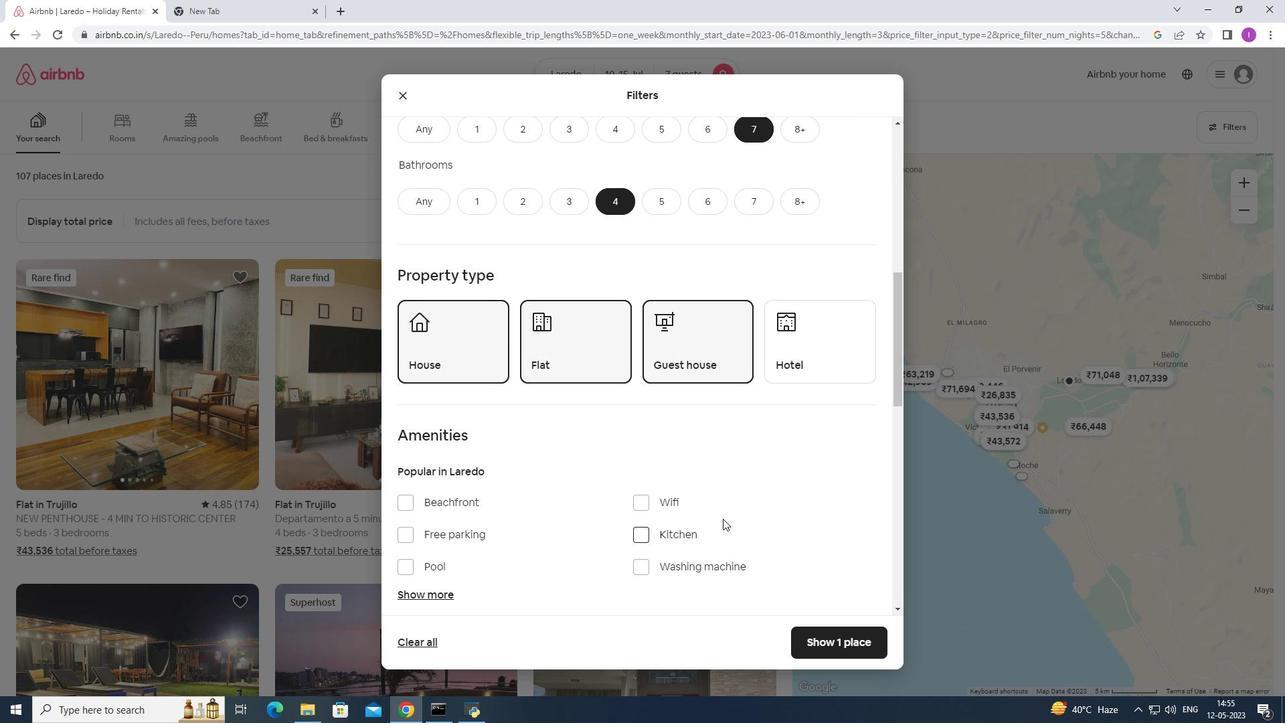 
Action: Mouse moved to (407, 401)
Screenshot: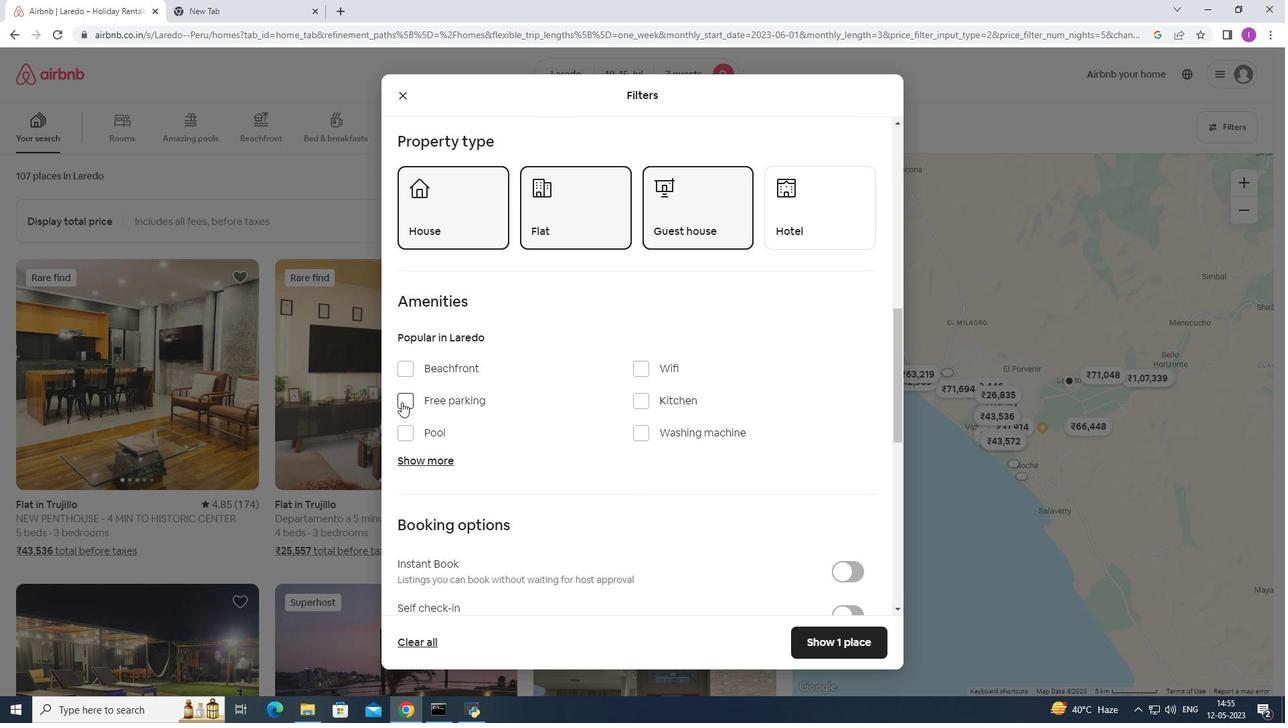
Action: Mouse pressed left at (407, 401)
Screenshot: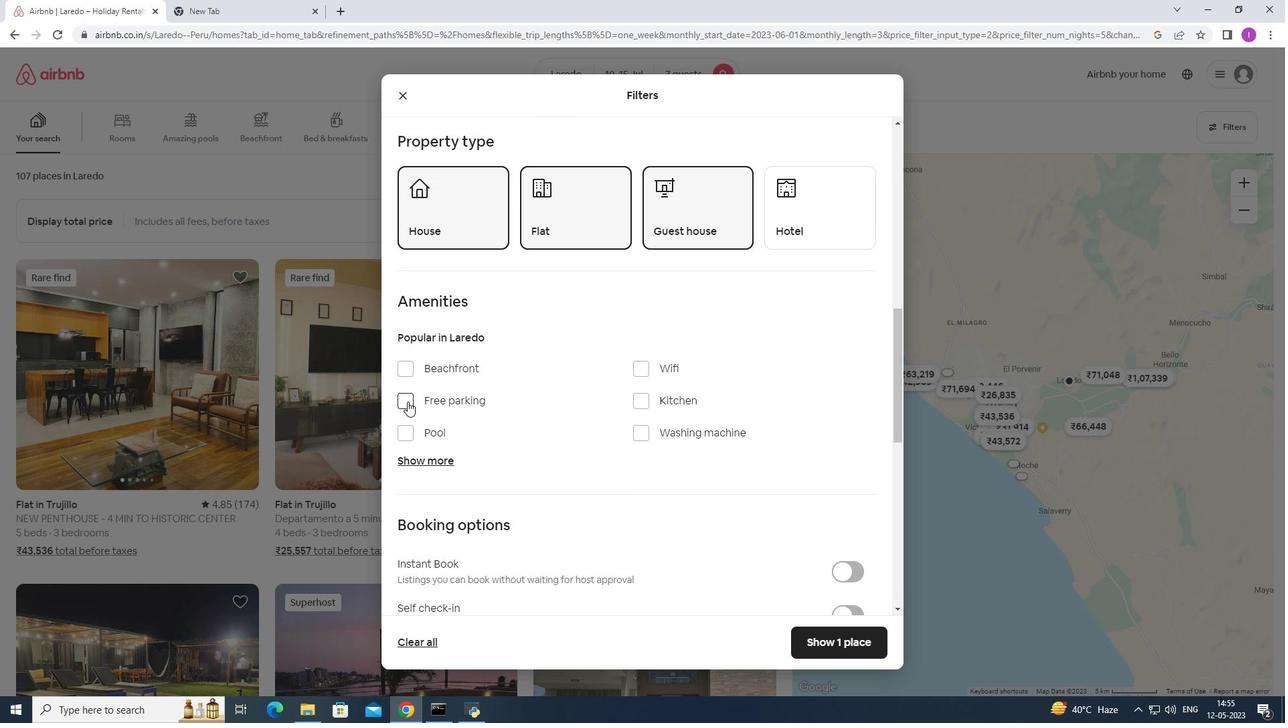 
Action: Mouse moved to (644, 370)
Screenshot: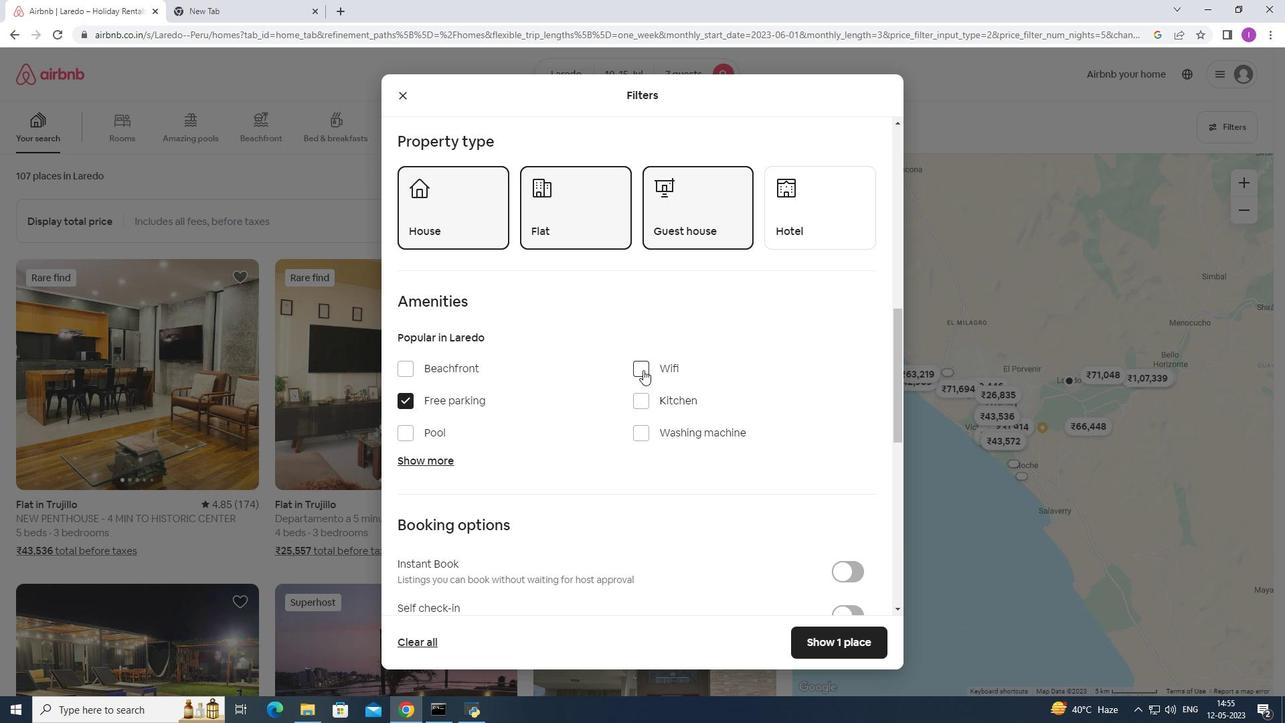 
Action: Mouse pressed left at (644, 370)
Screenshot: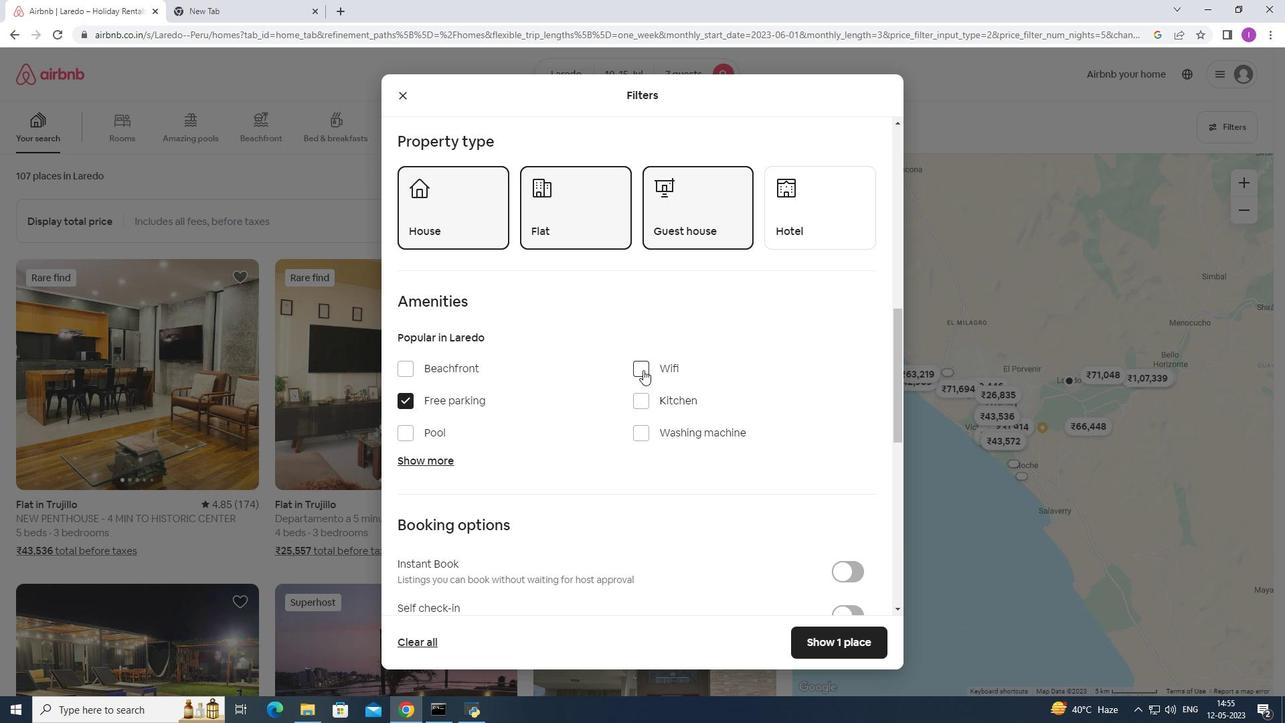 
Action: Mouse moved to (436, 461)
Screenshot: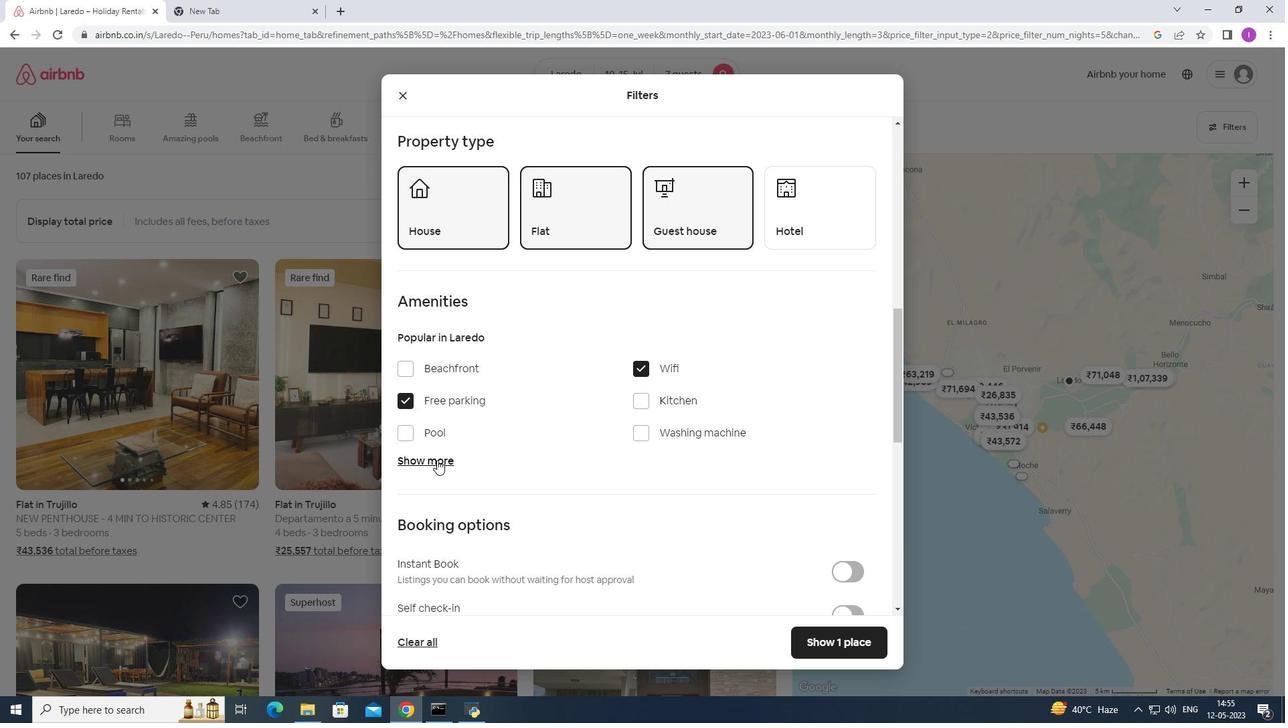 
Action: Mouse pressed left at (436, 461)
Screenshot: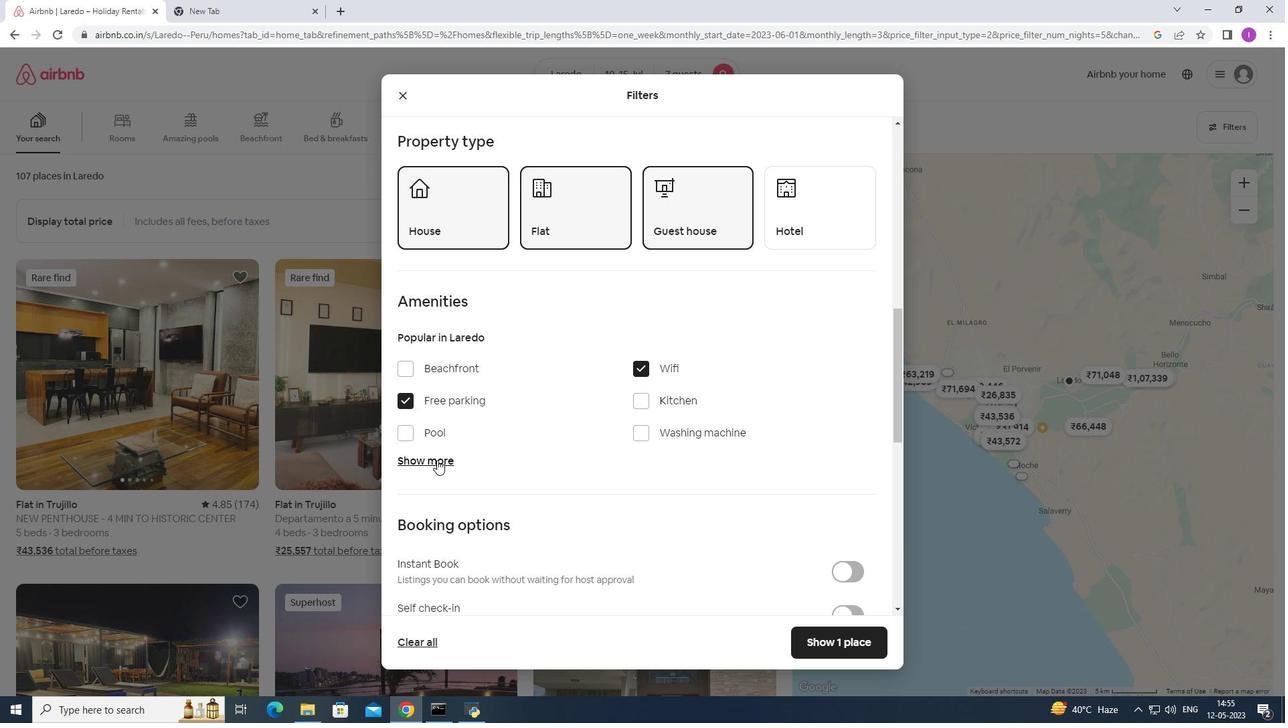 
Action: Mouse moved to (609, 573)
Screenshot: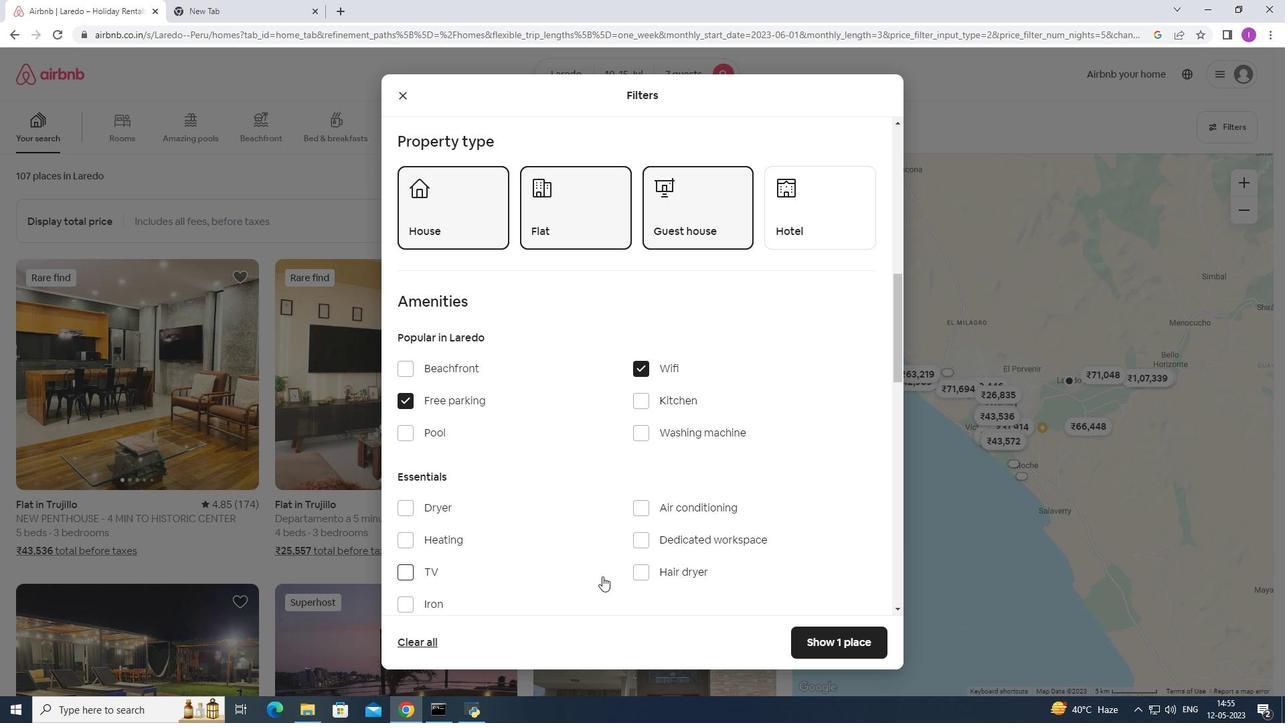 
Action: Mouse scrolled (609, 573) with delta (0, 0)
Screenshot: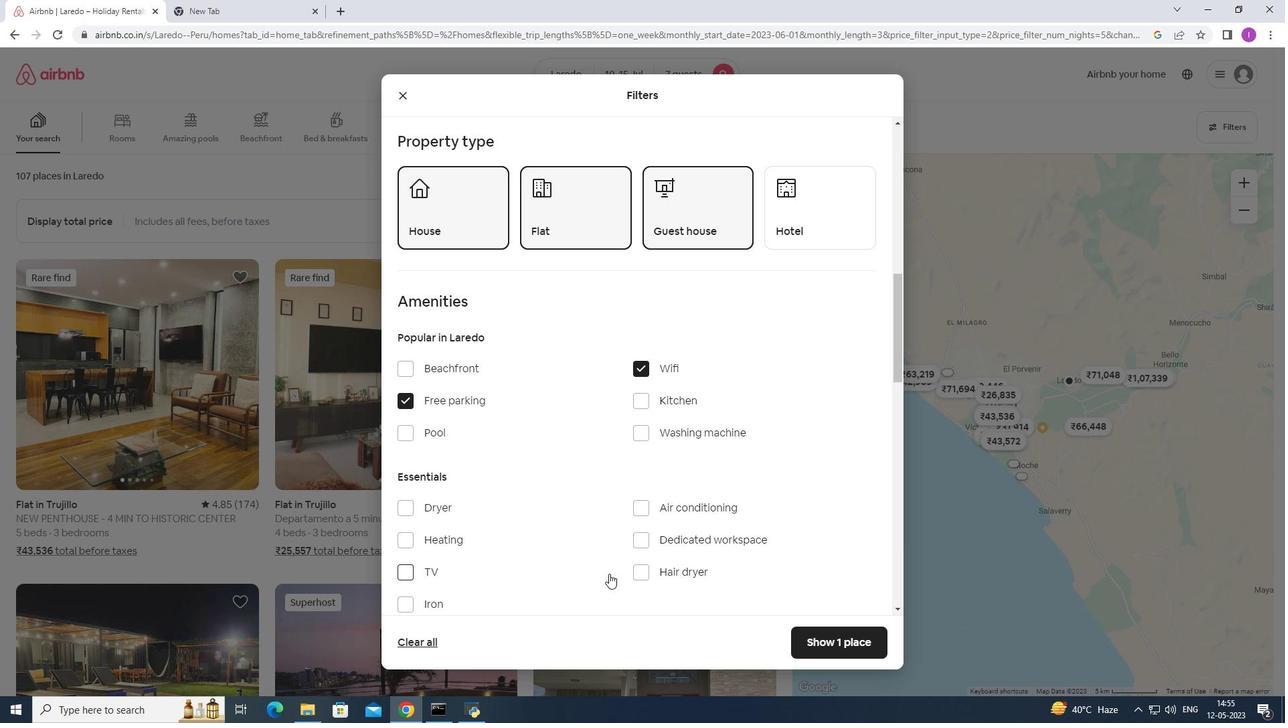 
Action: Mouse scrolled (609, 573) with delta (0, 0)
Screenshot: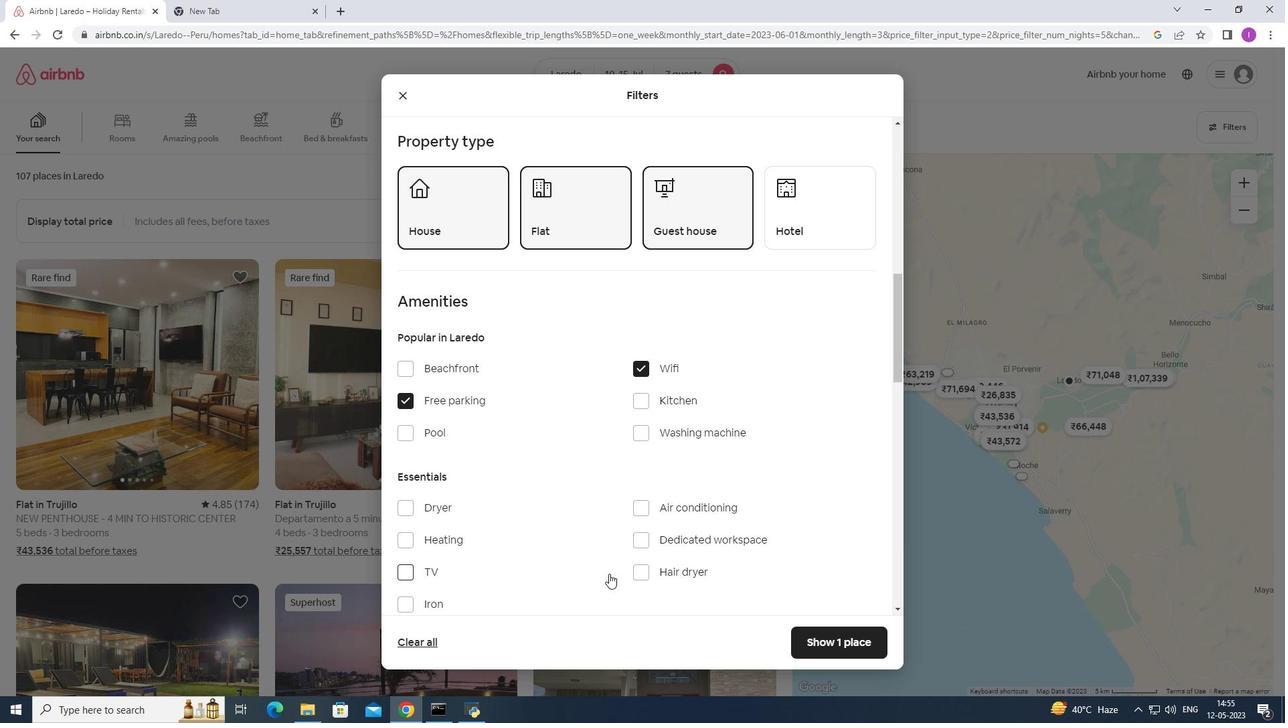 
Action: Mouse scrolled (609, 573) with delta (0, 0)
Screenshot: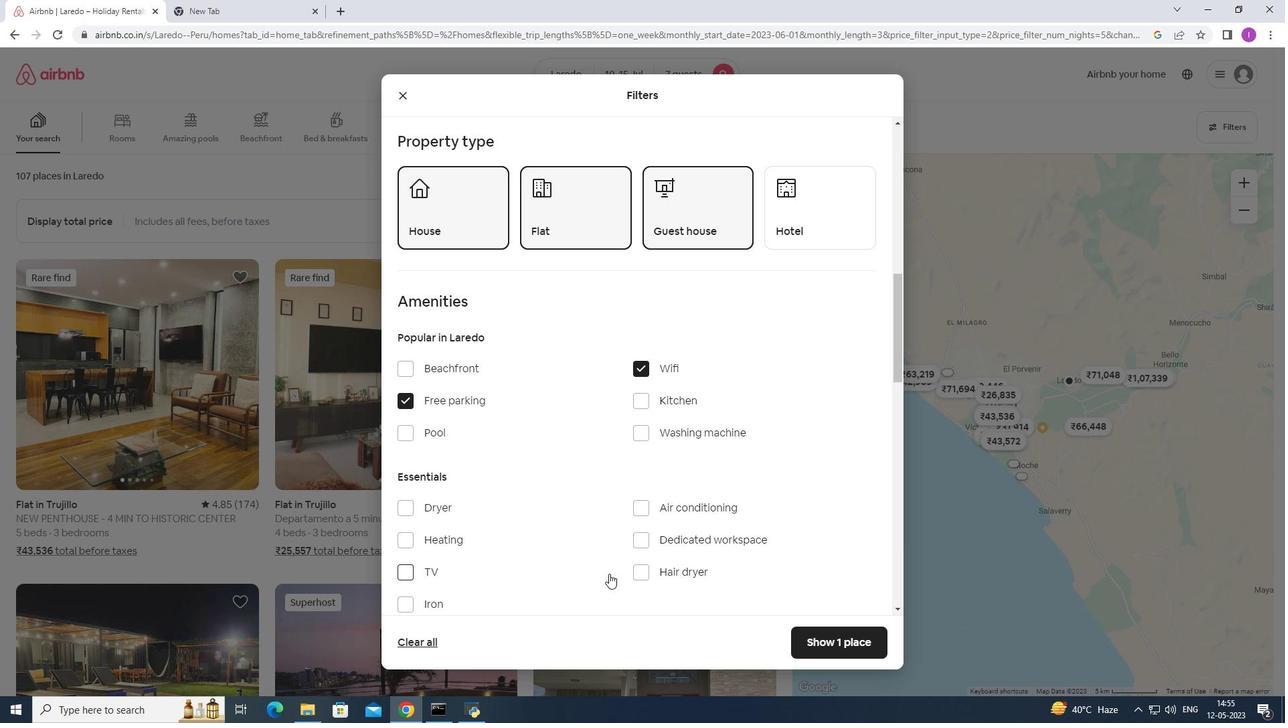 
Action: Mouse moved to (409, 372)
Screenshot: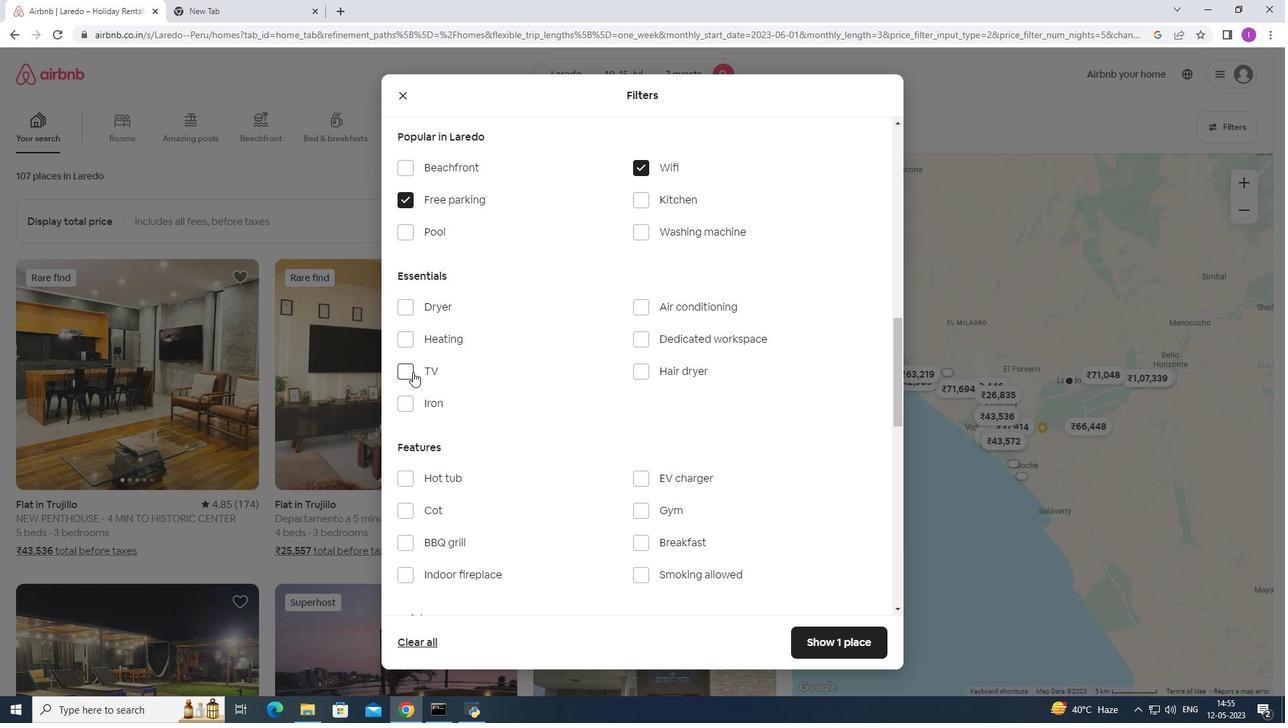 
Action: Mouse pressed left at (409, 372)
Screenshot: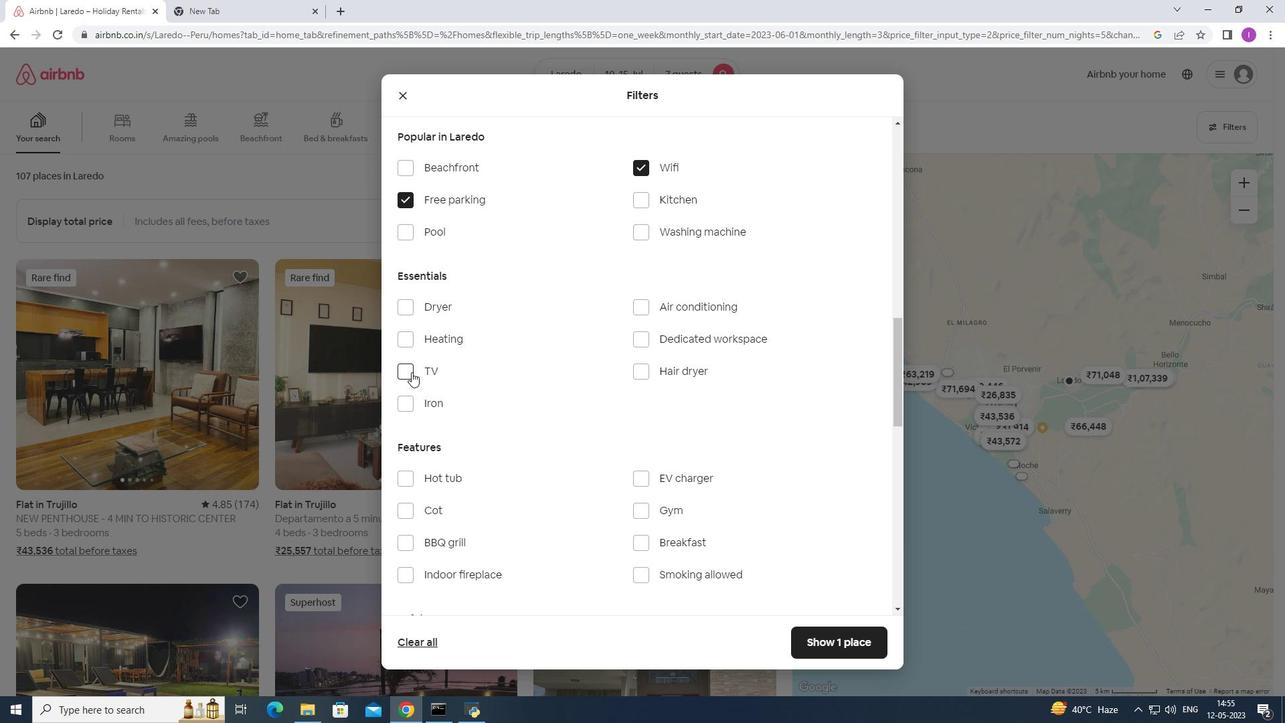
Action: Mouse moved to (639, 512)
Screenshot: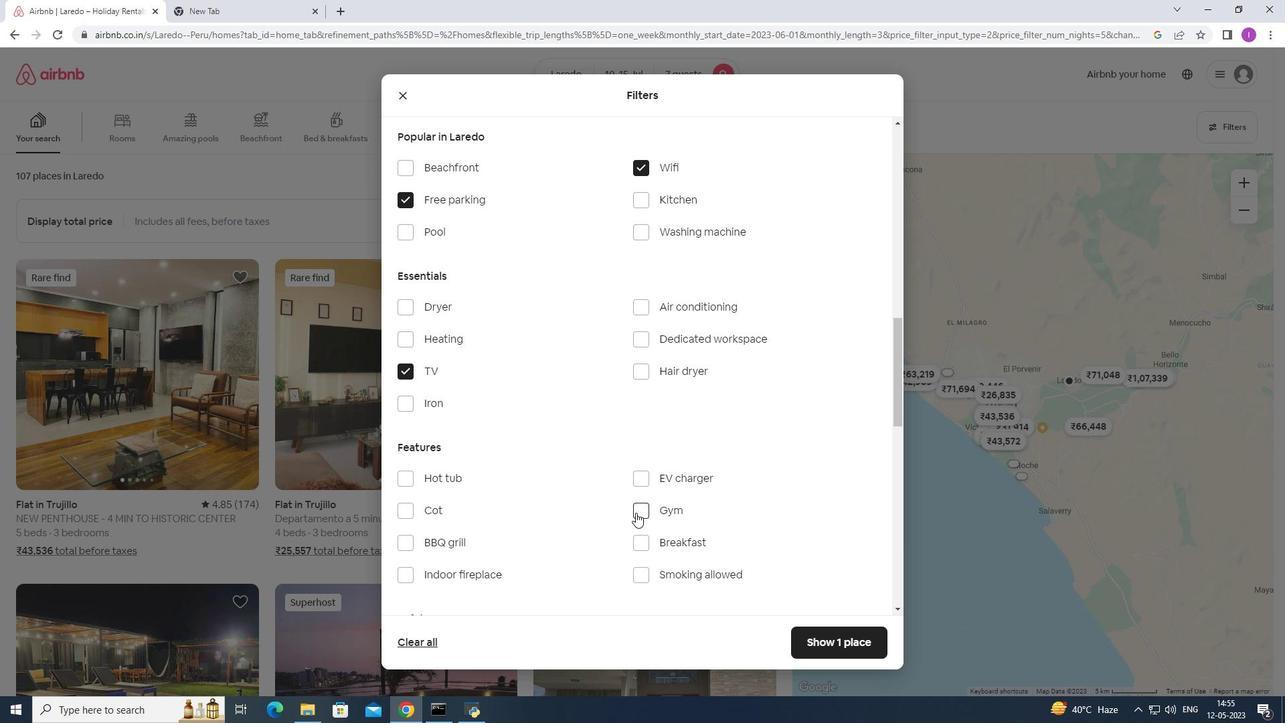 
Action: Mouse pressed left at (639, 512)
Screenshot: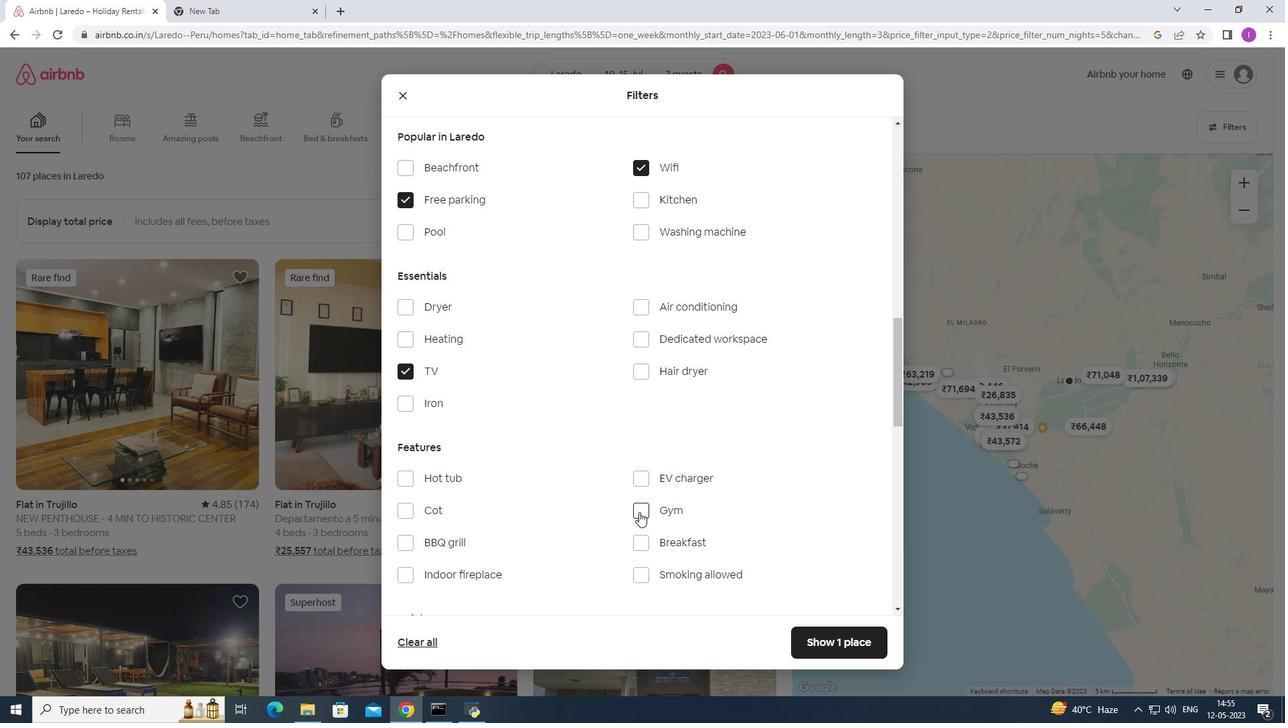 
Action: Mouse moved to (640, 542)
Screenshot: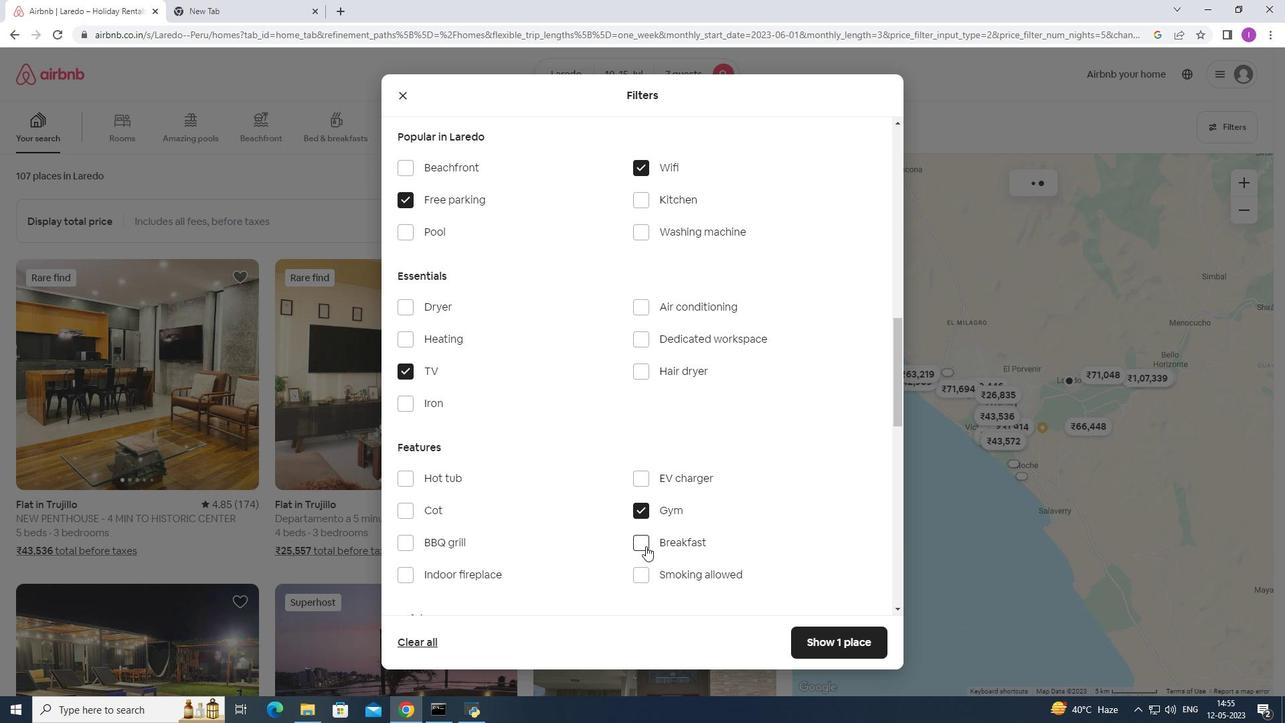 
Action: Mouse pressed left at (640, 542)
Screenshot: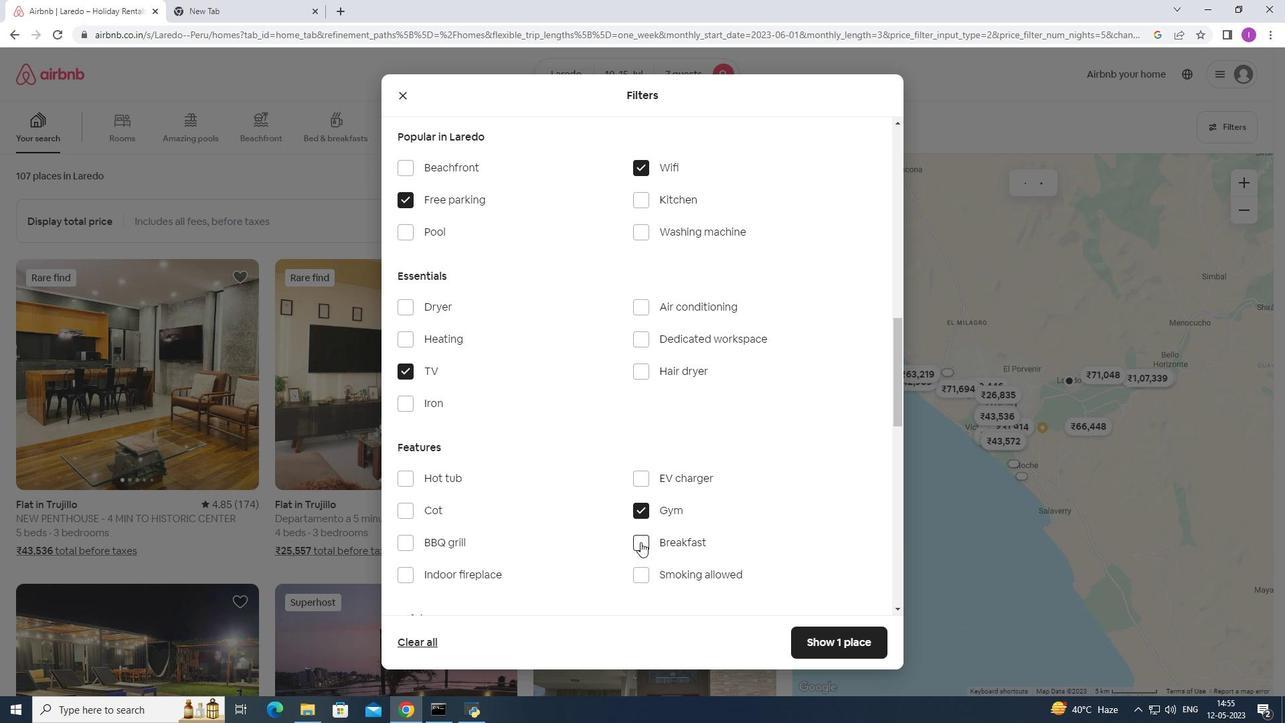 
Action: Mouse moved to (788, 329)
Screenshot: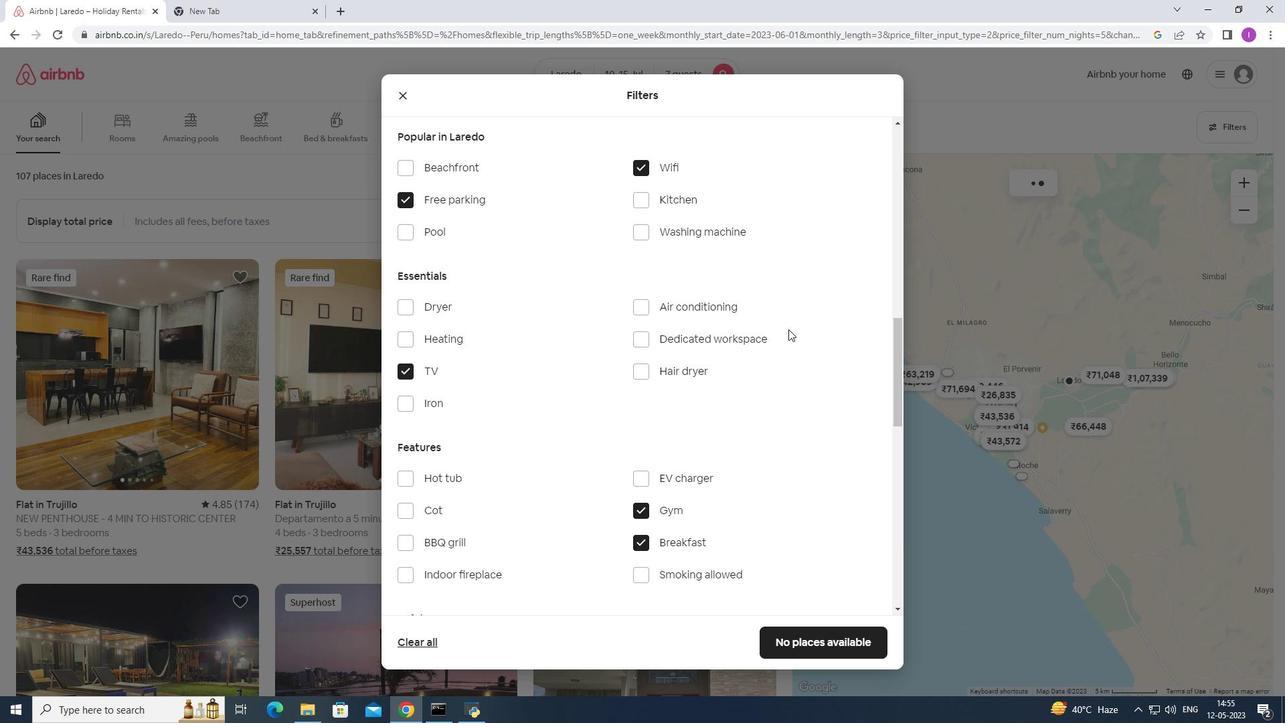 
Action: Mouse scrolled (788, 328) with delta (0, 0)
Screenshot: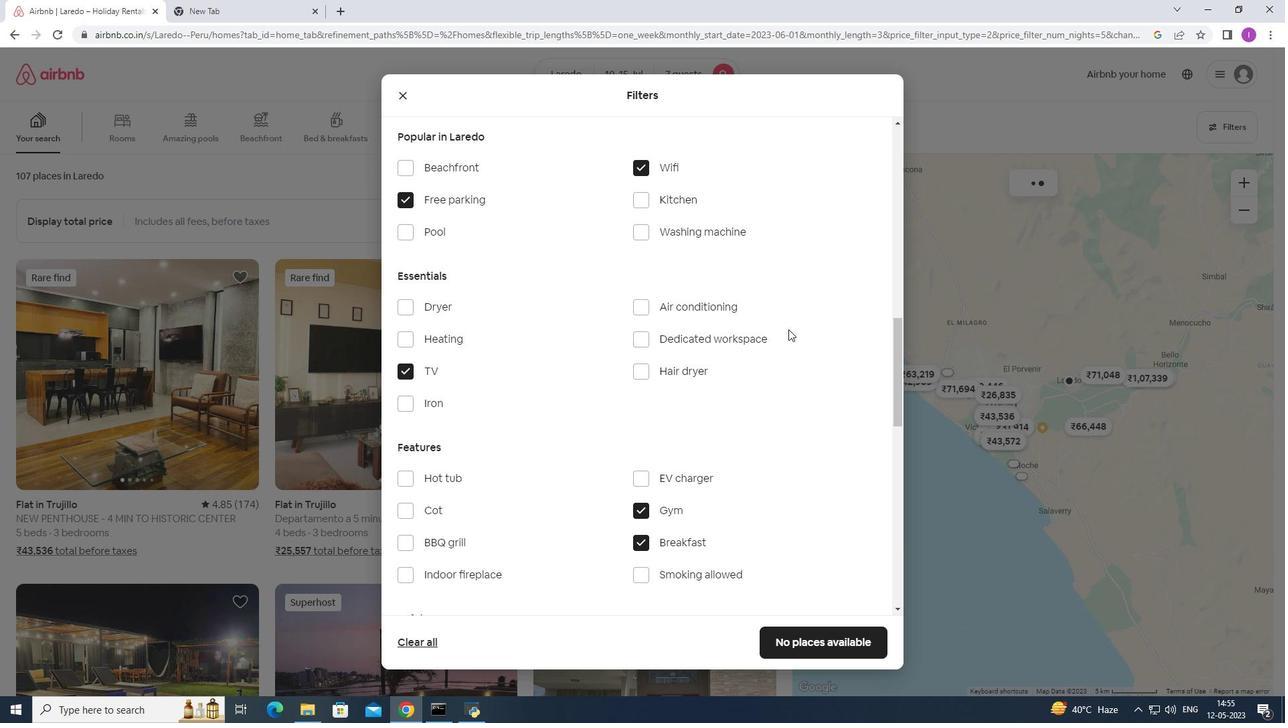
Action: Mouse moved to (788, 329)
Screenshot: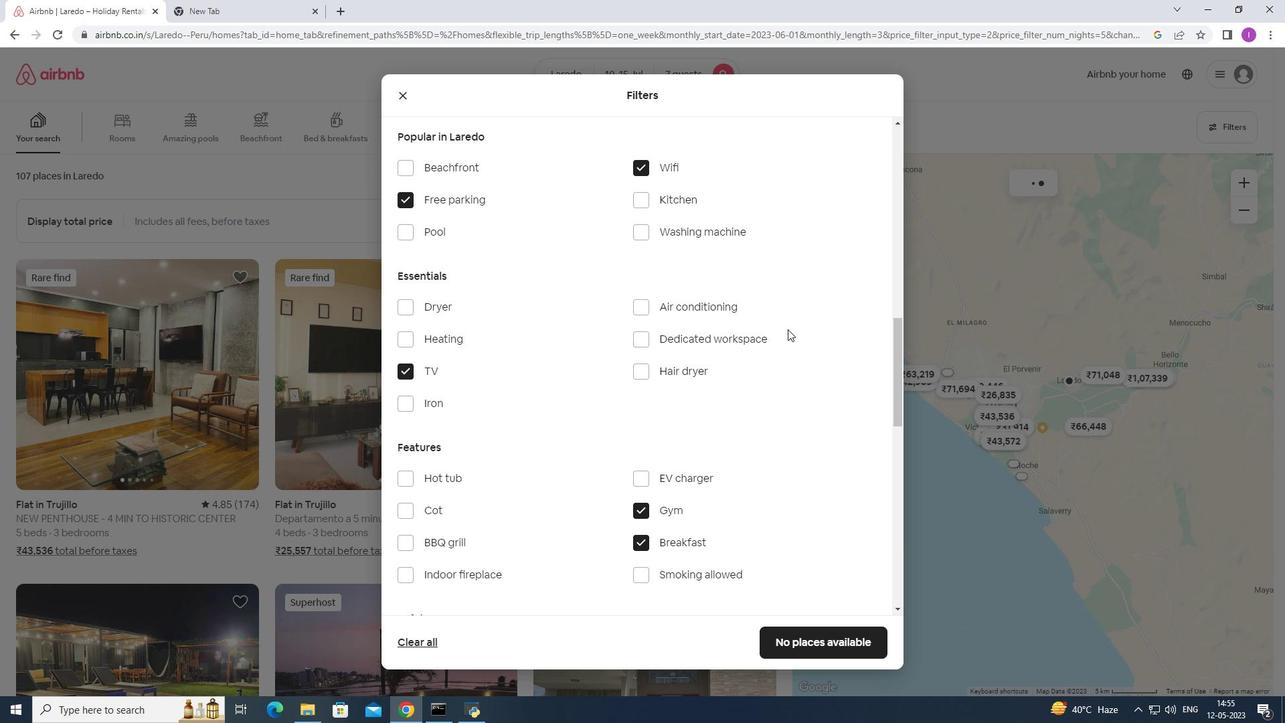 
Action: Mouse scrolled (788, 328) with delta (0, 0)
Screenshot: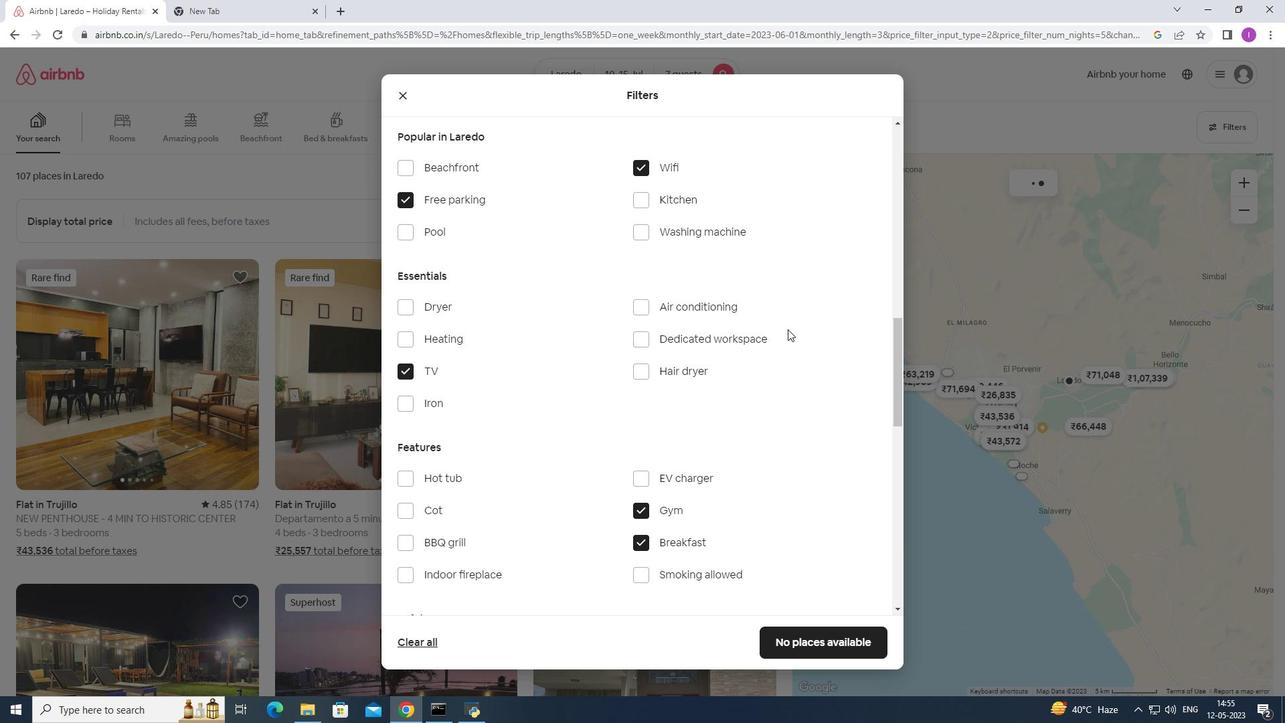 
Action: Mouse scrolled (788, 328) with delta (0, 0)
Screenshot: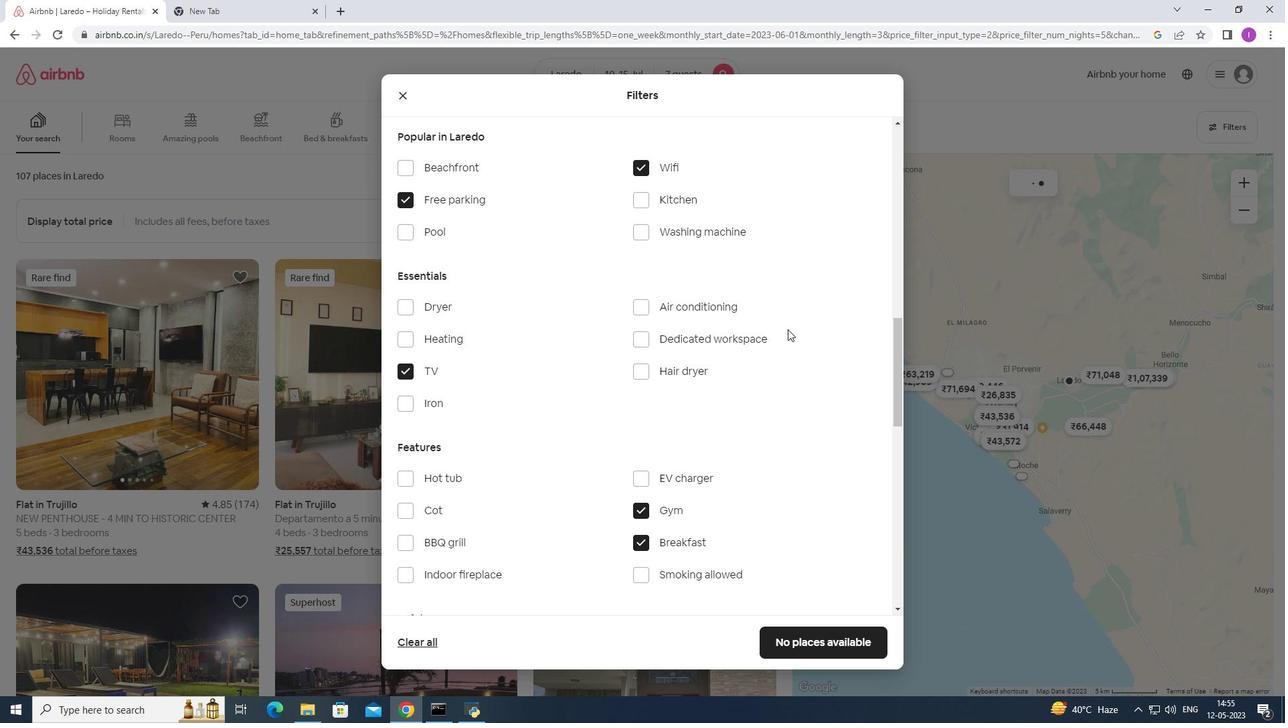 
Action: Mouse moved to (788, 338)
Screenshot: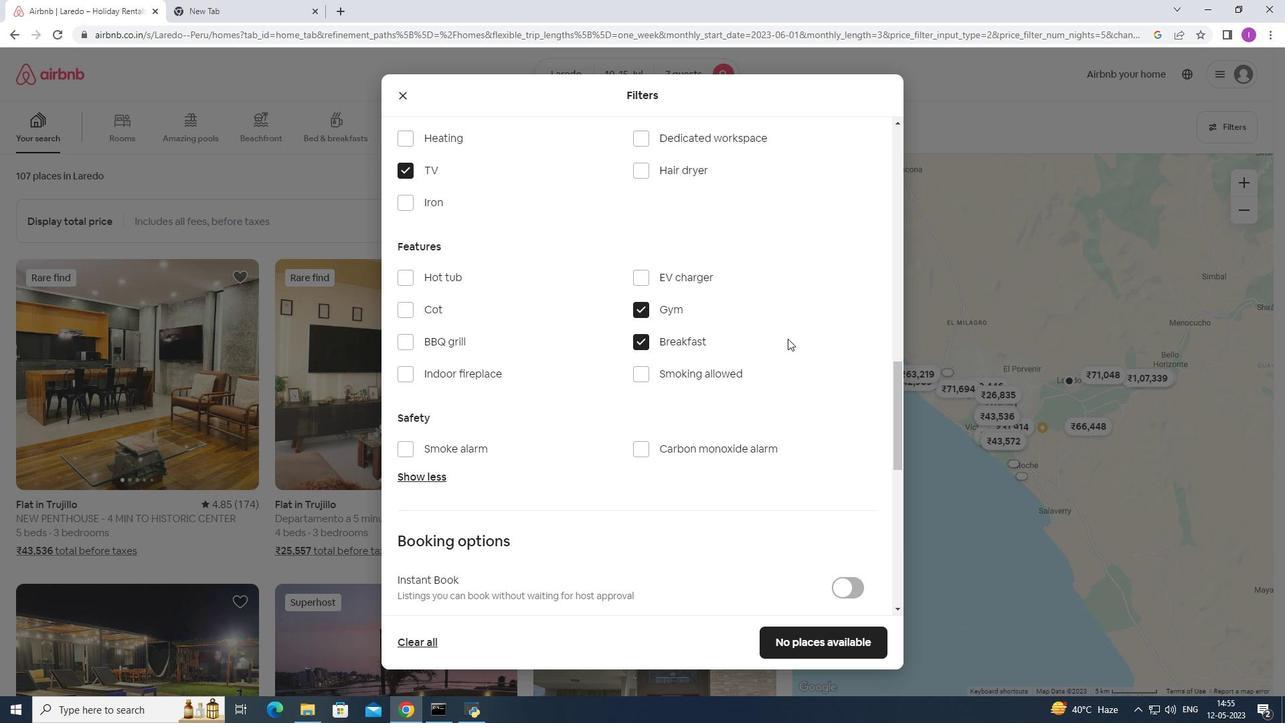 
Action: Mouse scrolled (788, 338) with delta (0, 0)
Screenshot: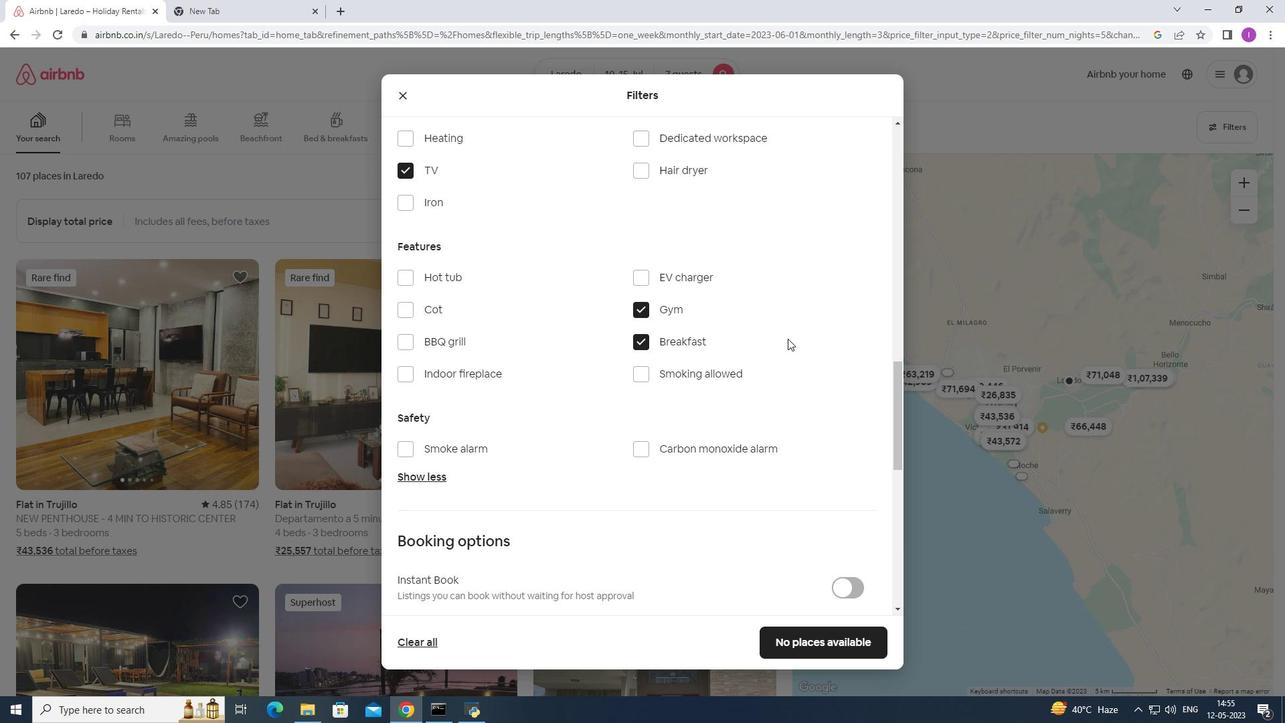 
Action: Mouse scrolled (788, 338) with delta (0, 0)
Screenshot: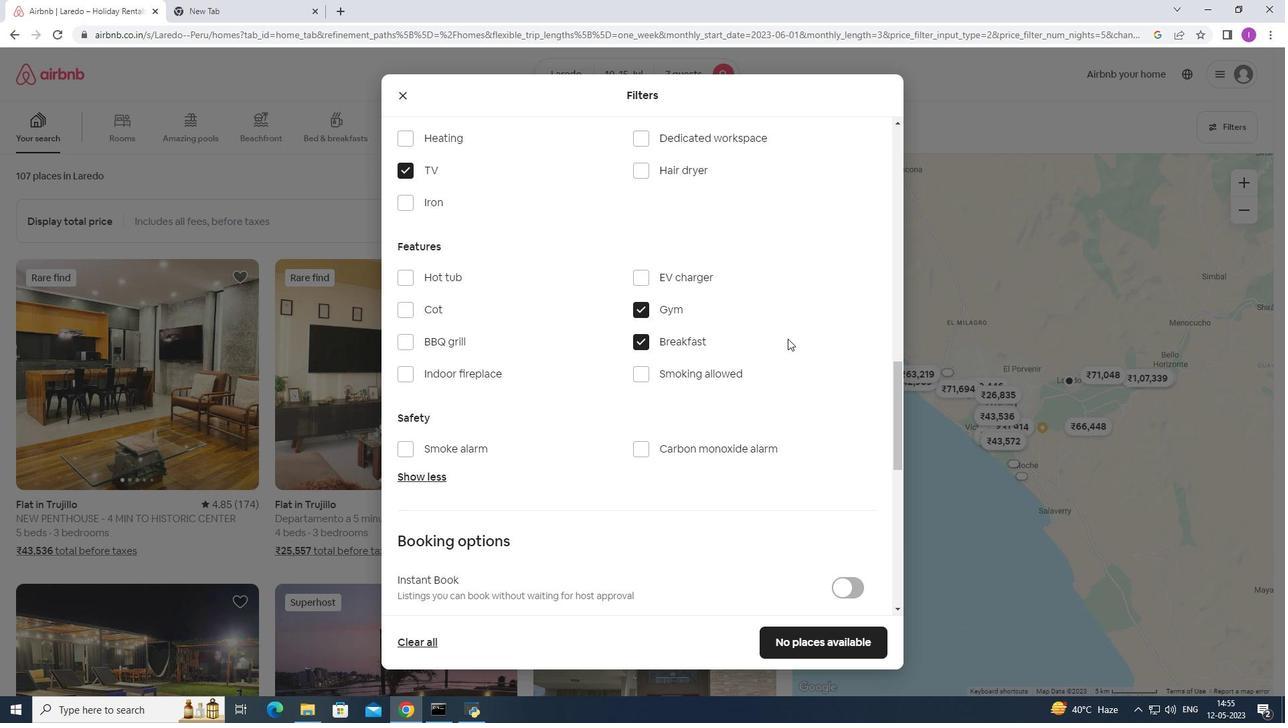 
Action: Mouse scrolled (788, 338) with delta (0, 0)
Screenshot: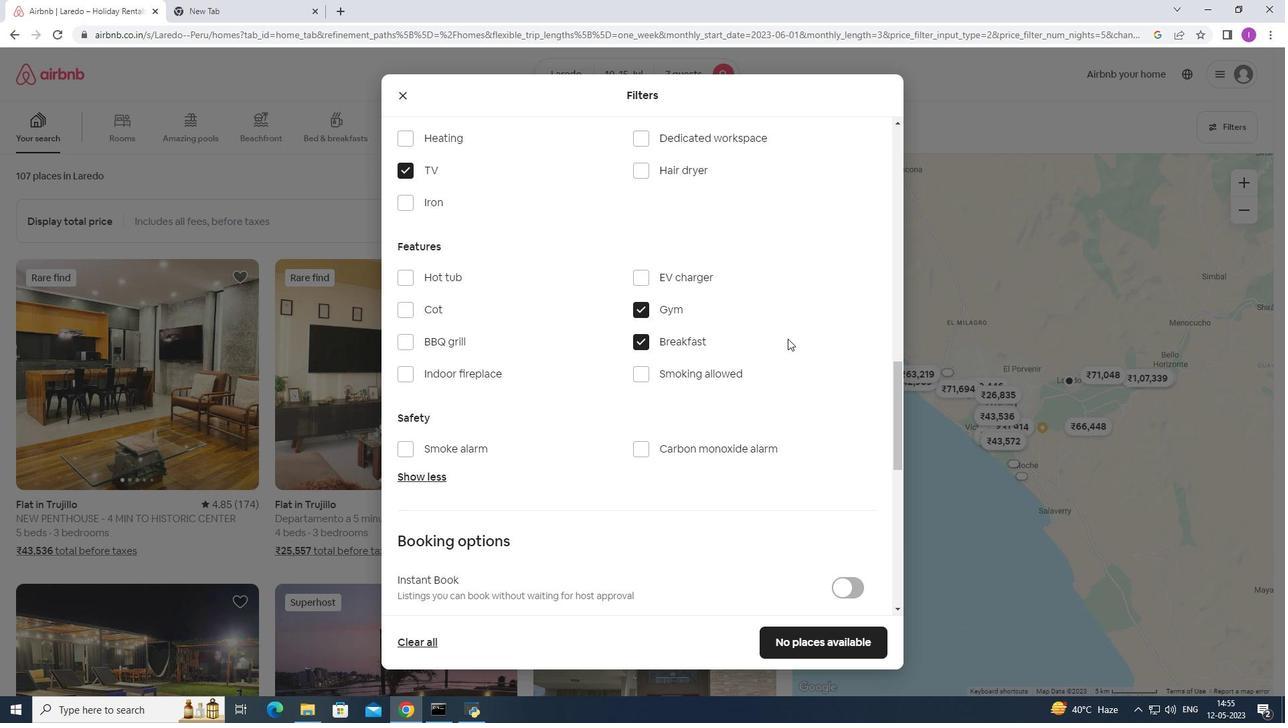 
Action: Mouse scrolled (788, 338) with delta (0, 0)
Screenshot: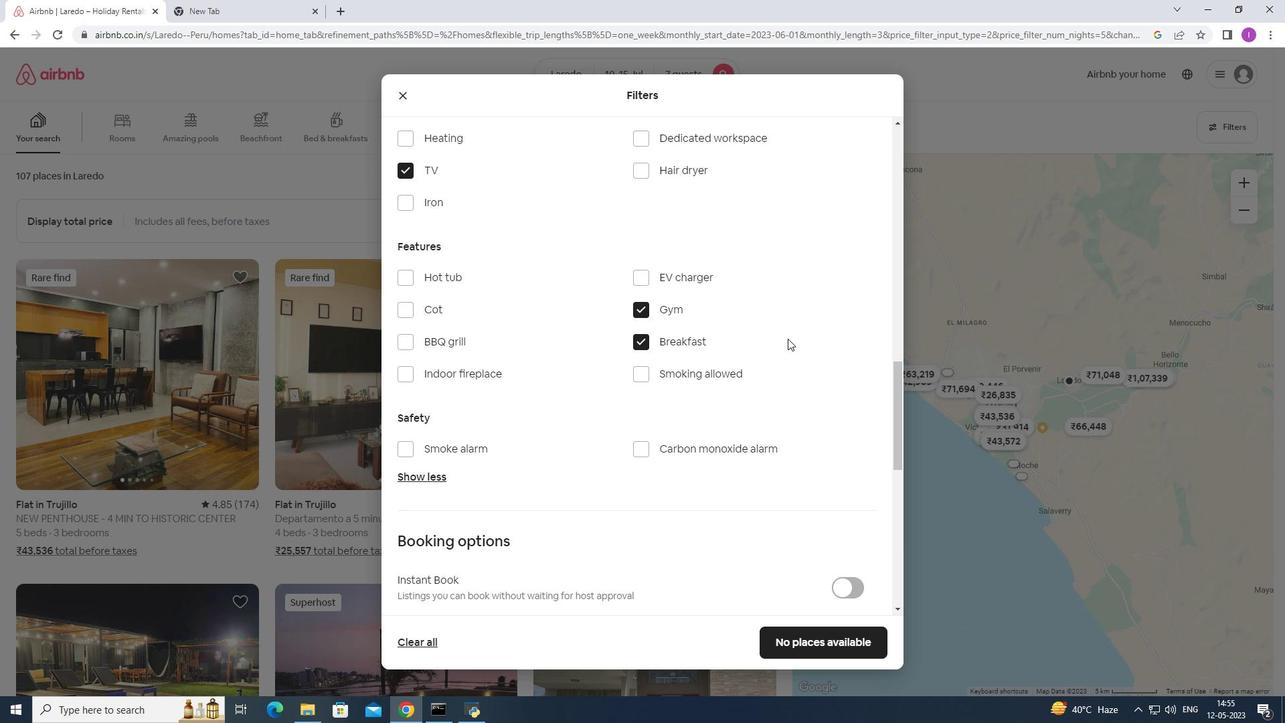 
Action: Mouse scrolled (788, 338) with delta (0, 0)
Screenshot: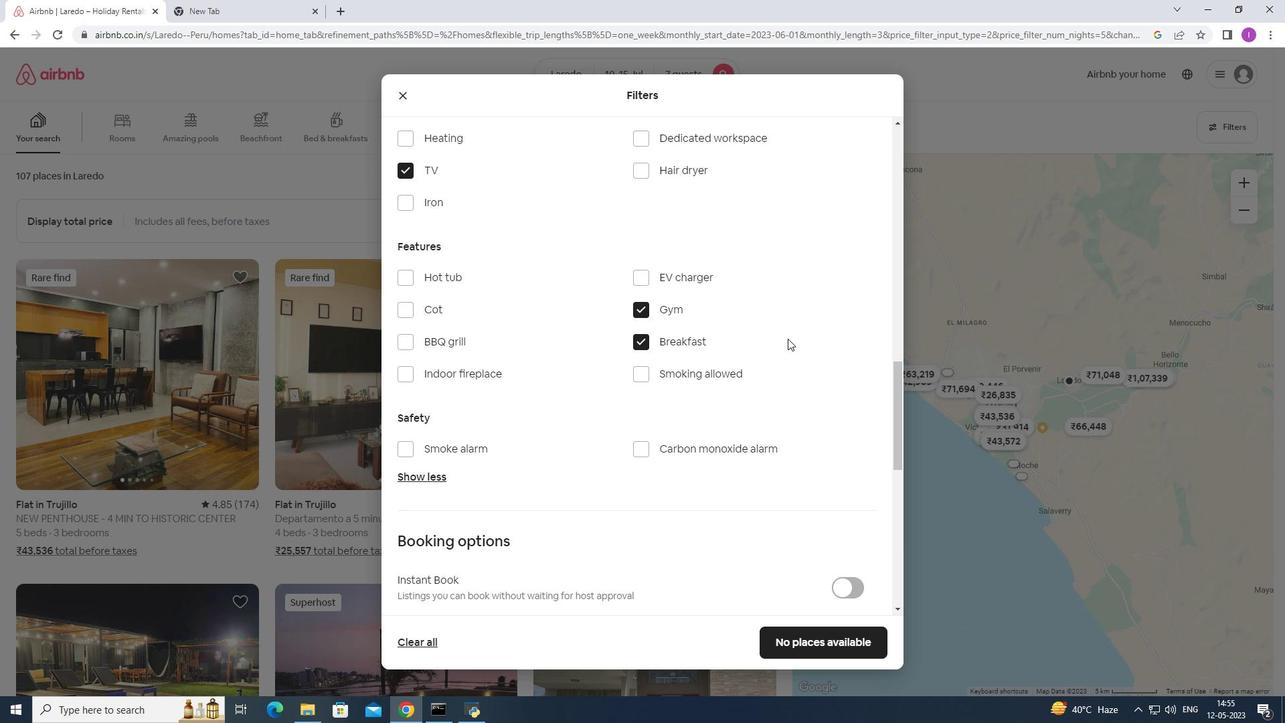 
Action: Mouse moved to (789, 347)
Screenshot: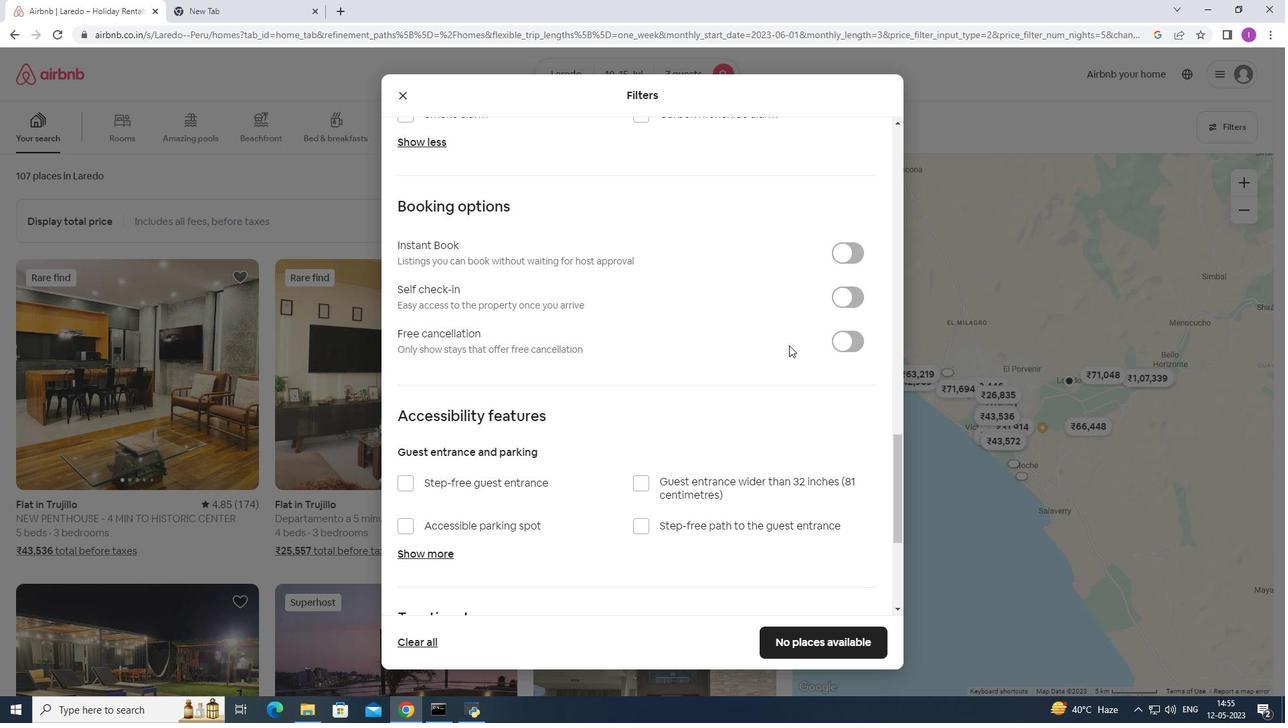 
Action: Mouse scrolled (789, 346) with delta (0, 0)
Screenshot: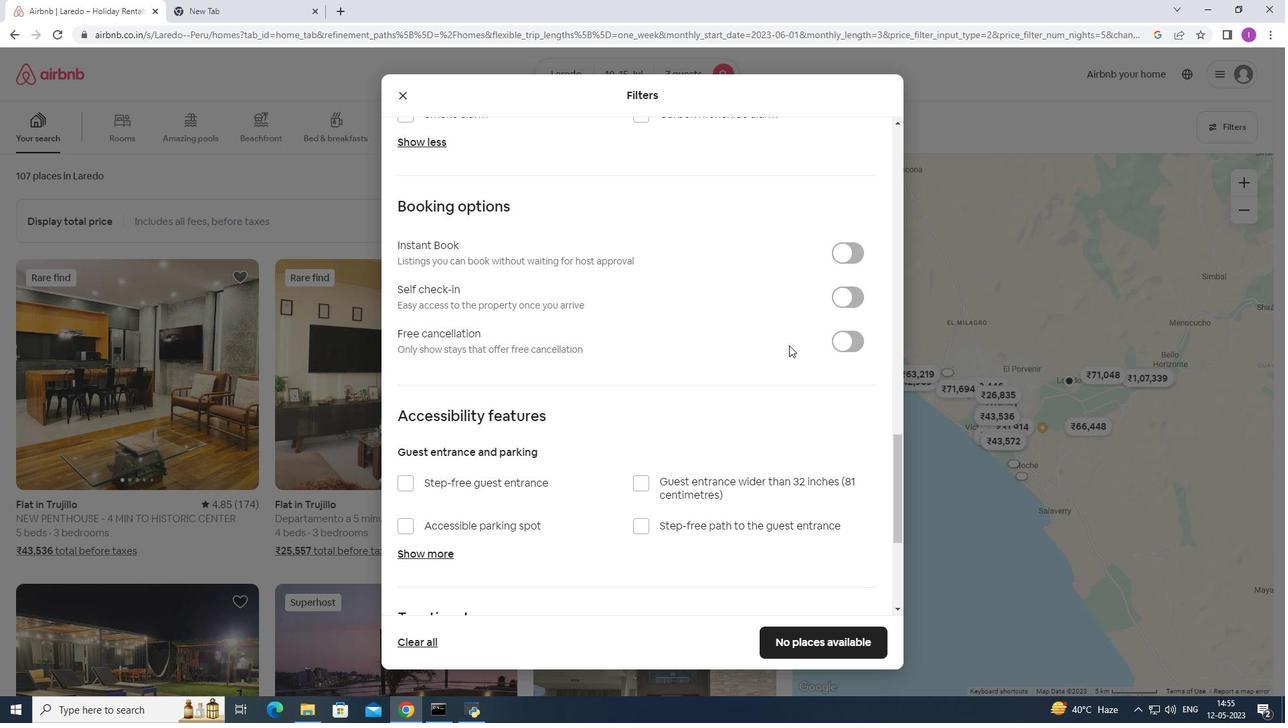 
Action: Mouse moved to (789, 348)
Screenshot: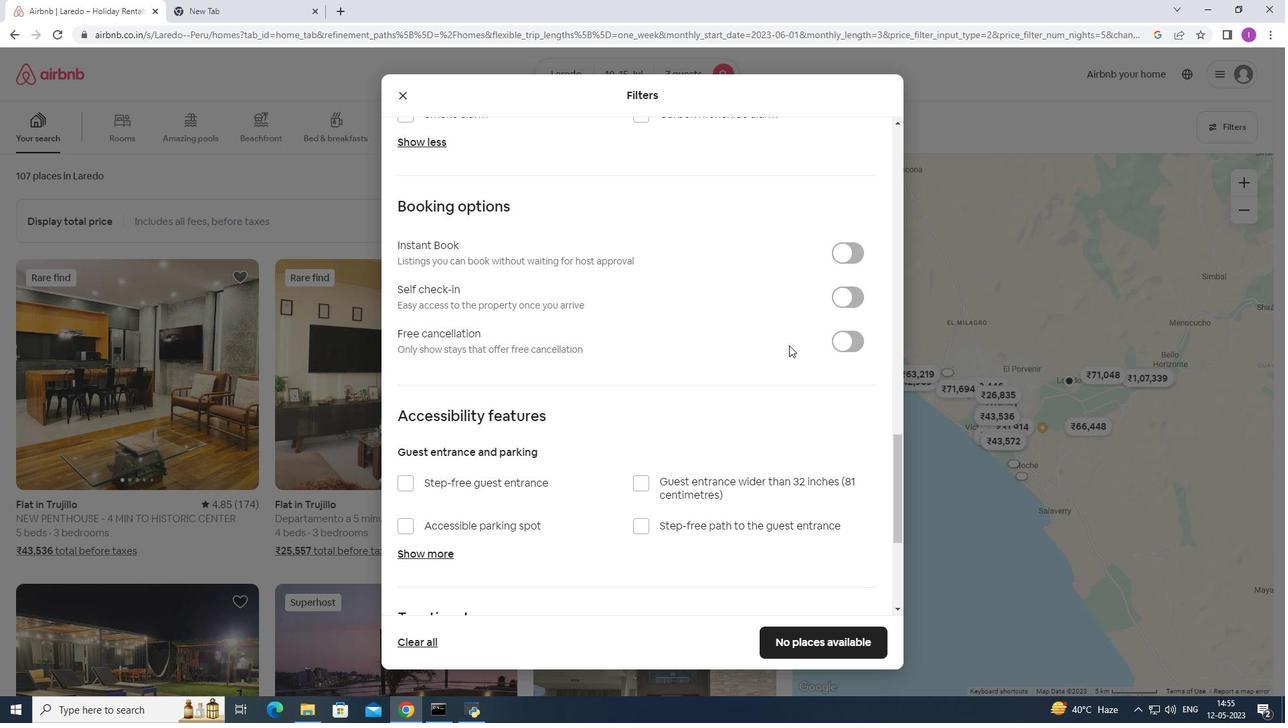 
Action: Mouse scrolled (789, 347) with delta (0, 0)
Screenshot: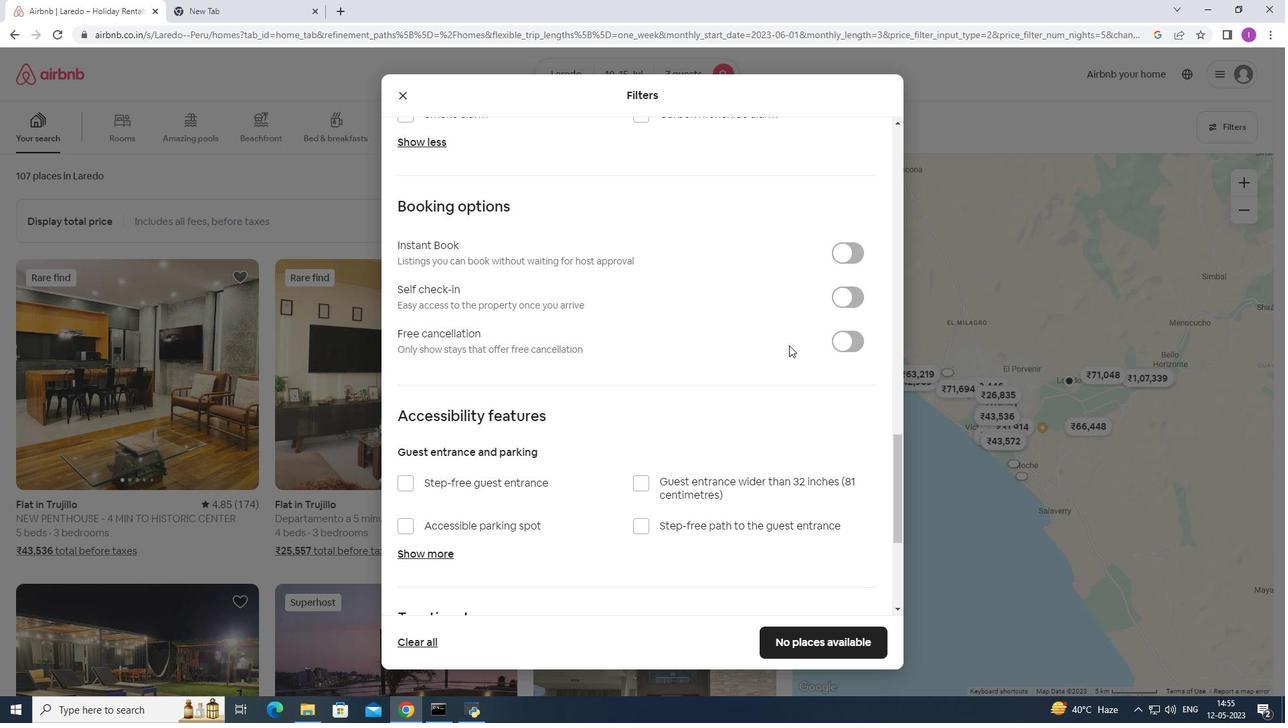 
Action: Mouse moved to (789, 348)
Screenshot: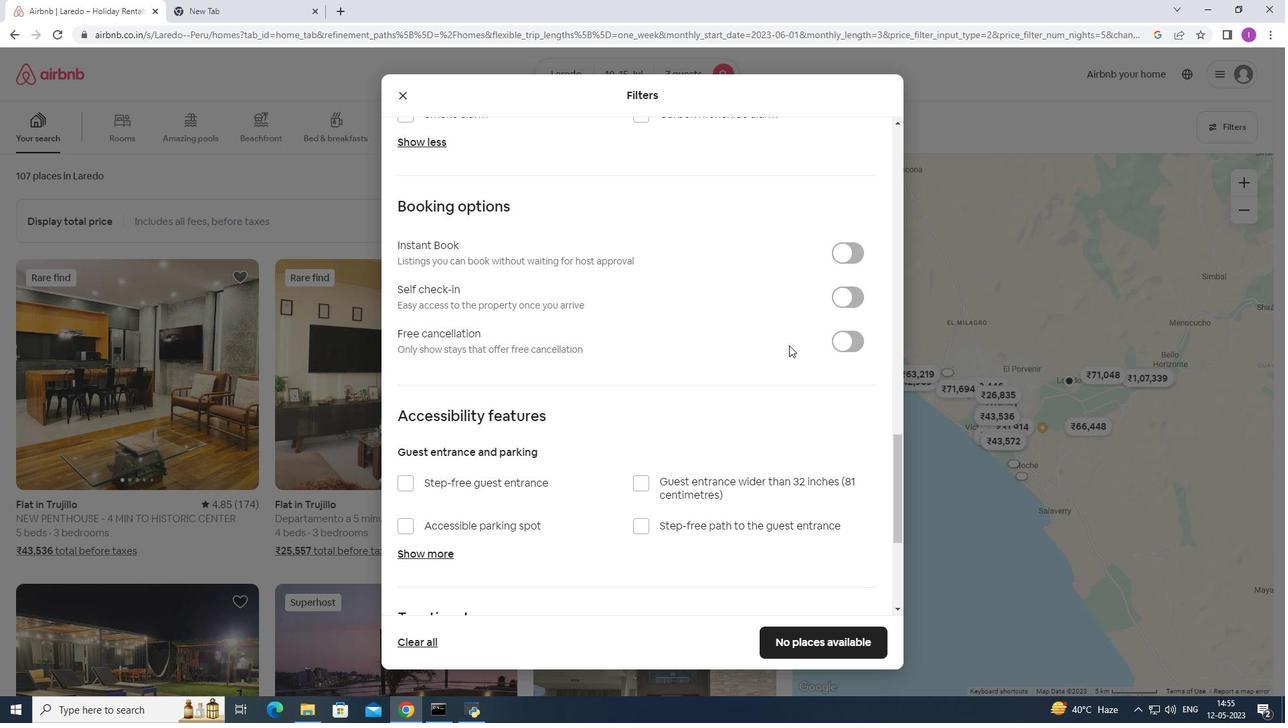 
Action: Mouse scrolled (789, 348) with delta (0, 0)
Screenshot: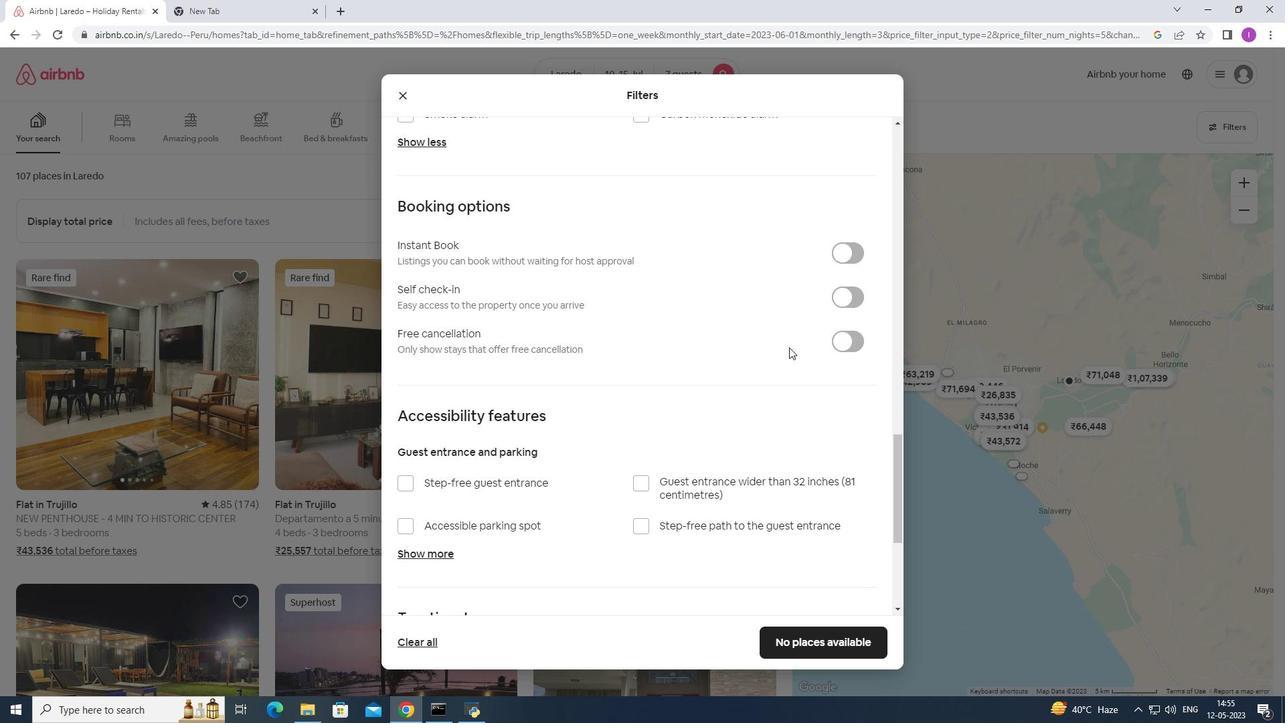 
Action: Mouse moved to (798, 316)
Screenshot: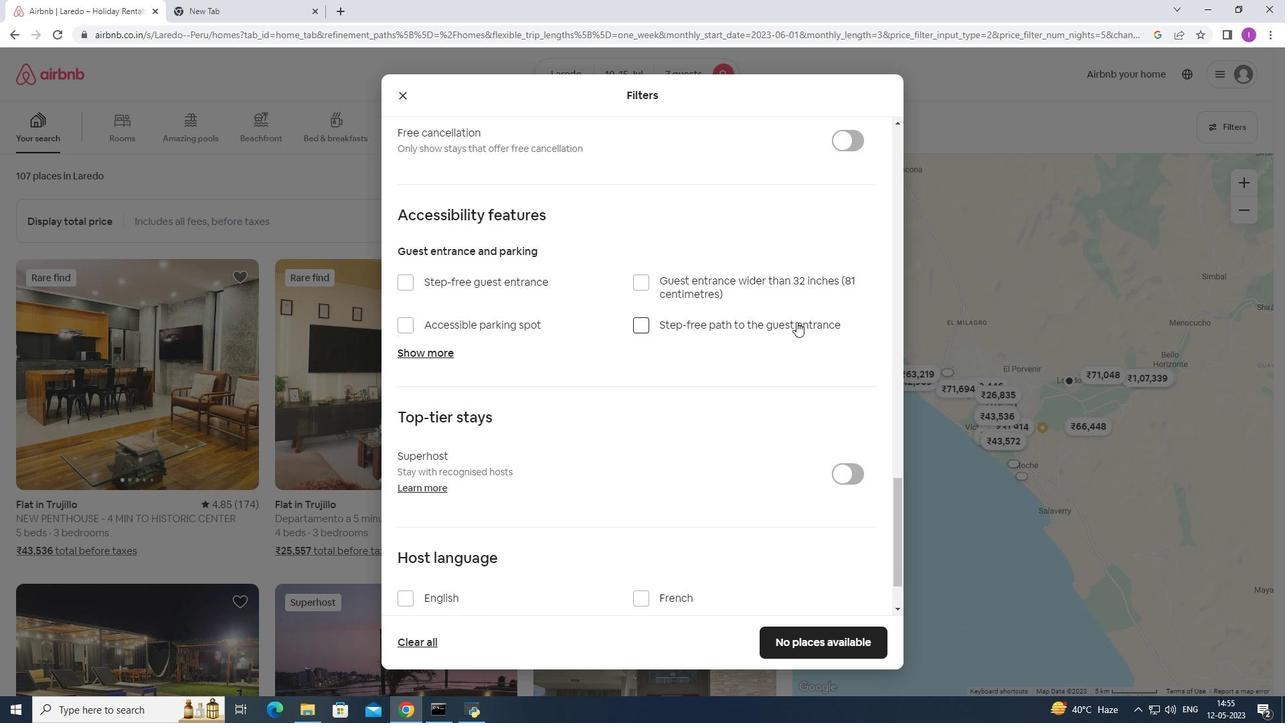 
Action: Mouse scrolled (798, 317) with delta (0, 0)
Screenshot: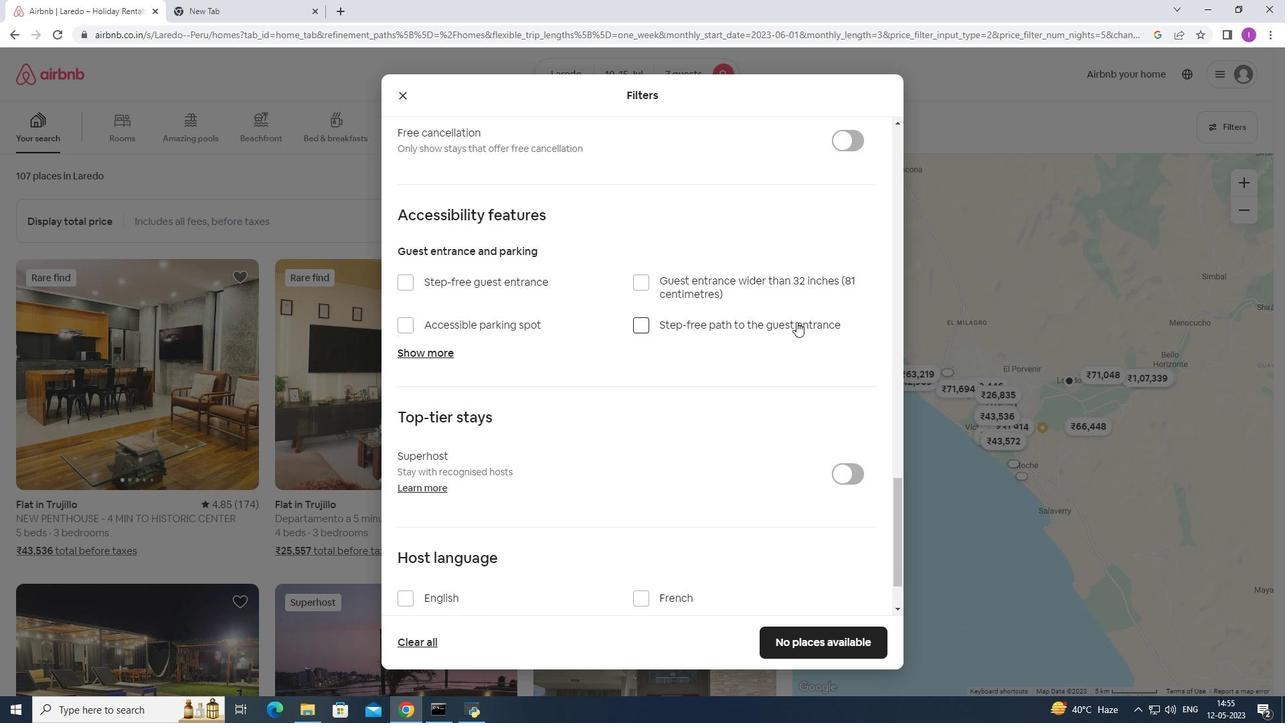 
Action: Mouse scrolled (798, 317) with delta (0, 0)
Screenshot: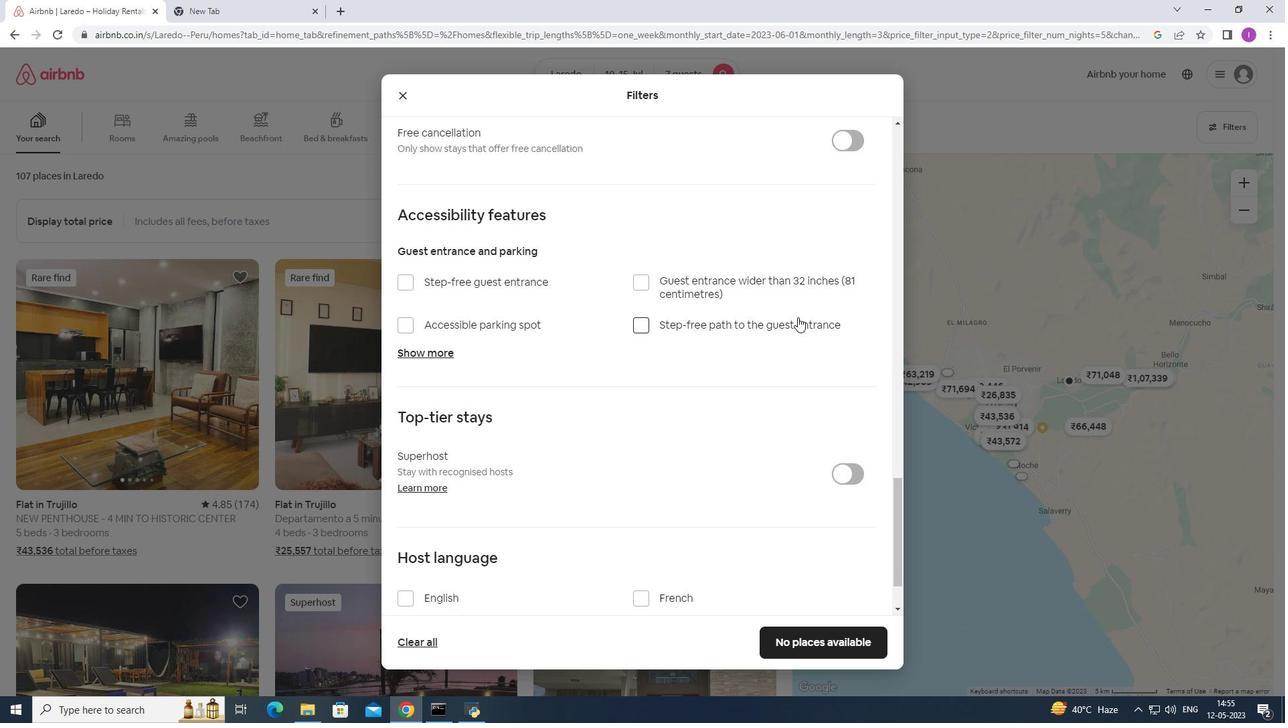 
Action: Mouse moved to (861, 236)
Screenshot: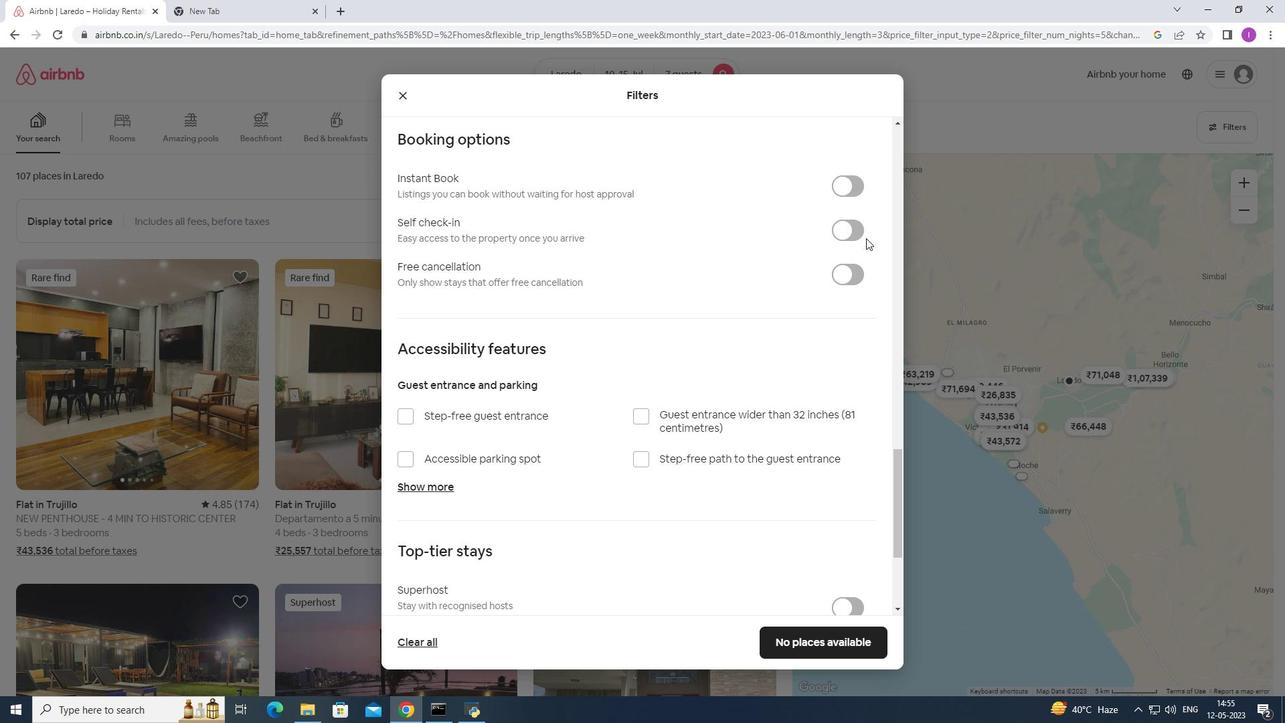 
Action: Mouse pressed left at (861, 236)
Screenshot: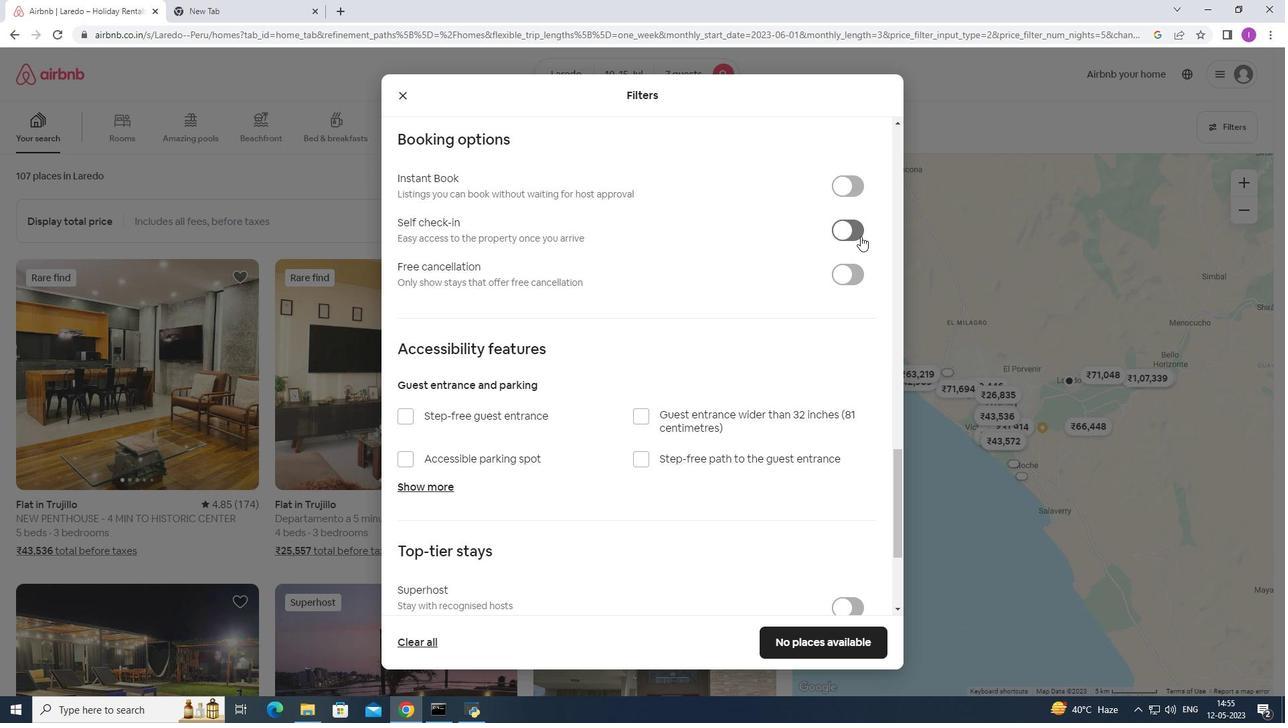 
Action: Mouse moved to (636, 350)
Screenshot: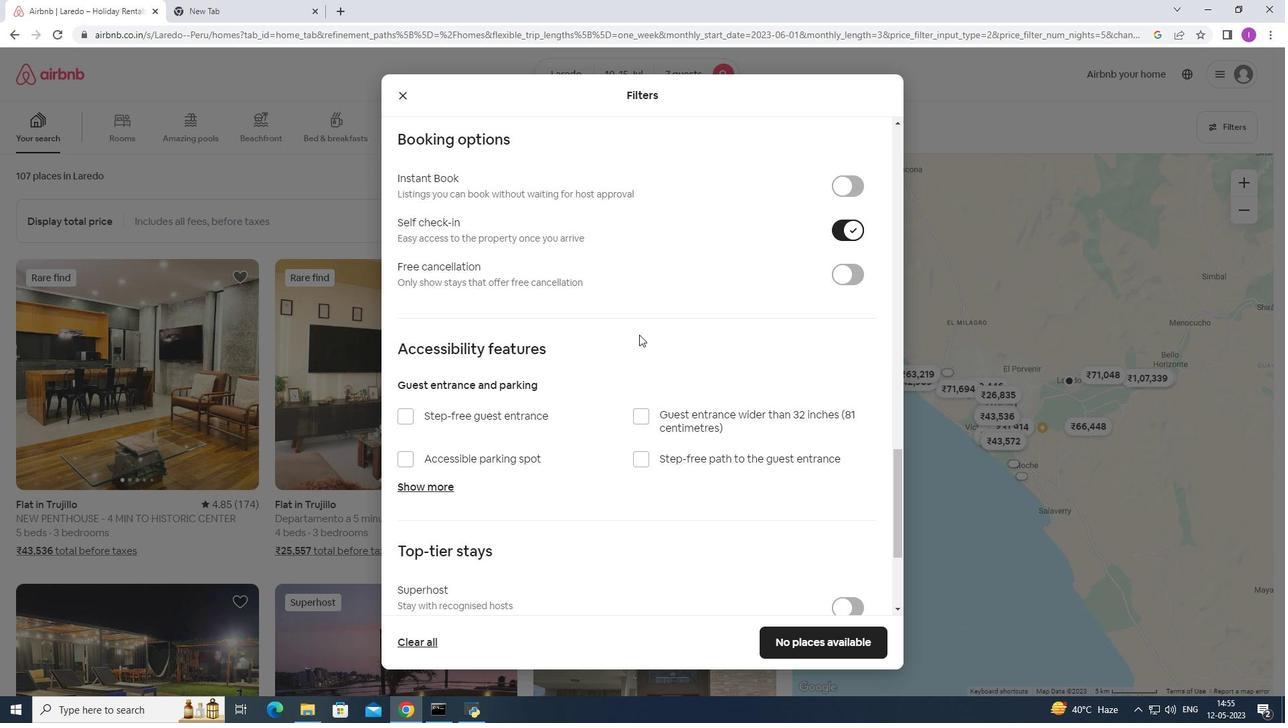 
Action: Mouse scrolled (636, 350) with delta (0, 0)
Screenshot: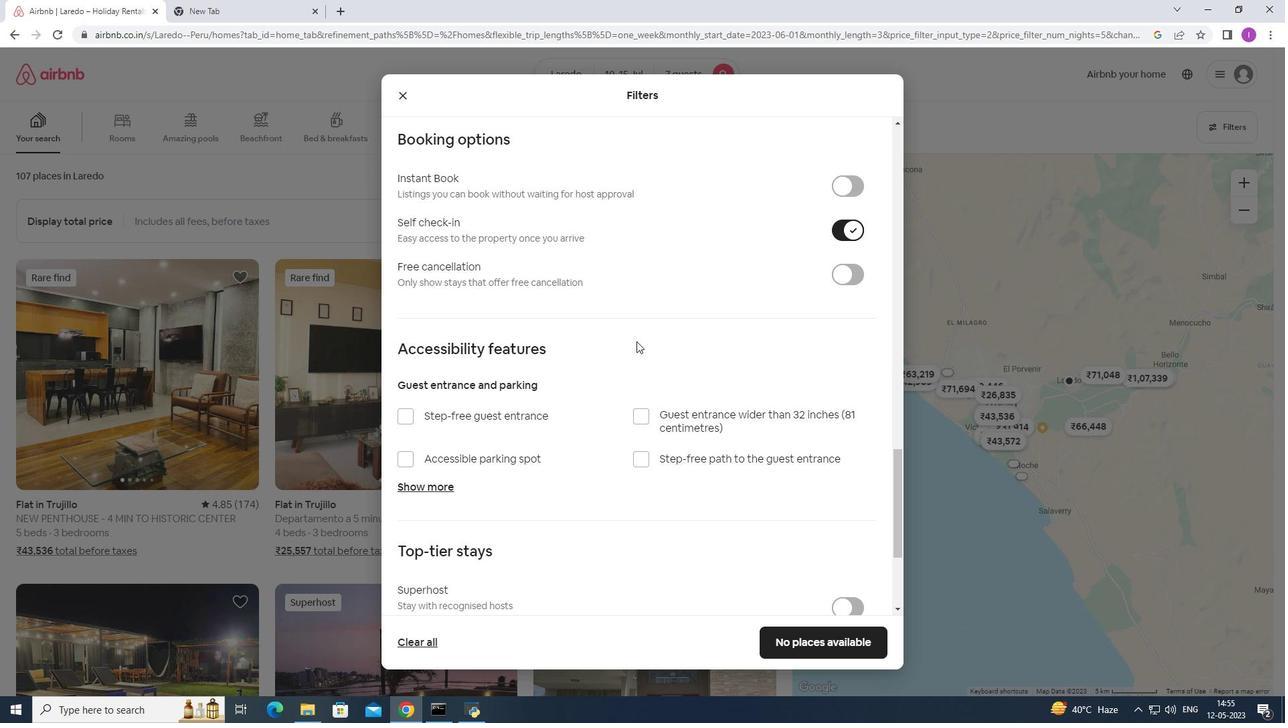 
Action: Mouse moved to (636, 352)
Screenshot: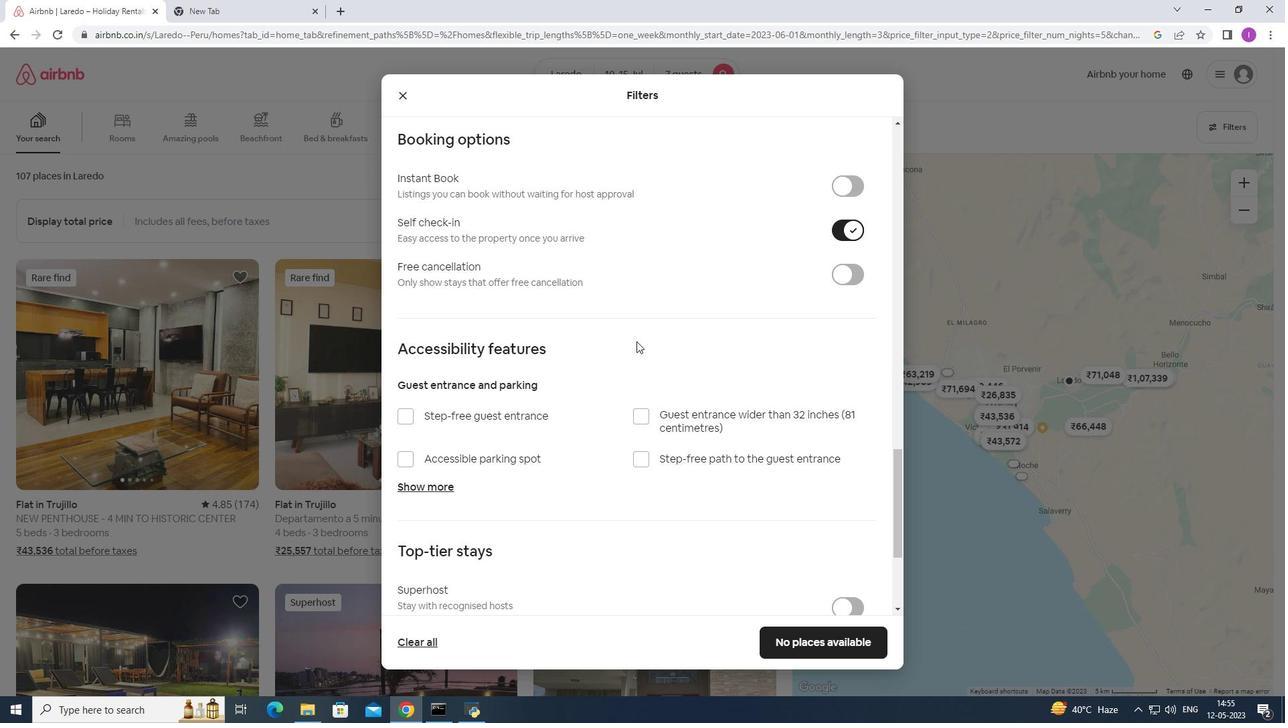 
Action: Mouse scrolled (636, 351) with delta (0, 0)
Screenshot: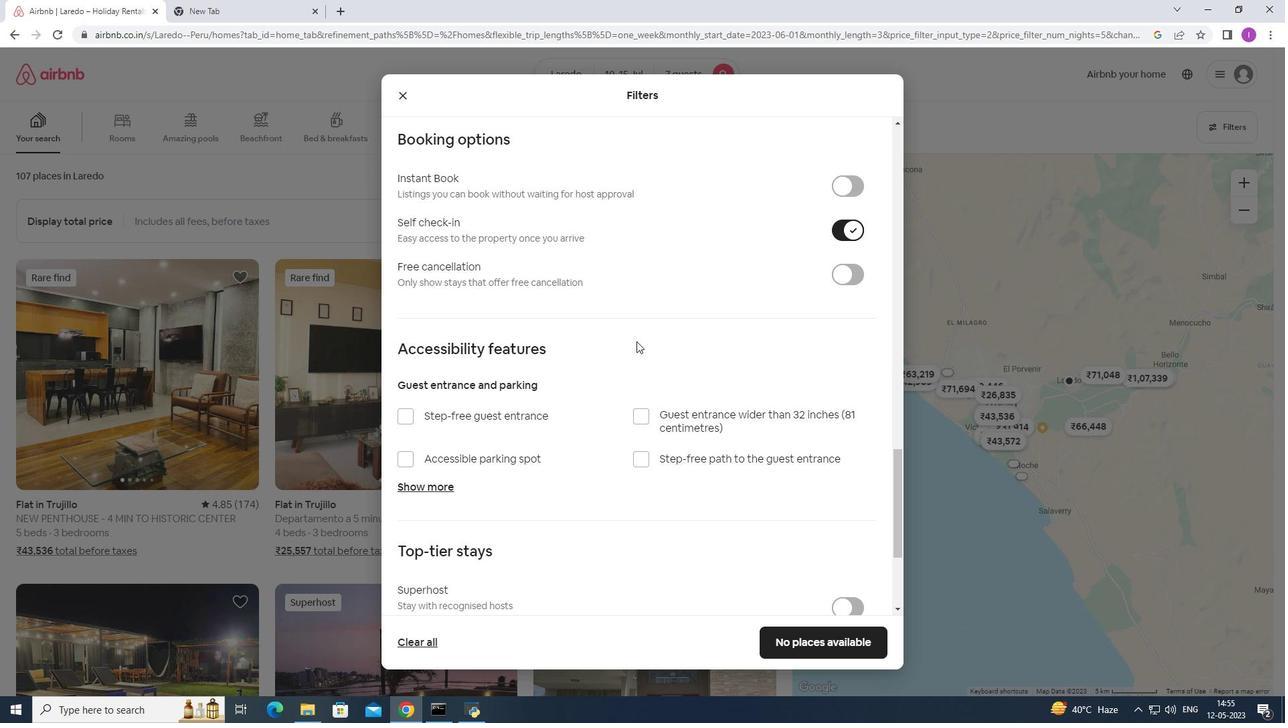 
Action: Mouse moved to (636, 357)
Screenshot: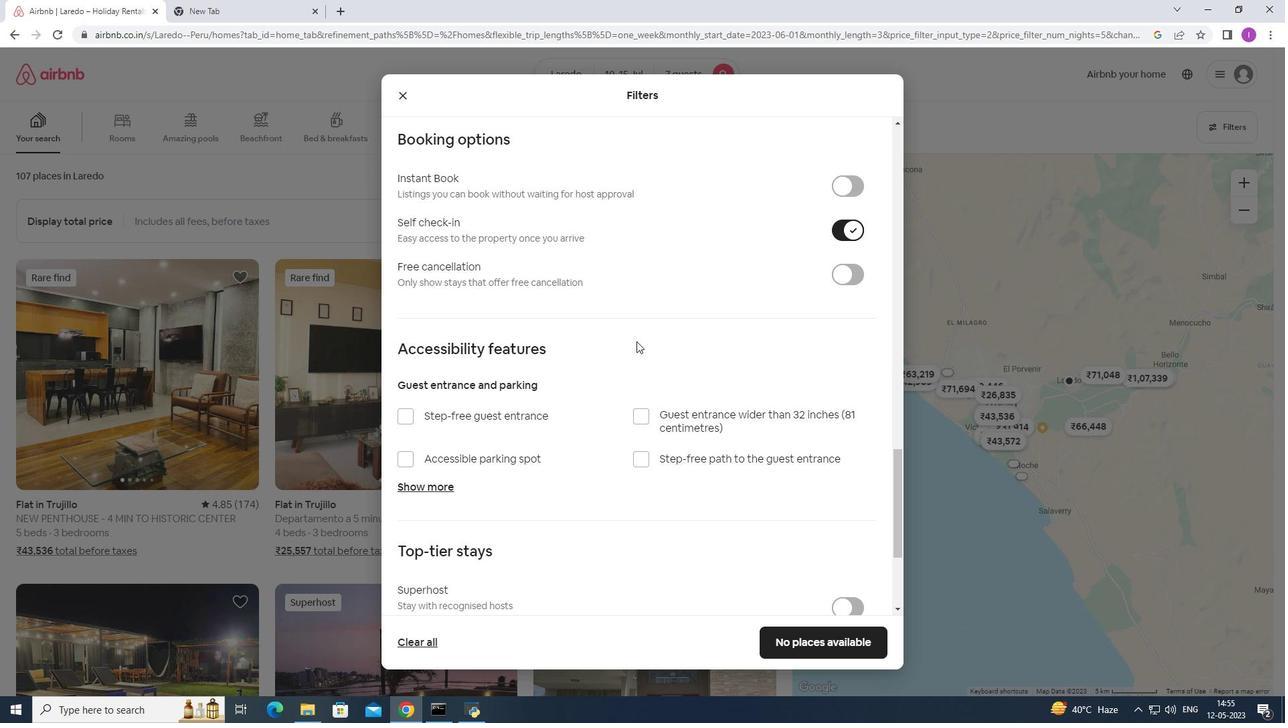
Action: Mouse scrolled (636, 356) with delta (0, 0)
Screenshot: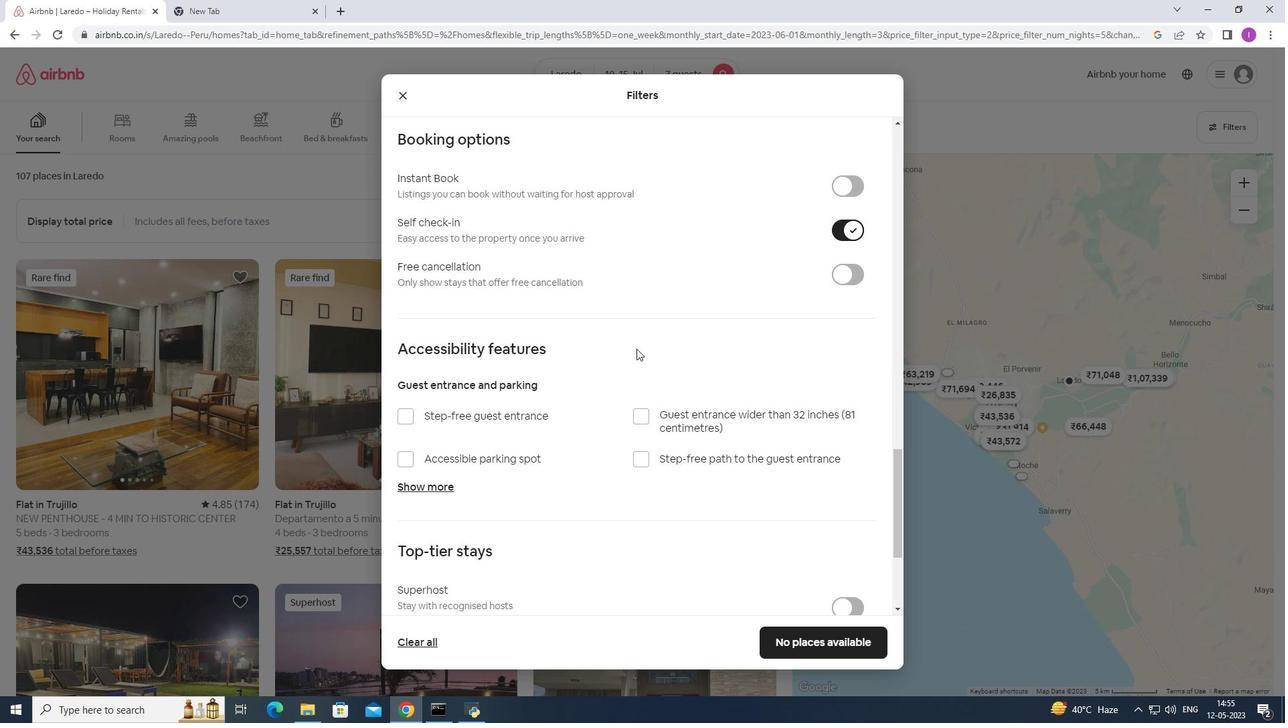
Action: Mouse moved to (634, 365)
Screenshot: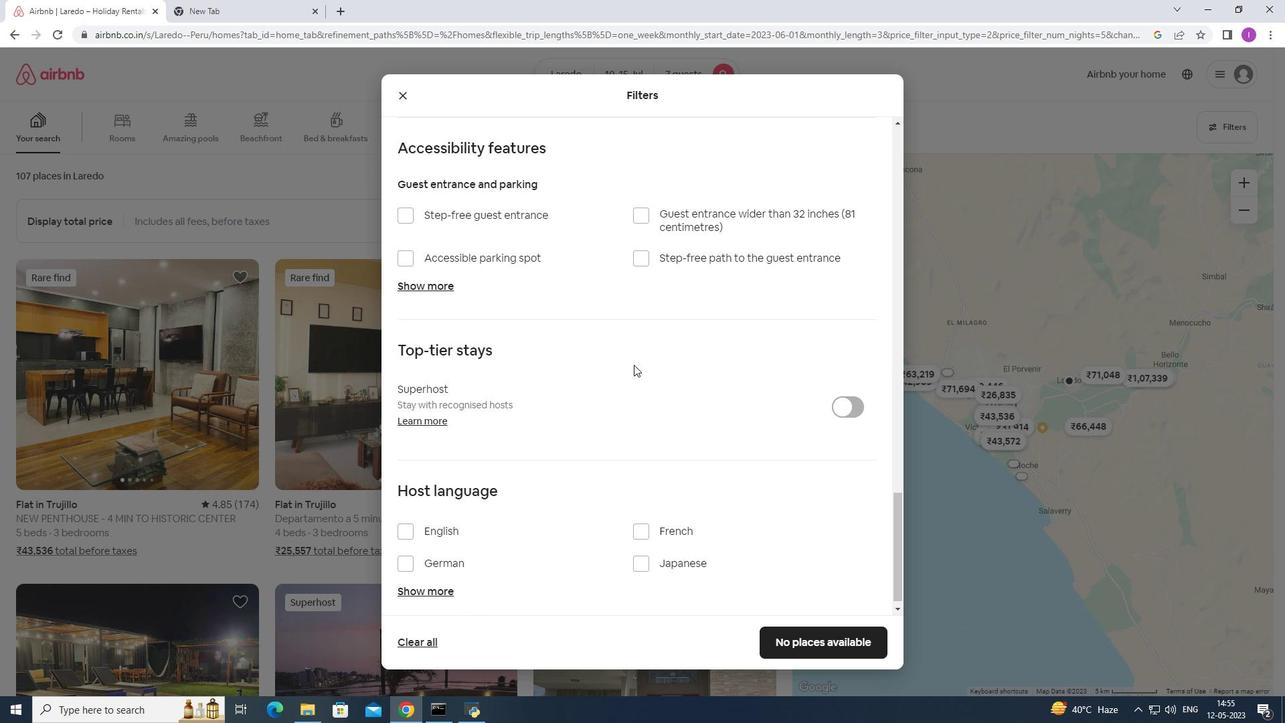 
Action: Mouse scrolled (634, 364) with delta (0, 0)
Screenshot: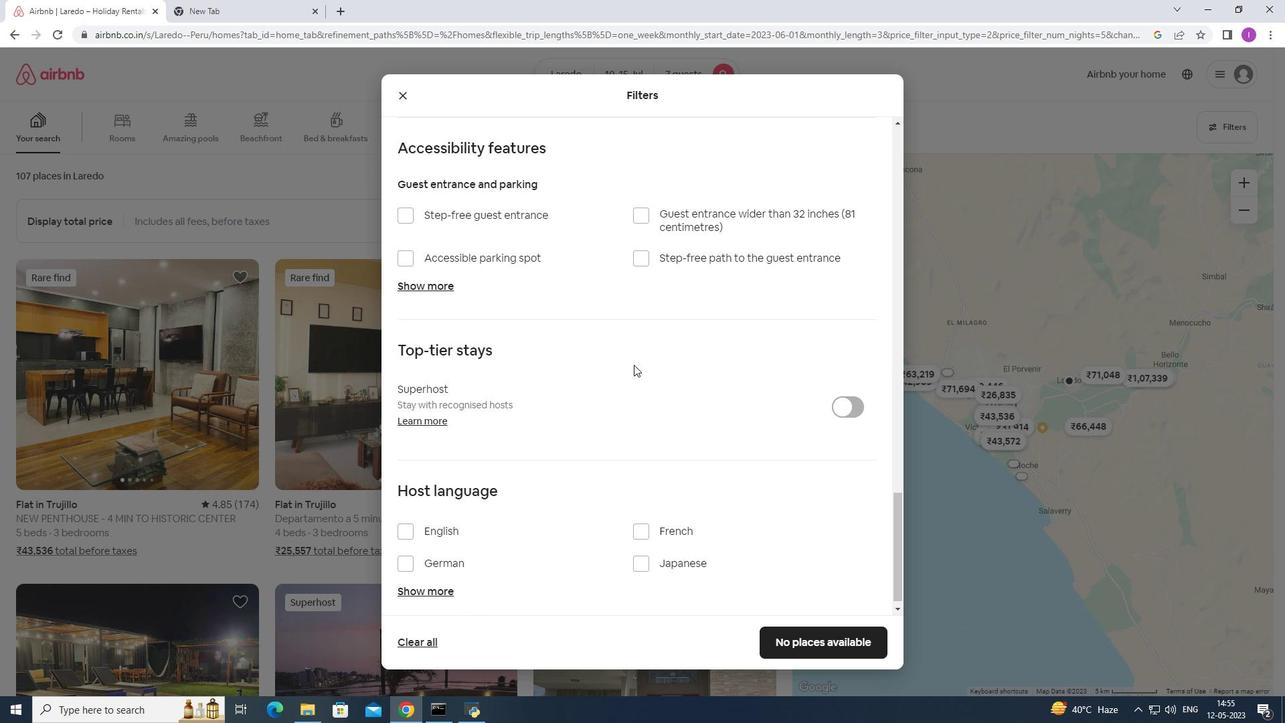 
Action: Mouse moved to (634, 366)
Screenshot: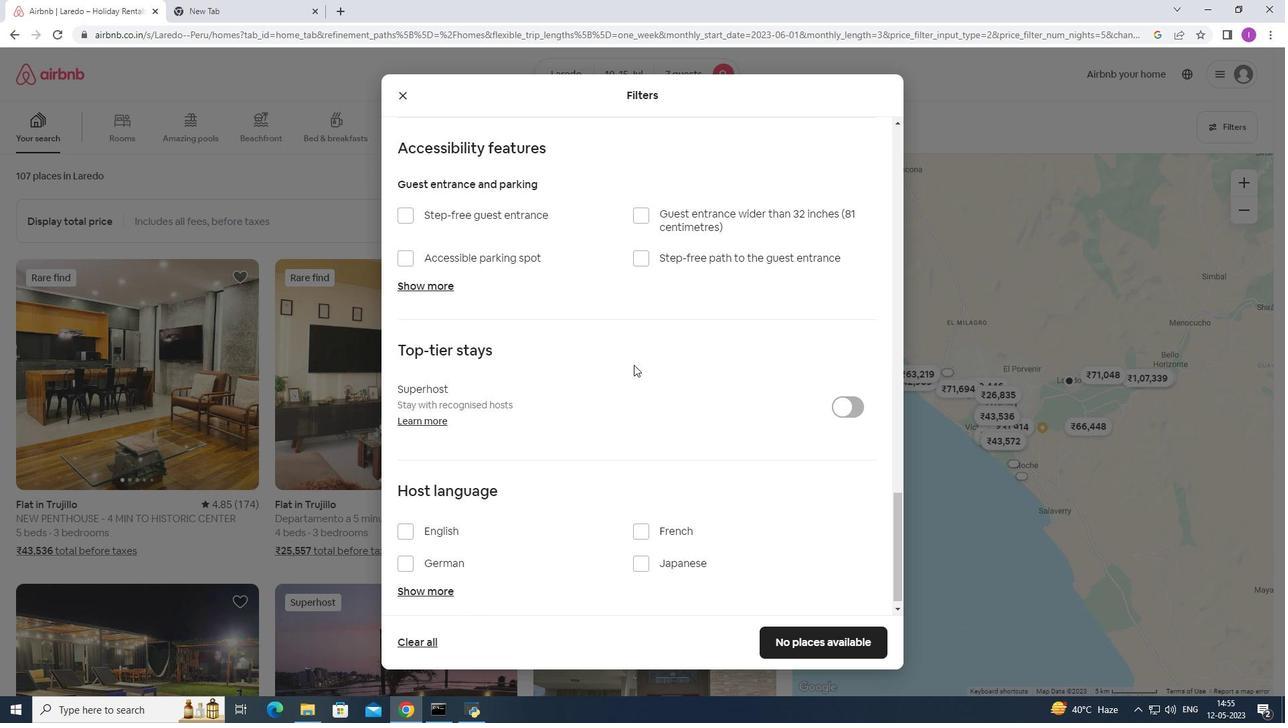 
Action: Mouse scrolled (634, 365) with delta (0, 0)
Screenshot: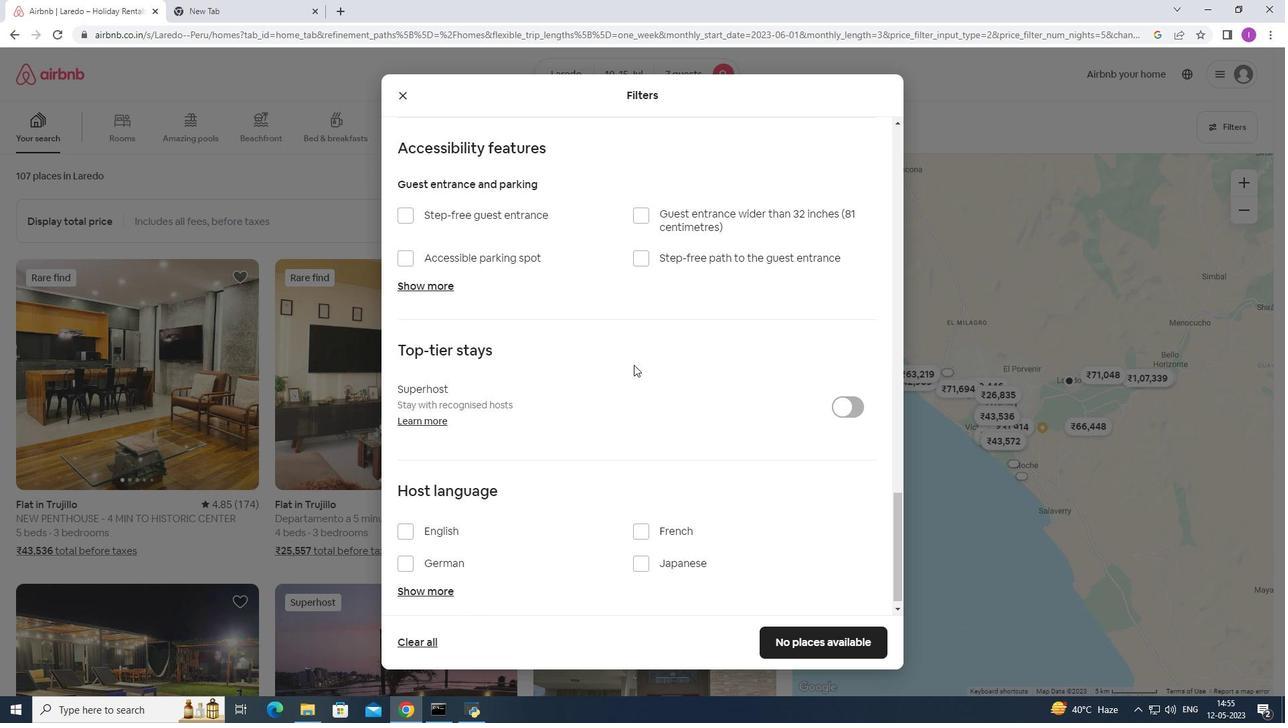 
Action: Mouse moved to (634, 366)
Screenshot: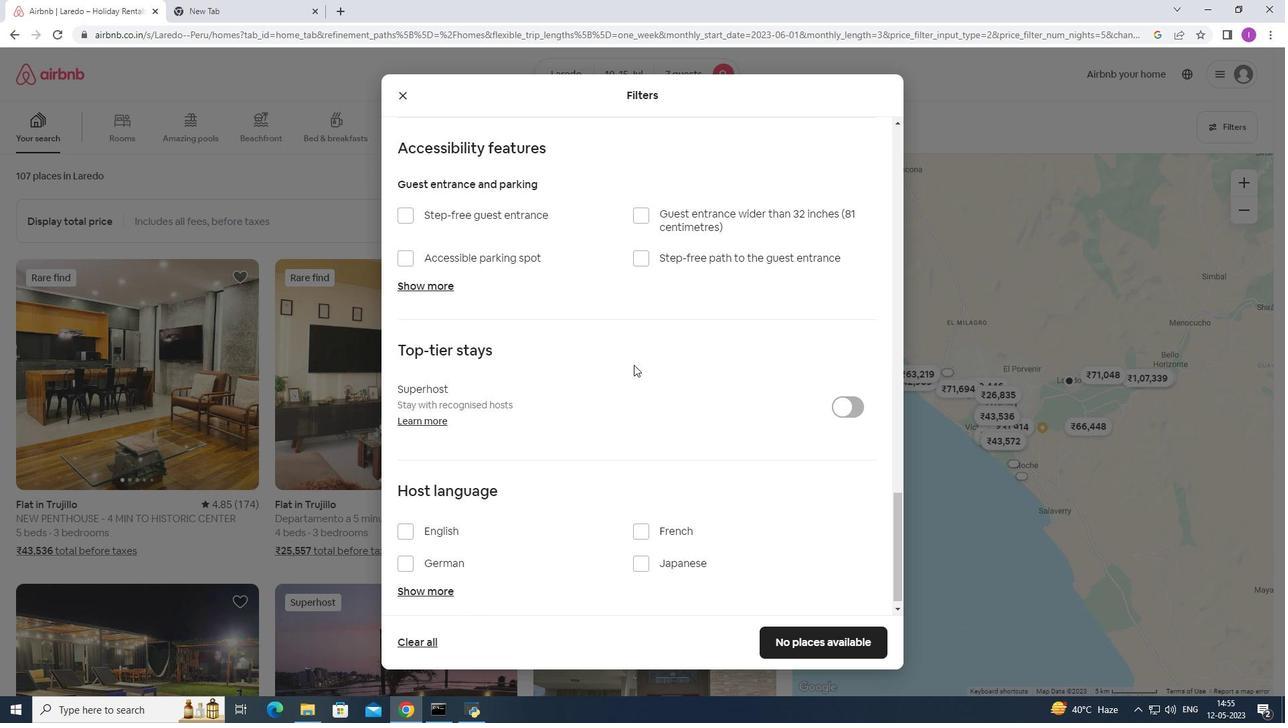 
Action: Mouse scrolled (634, 365) with delta (0, 0)
Screenshot: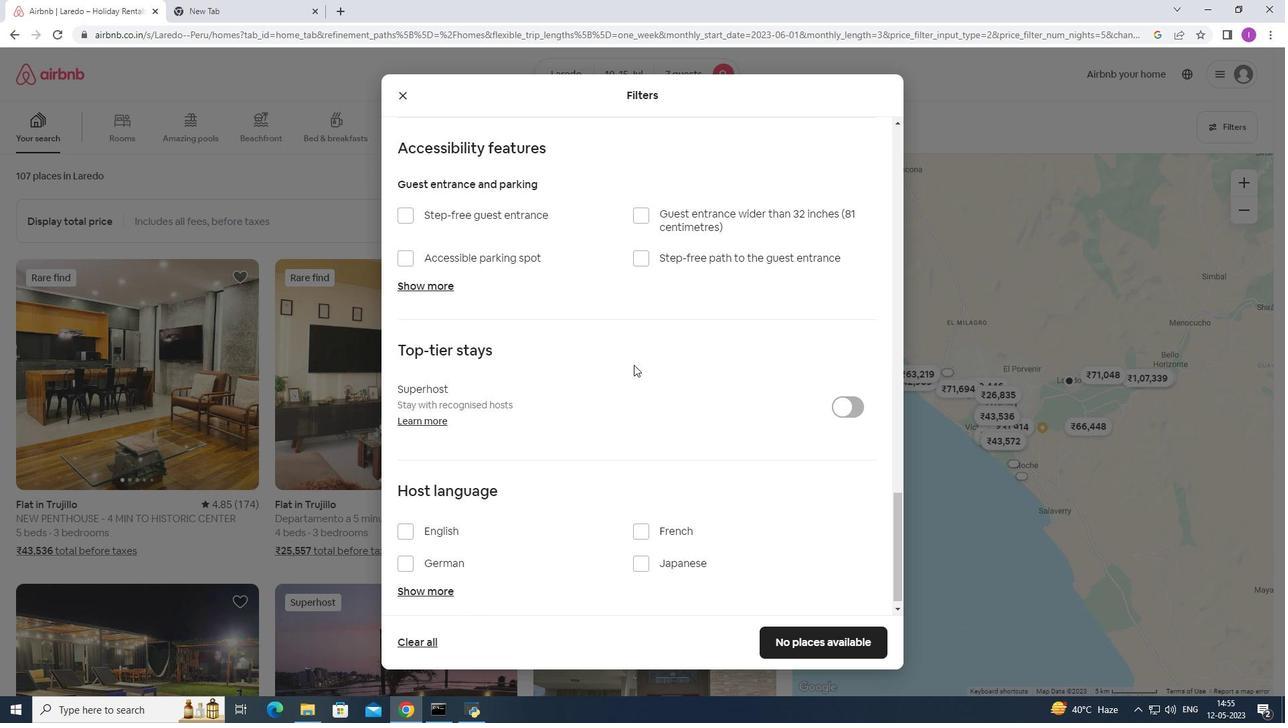 
Action: Mouse scrolled (634, 365) with delta (0, 0)
Screenshot: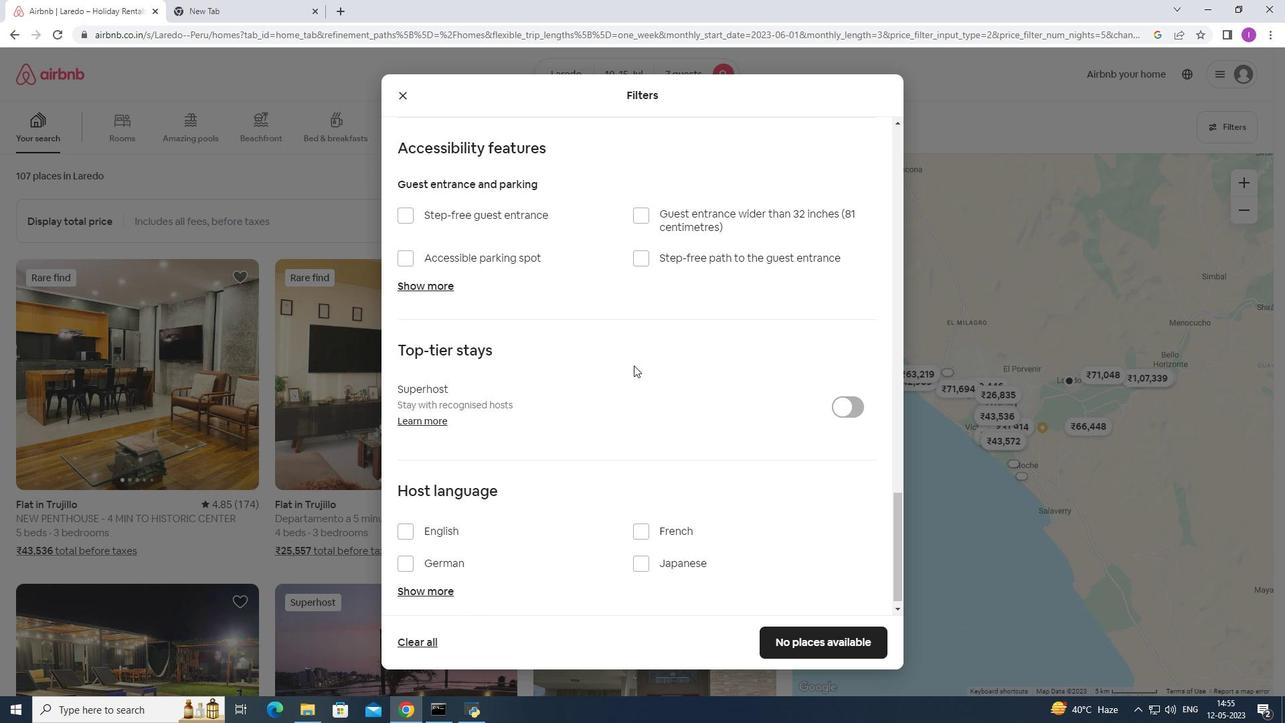 
Action: Mouse moved to (624, 384)
Screenshot: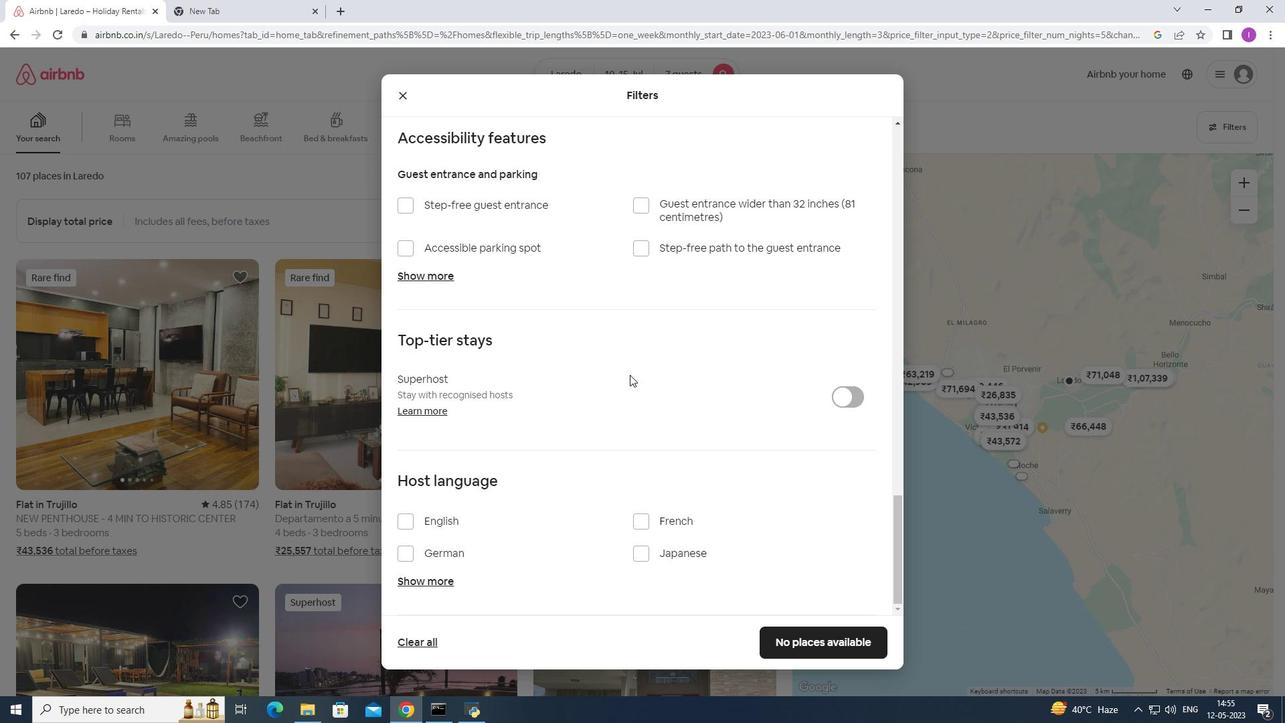 
Action: Mouse scrolled (624, 383) with delta (0, 0)
Screenshot: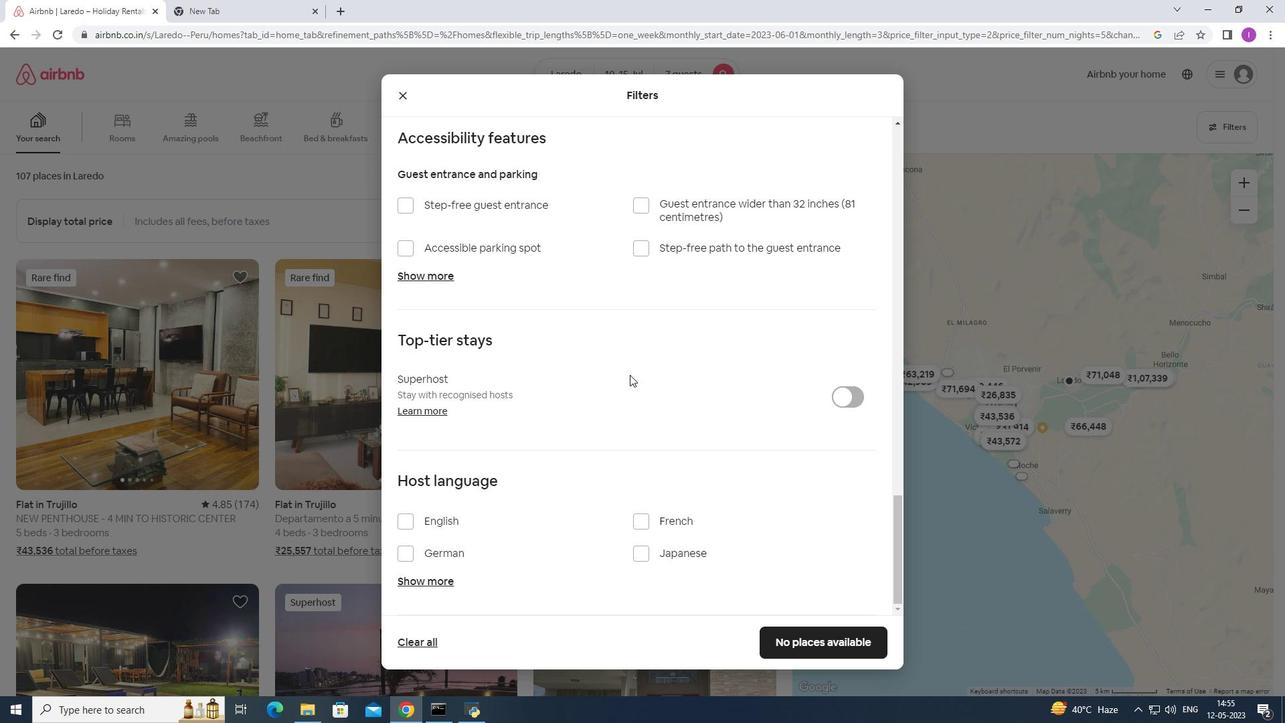 
Action: Mouse moved to (405, 520)
Screenshot: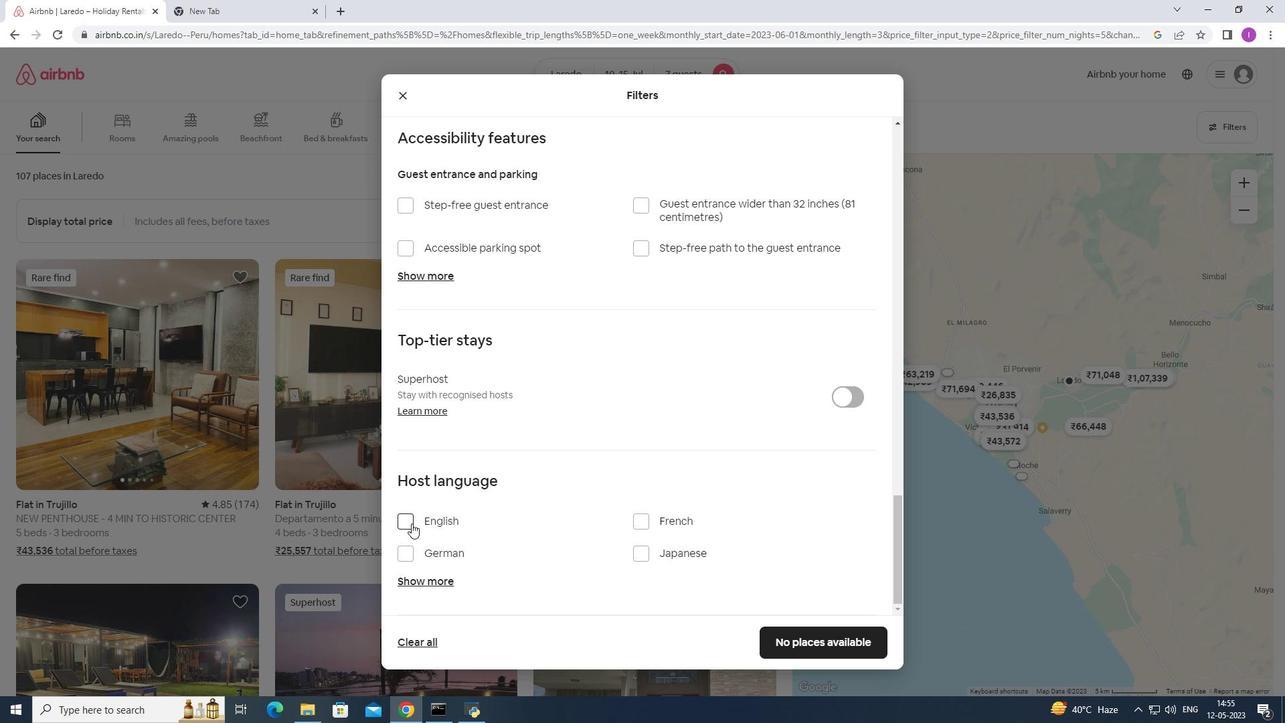 
Action: Mouse pressed left at (405, 520)
Screenshot: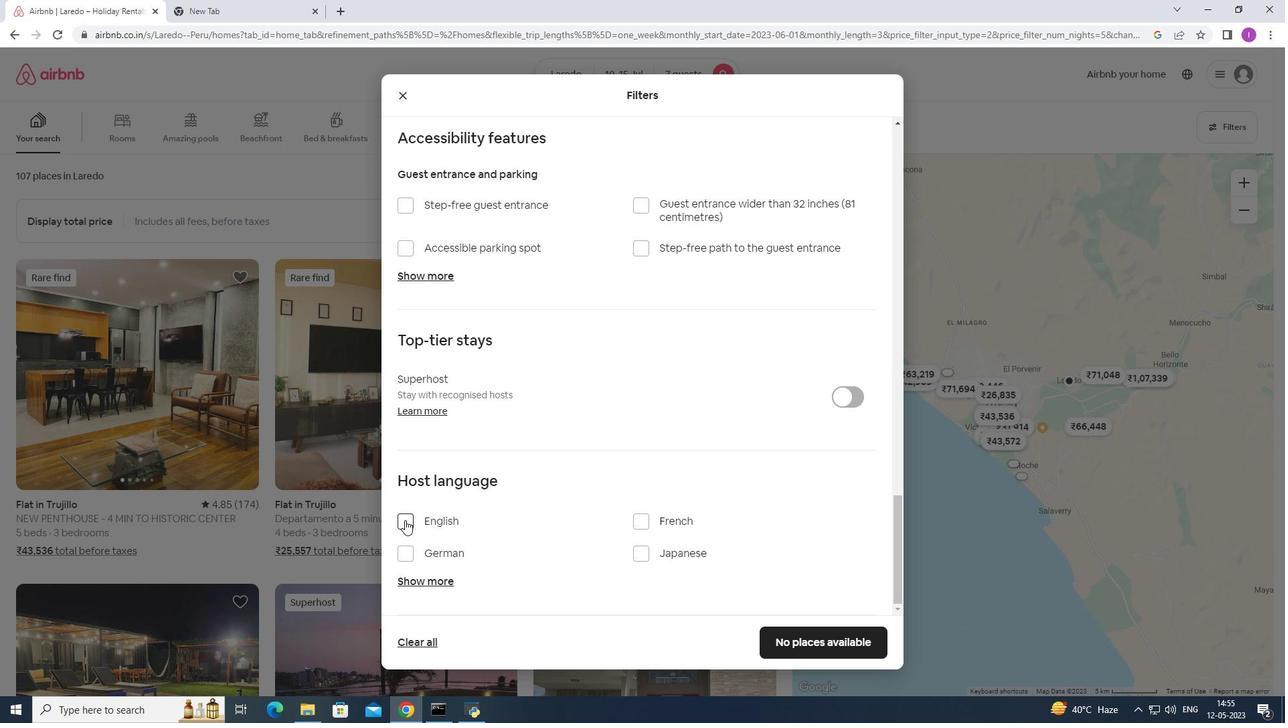 
Action: Mouse moved to (812, 638)
Screenshot: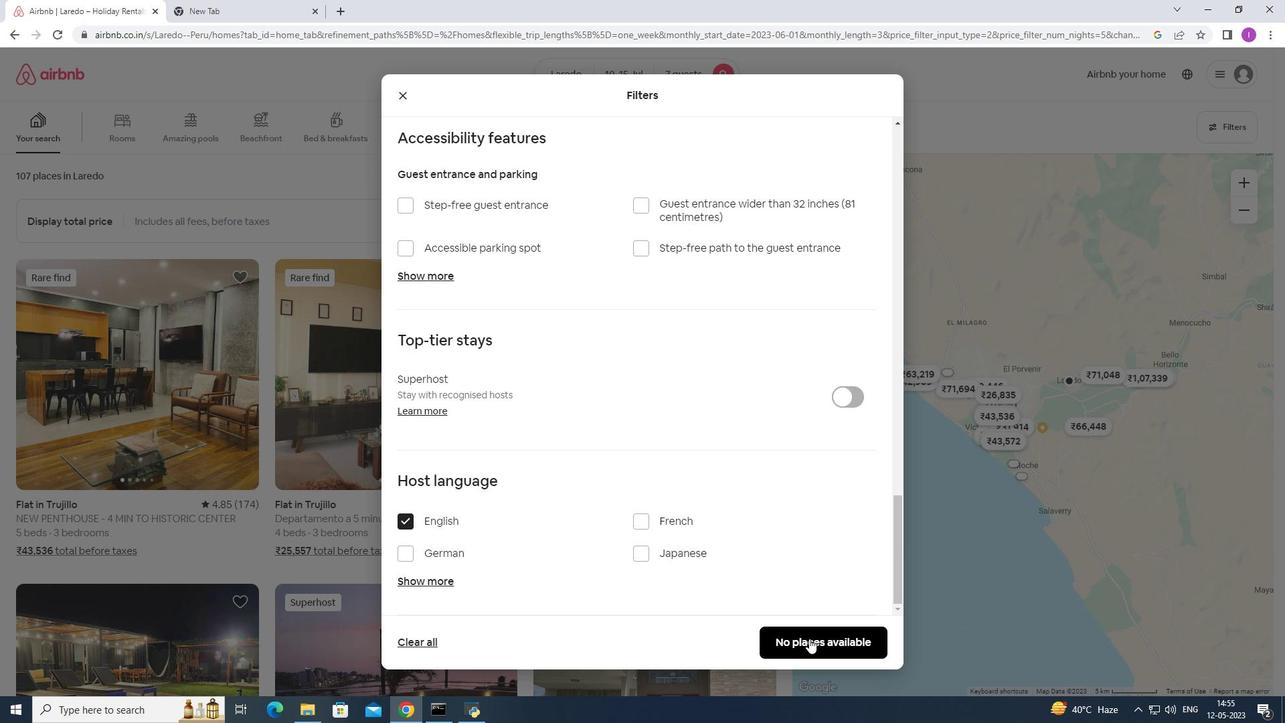 
Action: Mouse pressed left at (812, 638)
Screenshot: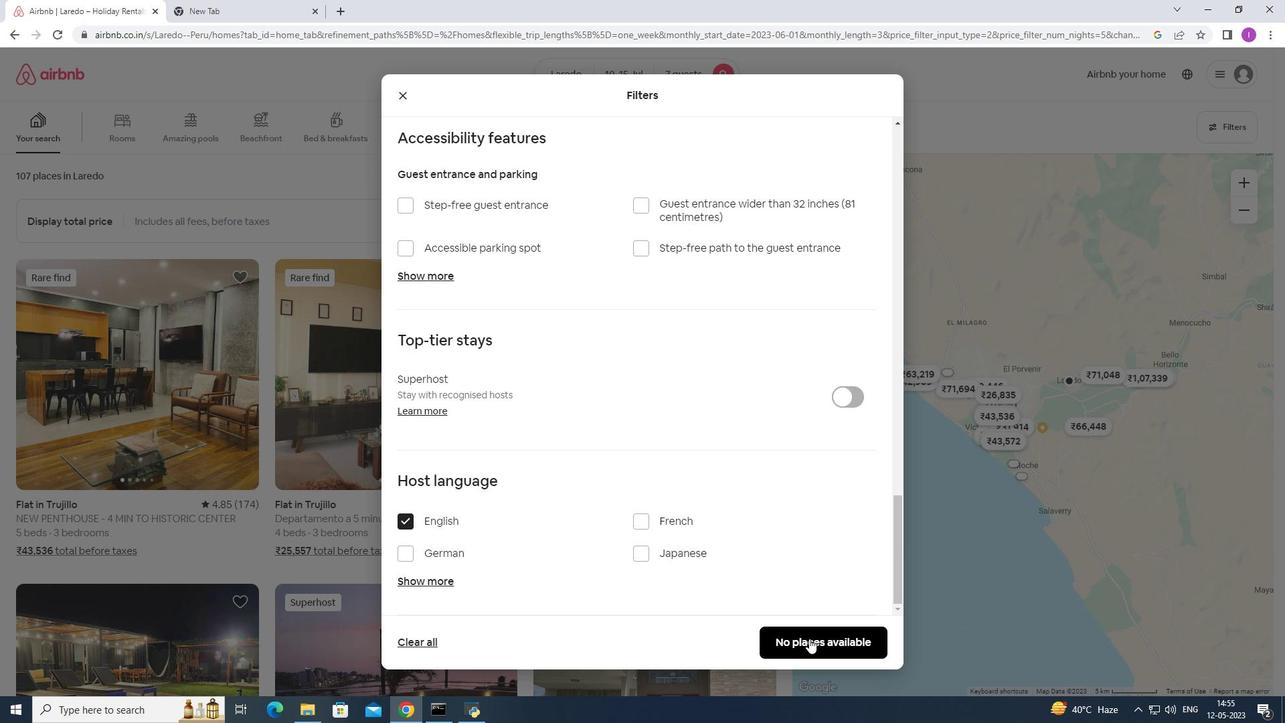 
Action: Mouse moved to (684, 553)
Screenshot: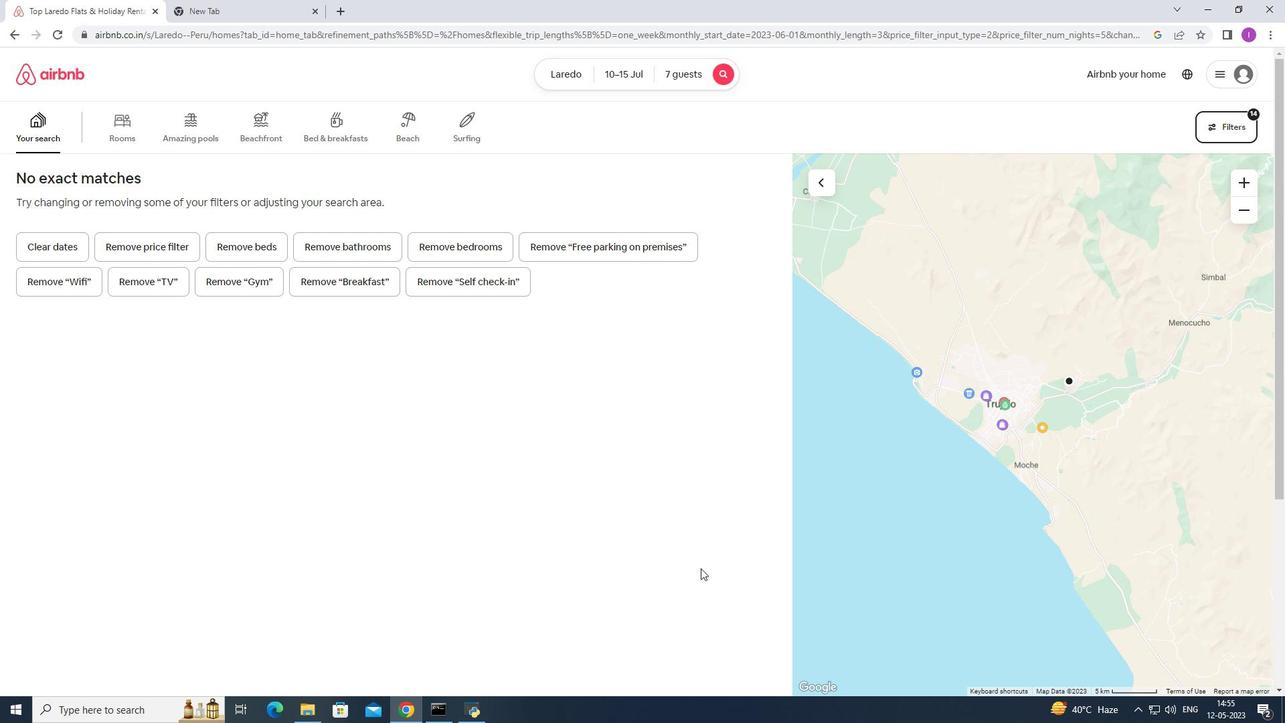 
